 Task: In the  document Matthew.html ,change text color to 'Dark Purple' Insert the mentioned shape below the text 'Heart'. Change color of the shape to  BlueChange shape height to 0.7
Action: Mouse moved to (296, 385)
Screenshot: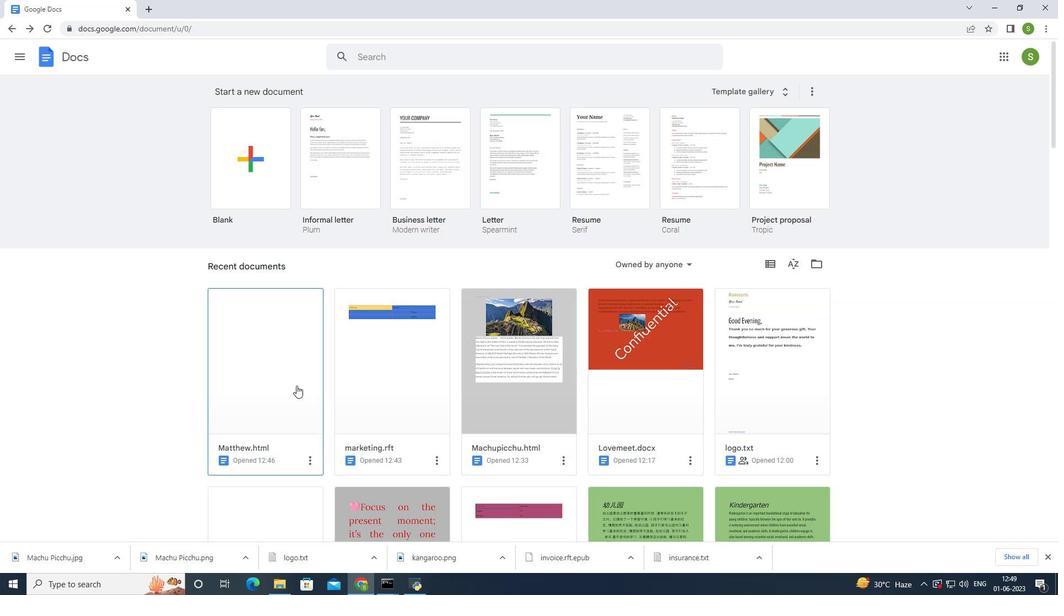 
Action: Mouse pressed left at (296, 385)
Screenshot: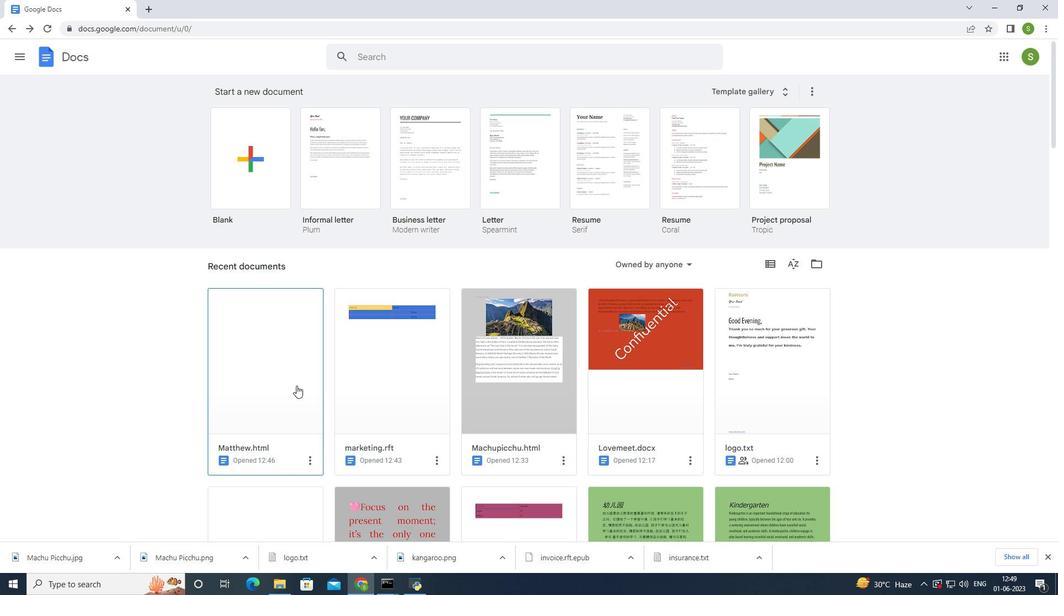 
Action: Mouse moved to (281, 180)
Screenshot: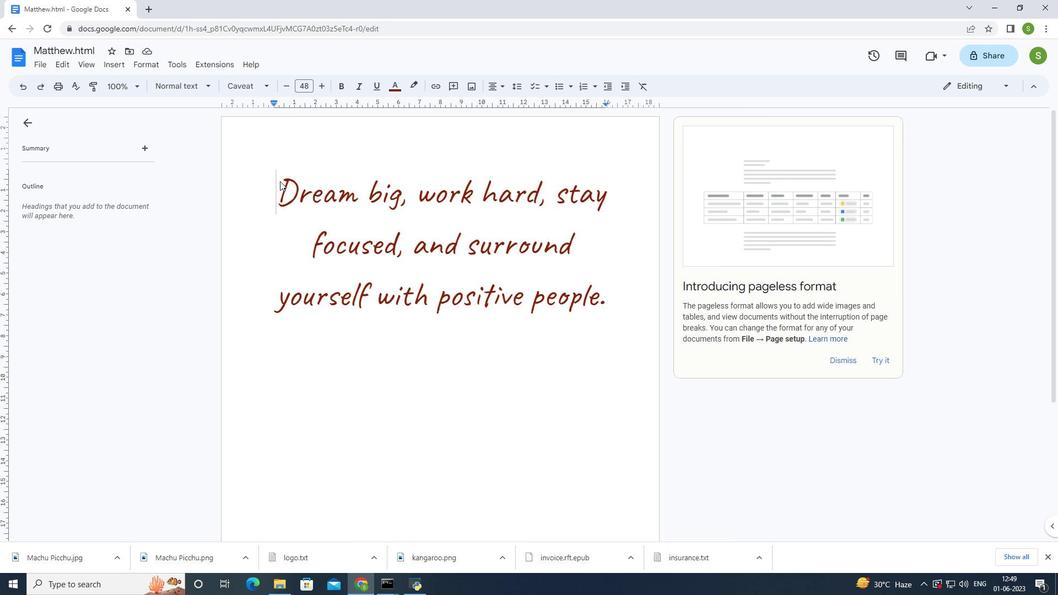 
Action: Mouse pressed left at (281, 180)
Screenshot: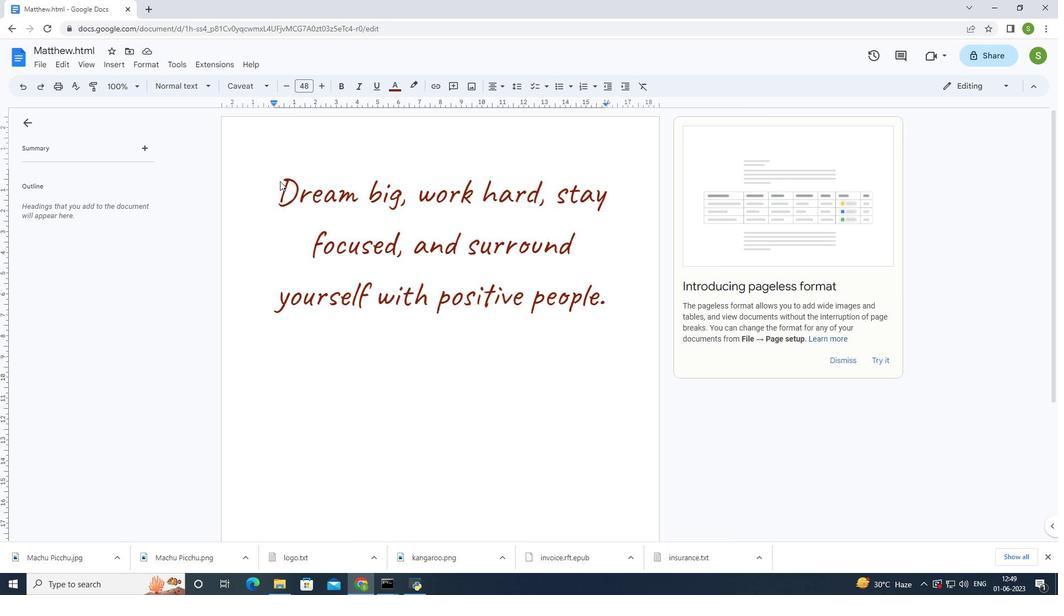 
Action: Mouse moved to (388, 80)
Screenshot: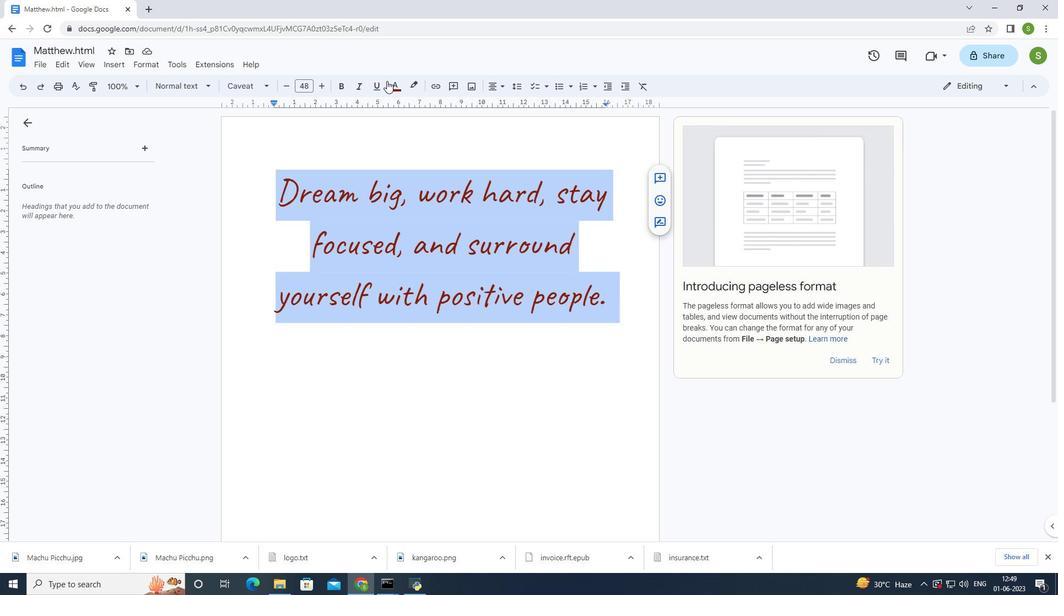
Action: Mouse pressed left at (388, 80)
Screenshot: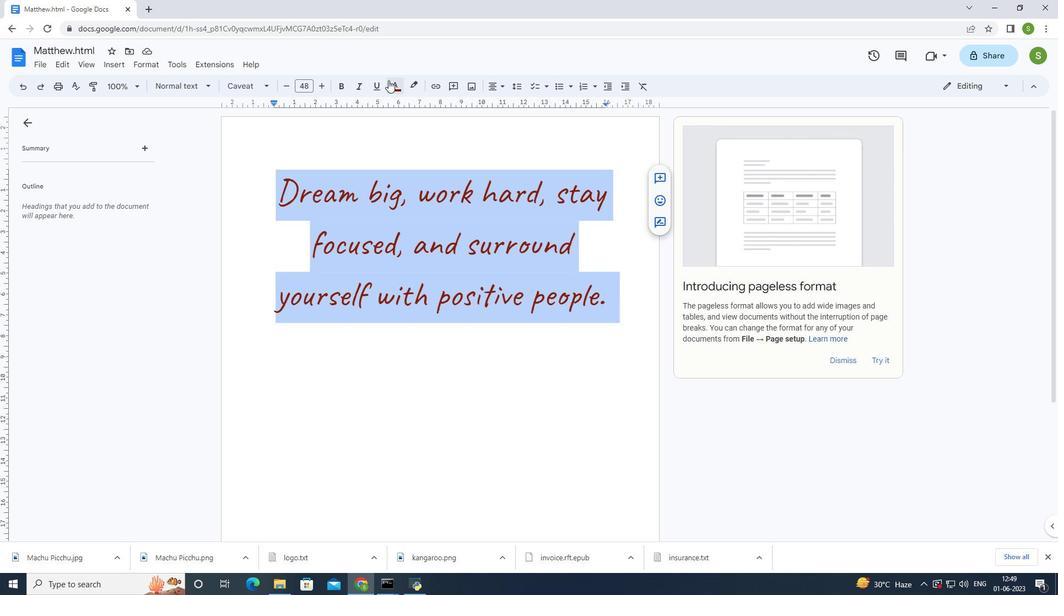 
Action: Mouse moved to (497, 121)
Screenshot: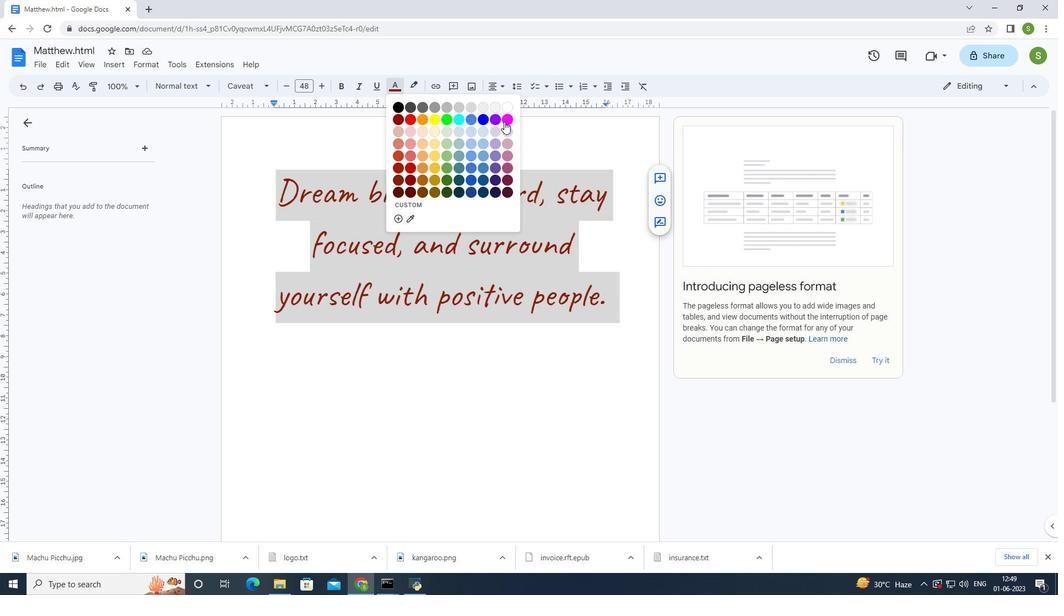 
Action: Mouse pressed left at (497, 121)
Screenshot: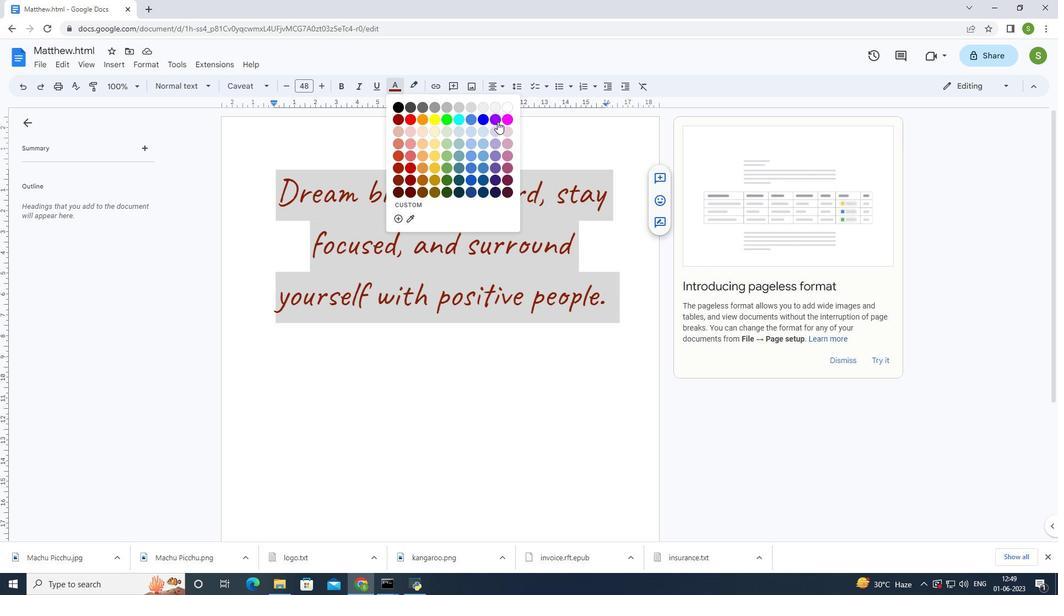 
Action: Mouse moved to (489, 367)
Screenshot: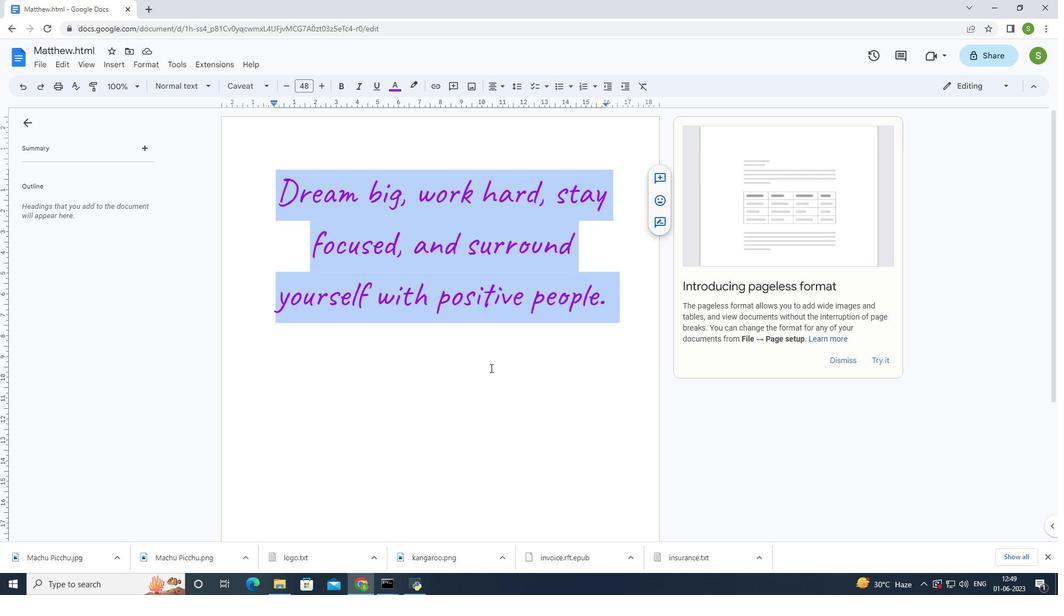 
Action: Mouse pressed left at (489, 367)
Screenshot: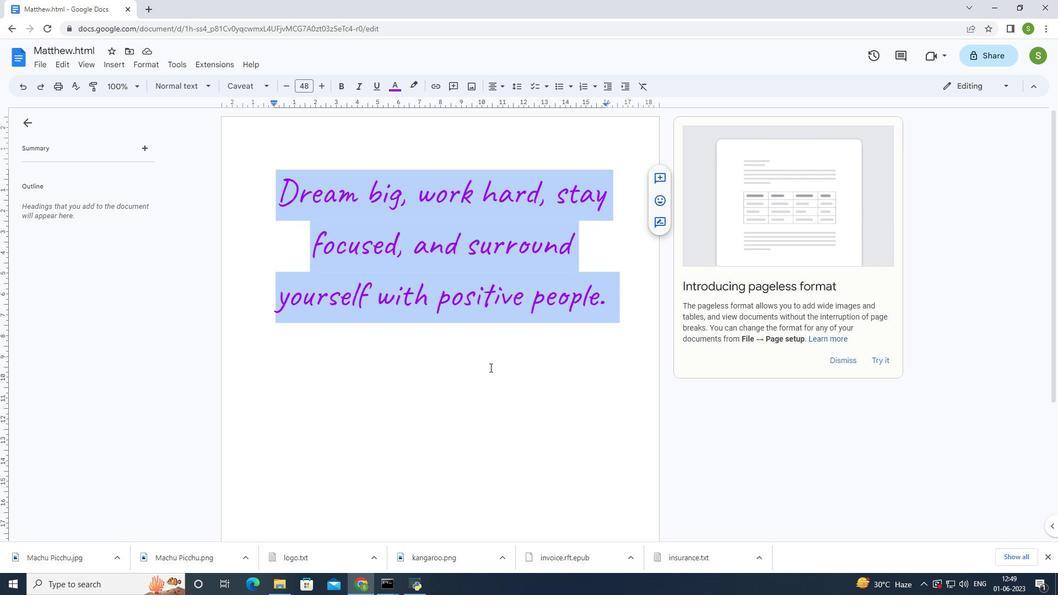 
Action: Mouse moved to (612, 310)
Screenshot: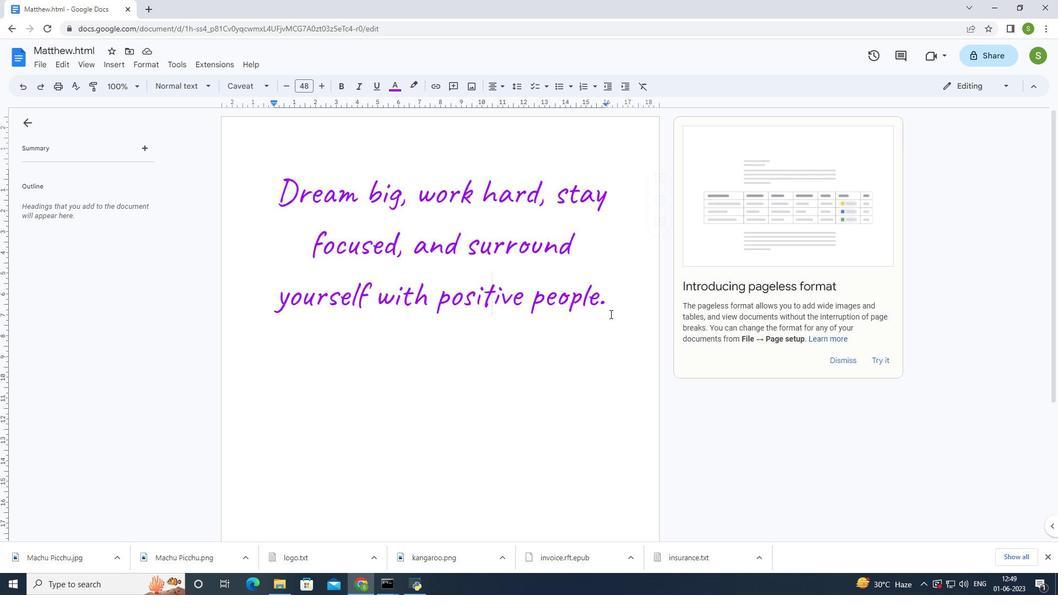 
Action: Mouse pressed left at (612, 310)
Screenshot: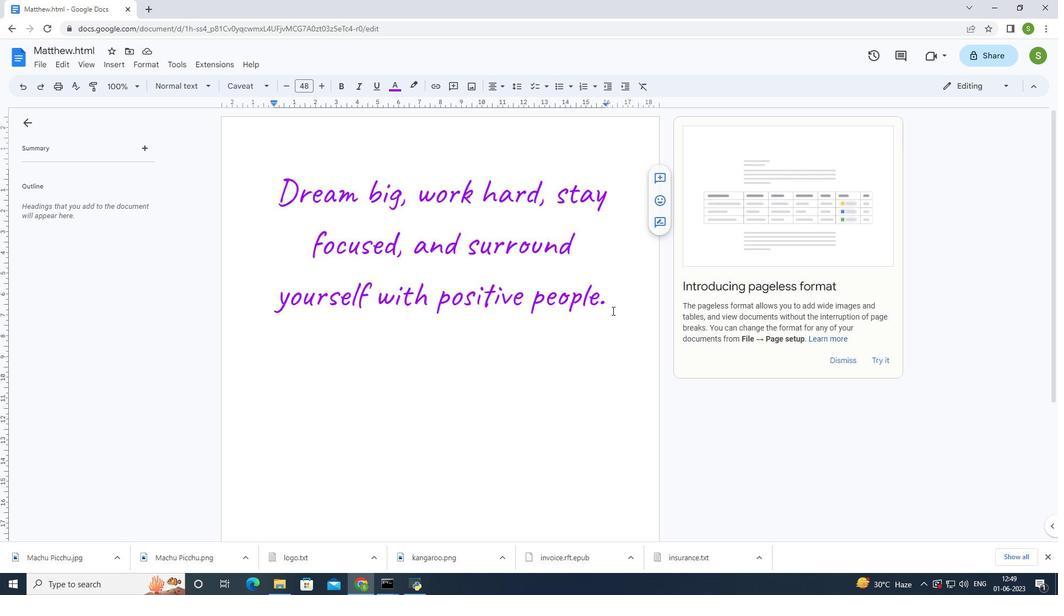 
Action: Mouse moved to (438, 383)
Screenshot: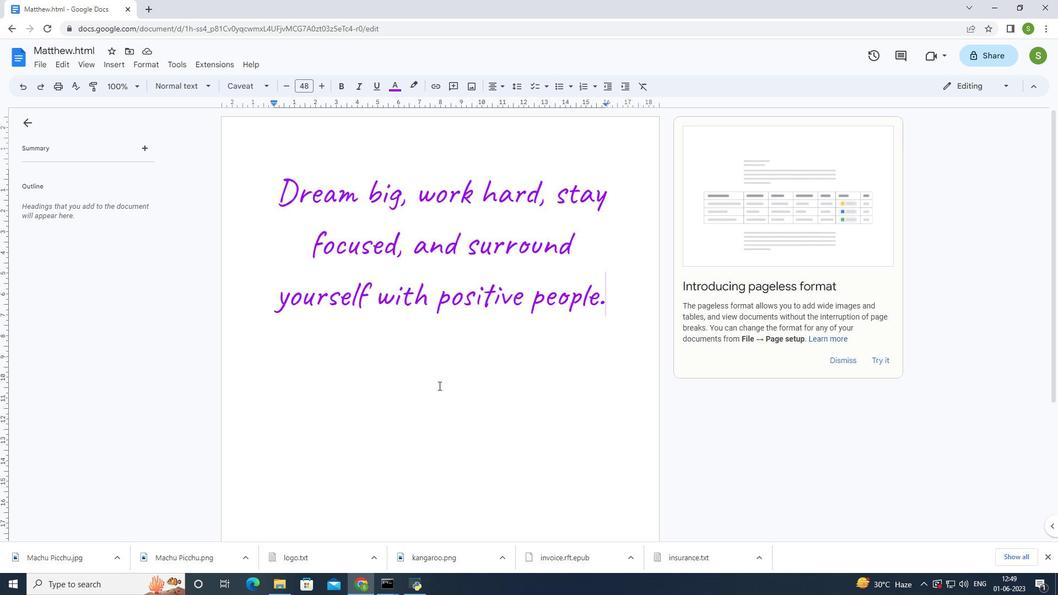 
Action: Key pressed <Key.enter>
Screenshot: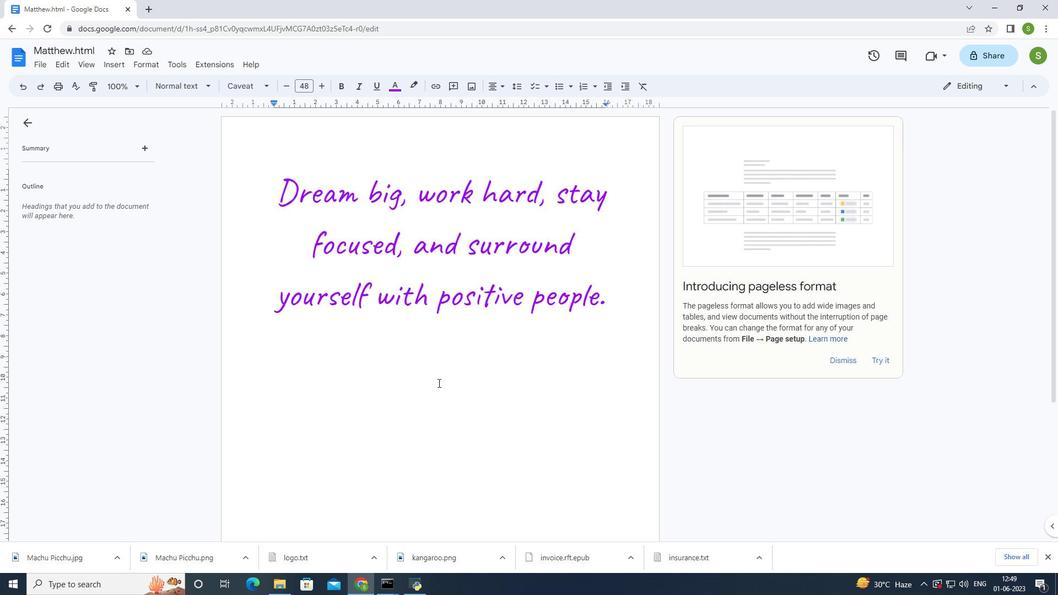 
Action: Mouse moved to (116, 66)
Screenshot: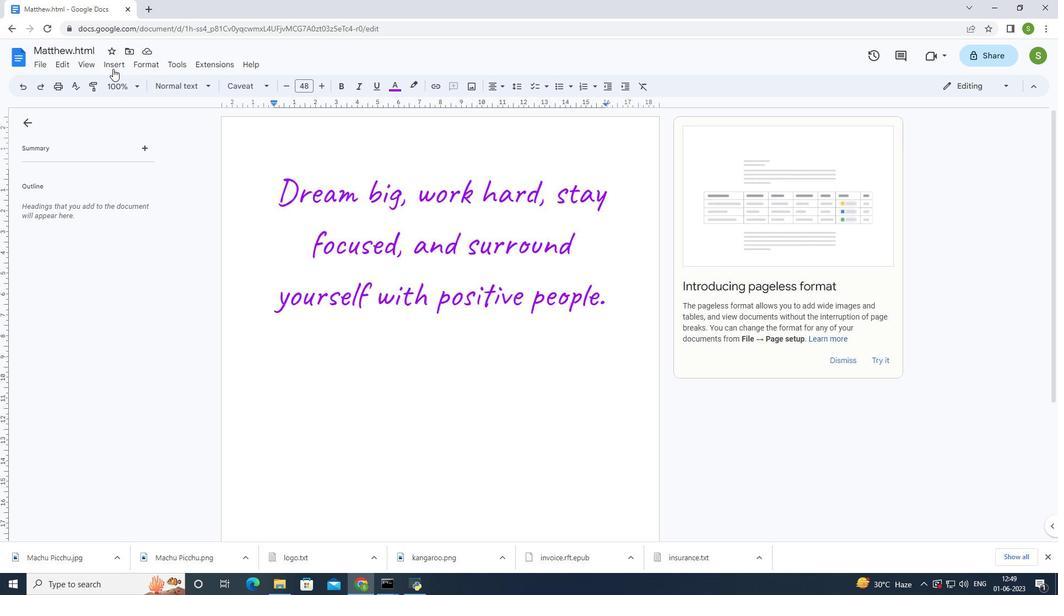 
Action: Mouse pressed left at (116, 66)
Screenshot: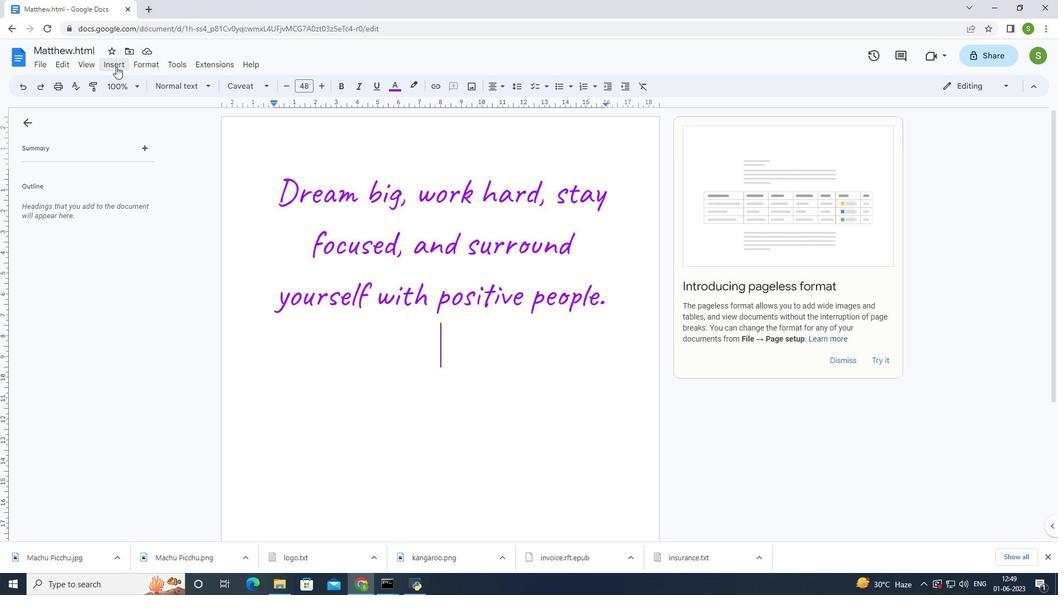 
Action: Mouse moved to (315, 120)
Screenshot: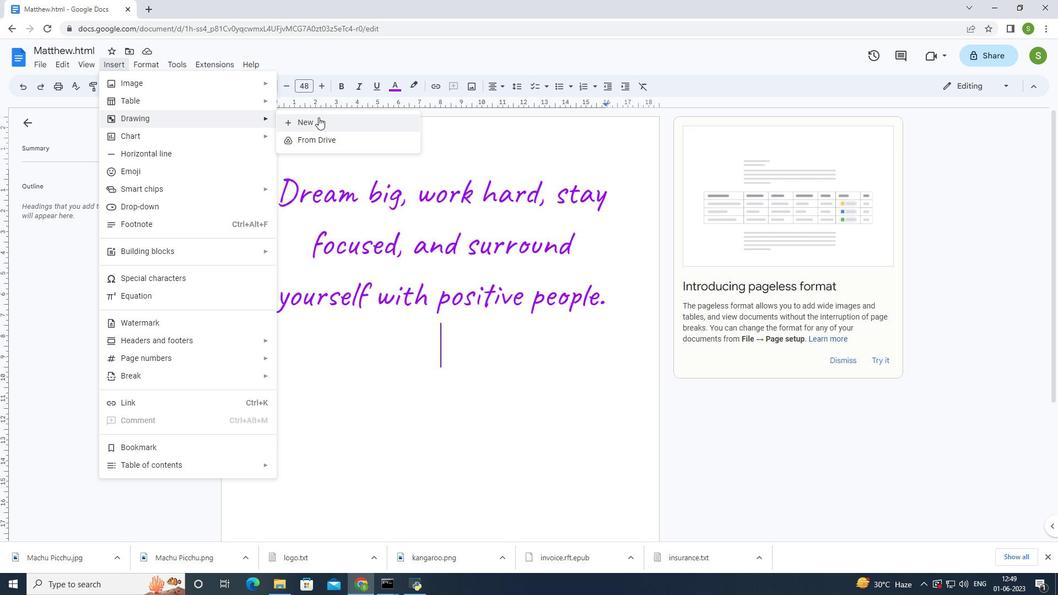 
Action: Mouse pressed left at (315, 120)
Screenshot: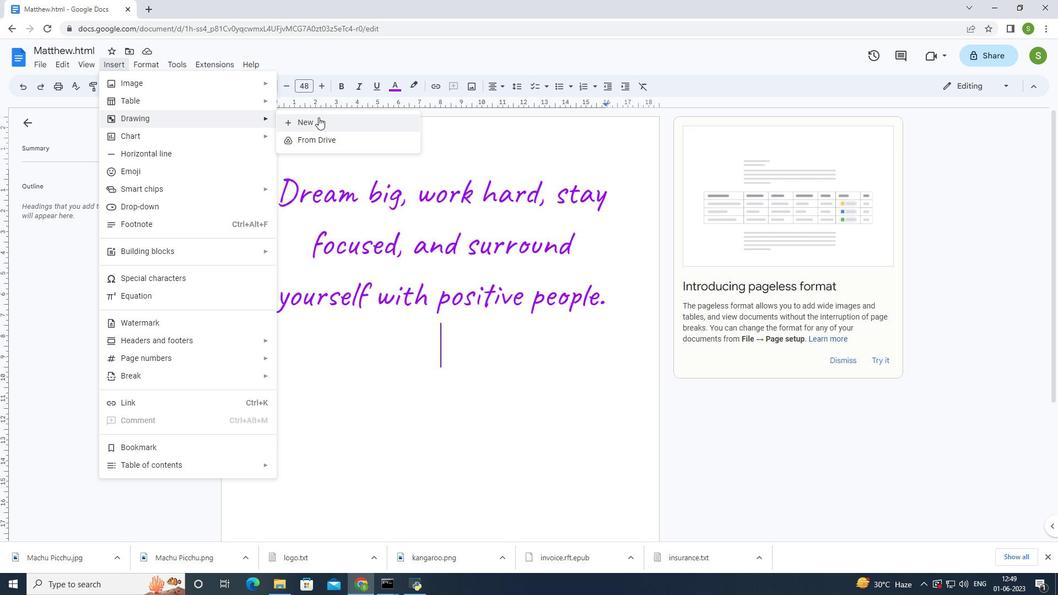 
Action: Mouse moved to (402, 105)
Screenshot: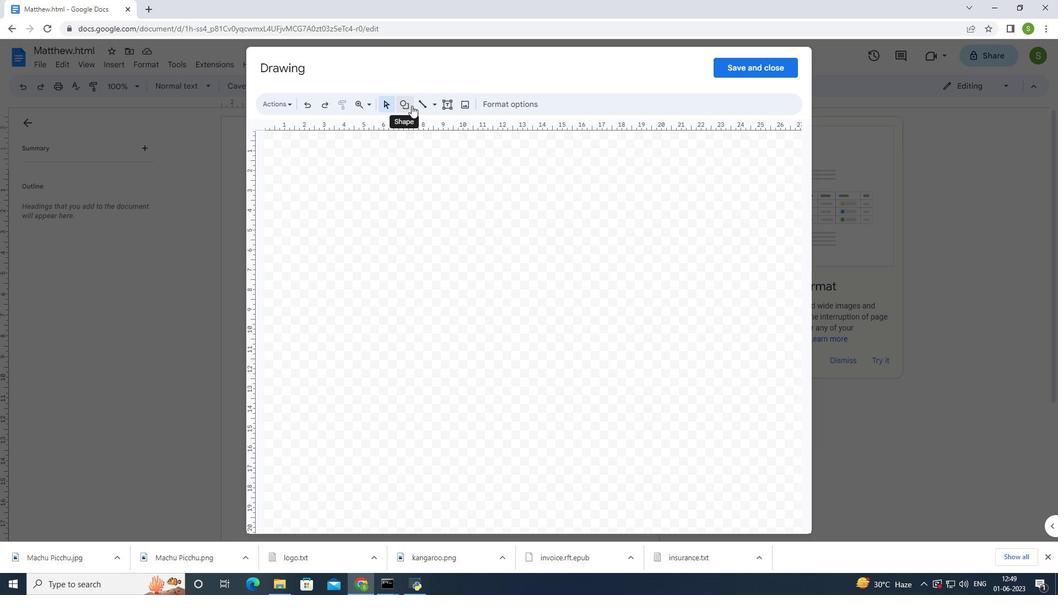 
Action: Mouse pressed left at (402, 105)
Screenshot: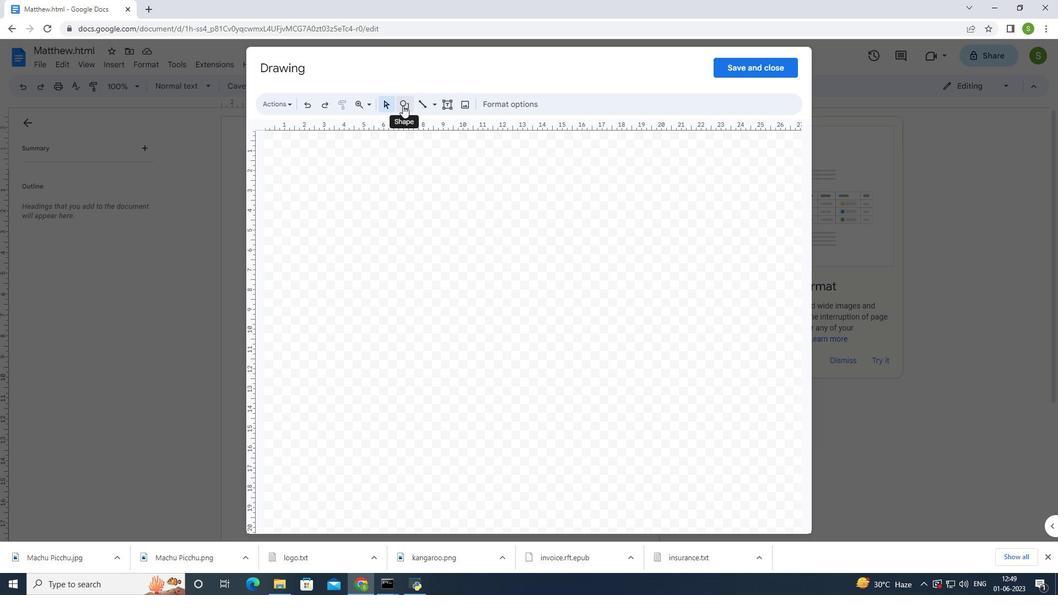 
Action: Mouse moved to (408, 122)
Screenshot: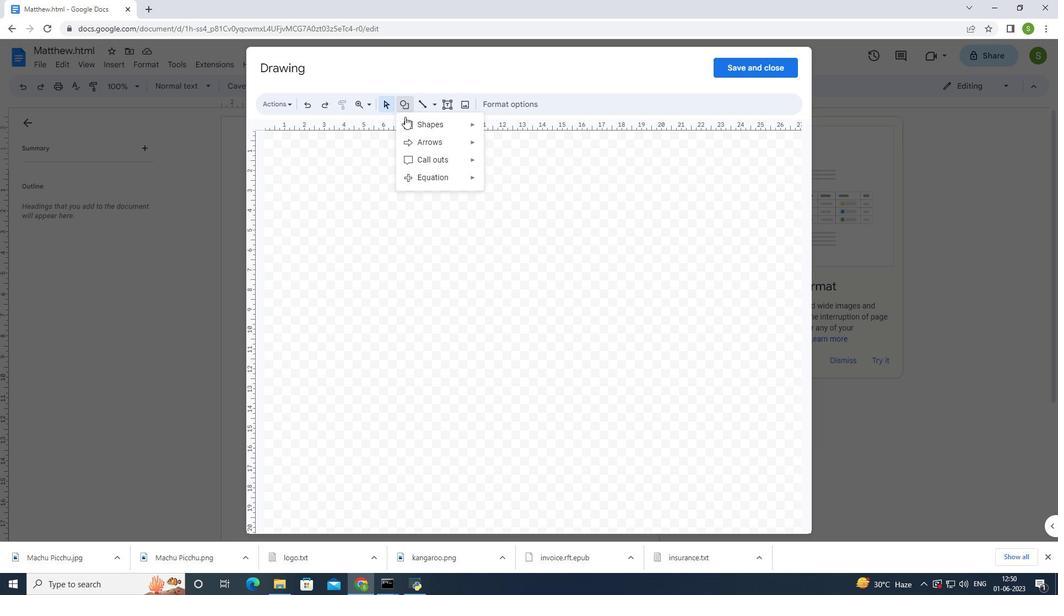 
Action: Mouse pressed left at (408, 122)
Screenshot: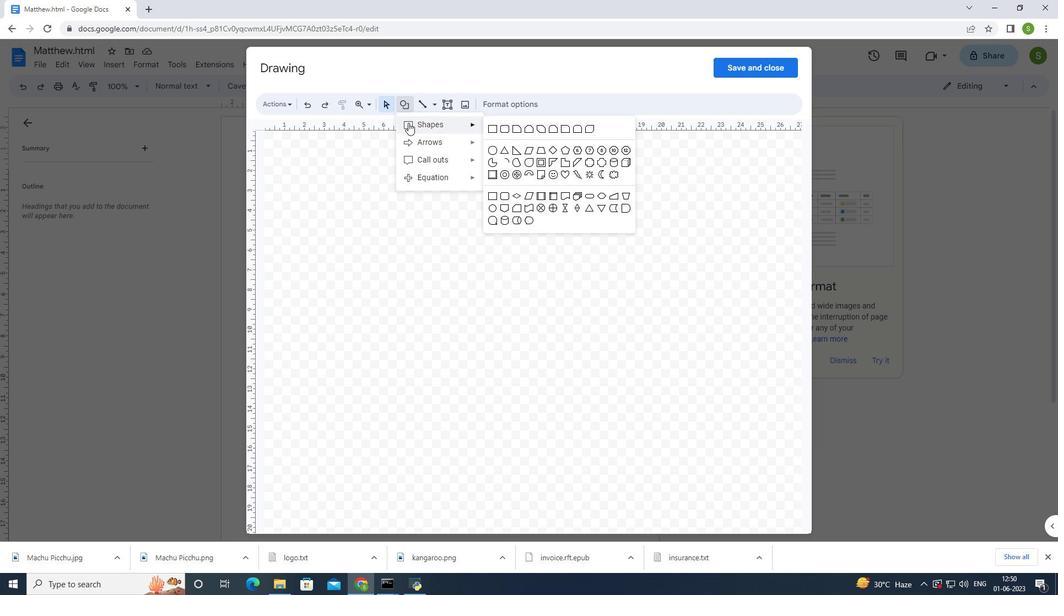 
Action: Mouse moved to (565, 171)
Screenshot: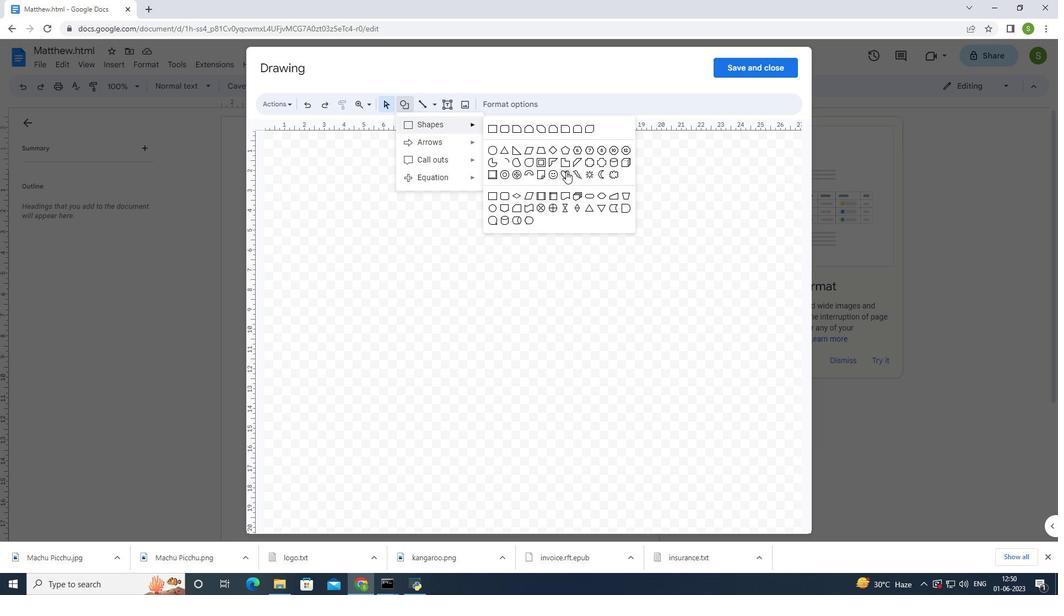 
Action: Mouse pressed left at (565, 171)
Screenshot: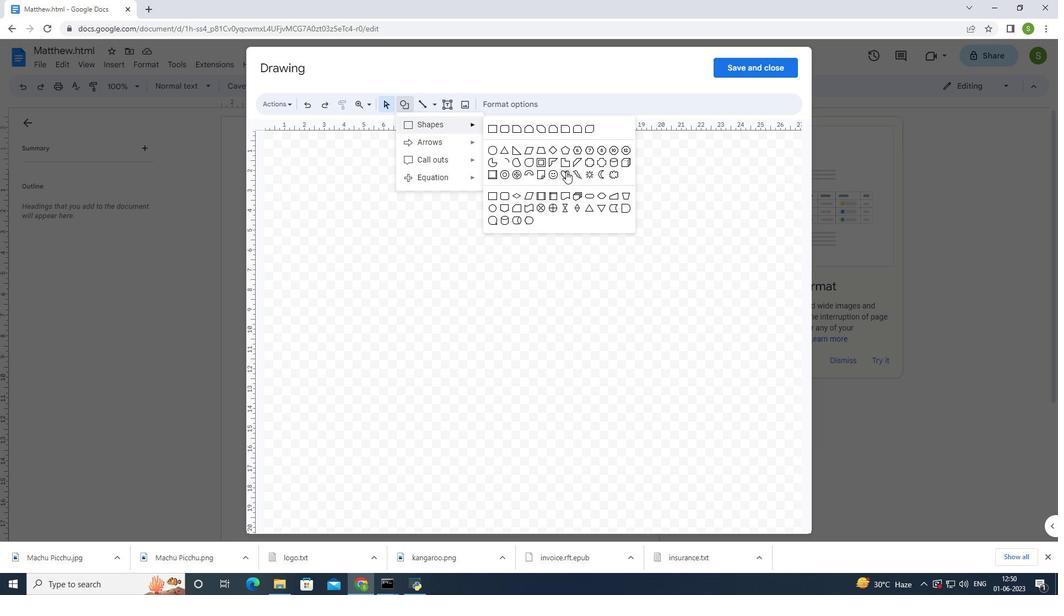 
Action: Mouse moved to (416, 191)
Screenshot: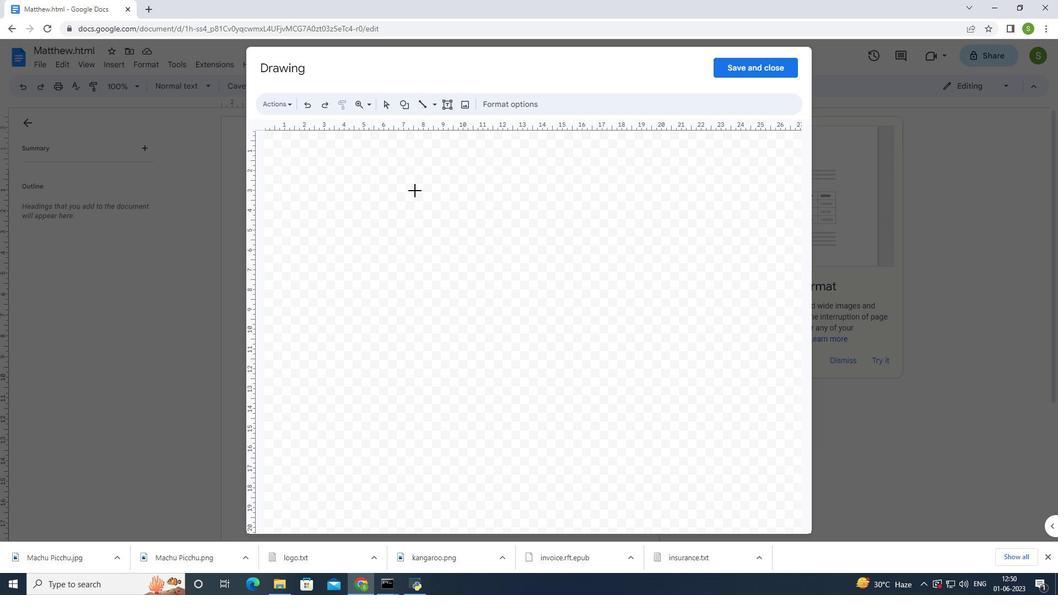 
Action: Mouse pressed left at (416, 191)
Screenshot: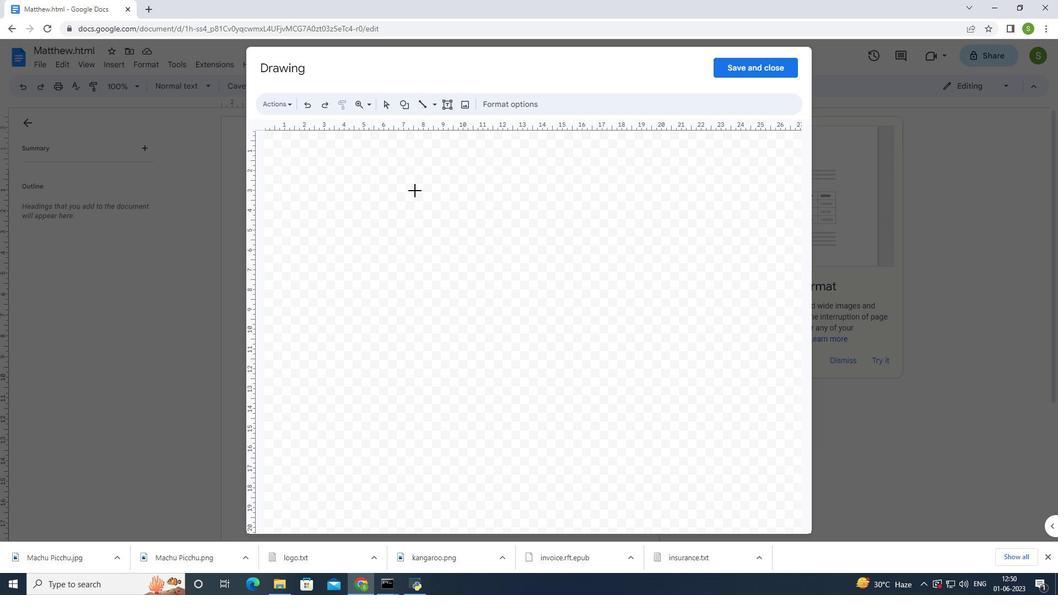 
Action: Mouse moved to (486, 106)
Screenshot: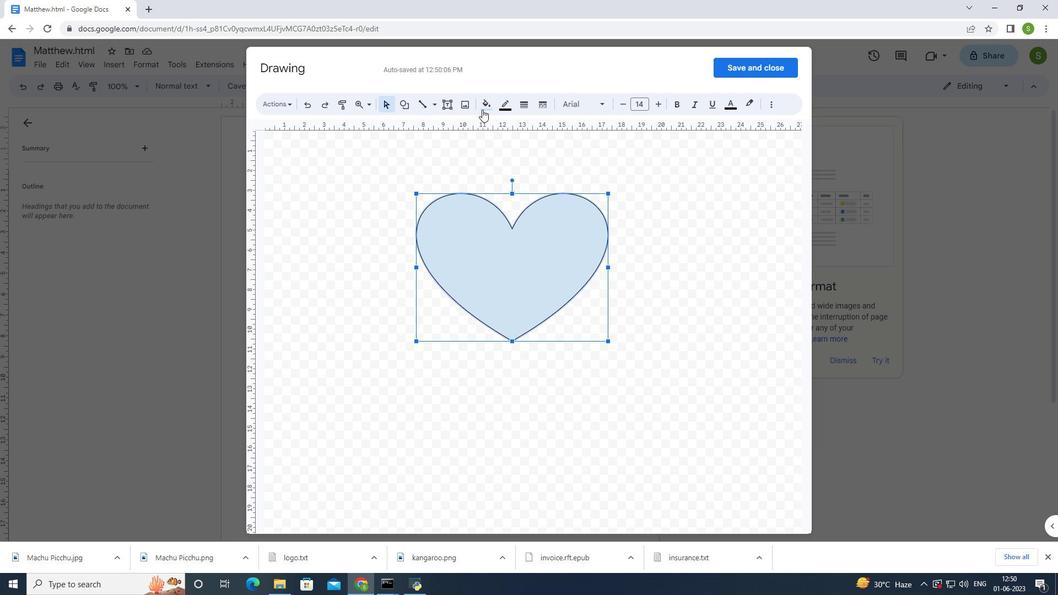 
Action: Mouse pressed left at (486, 106)
Screenshot: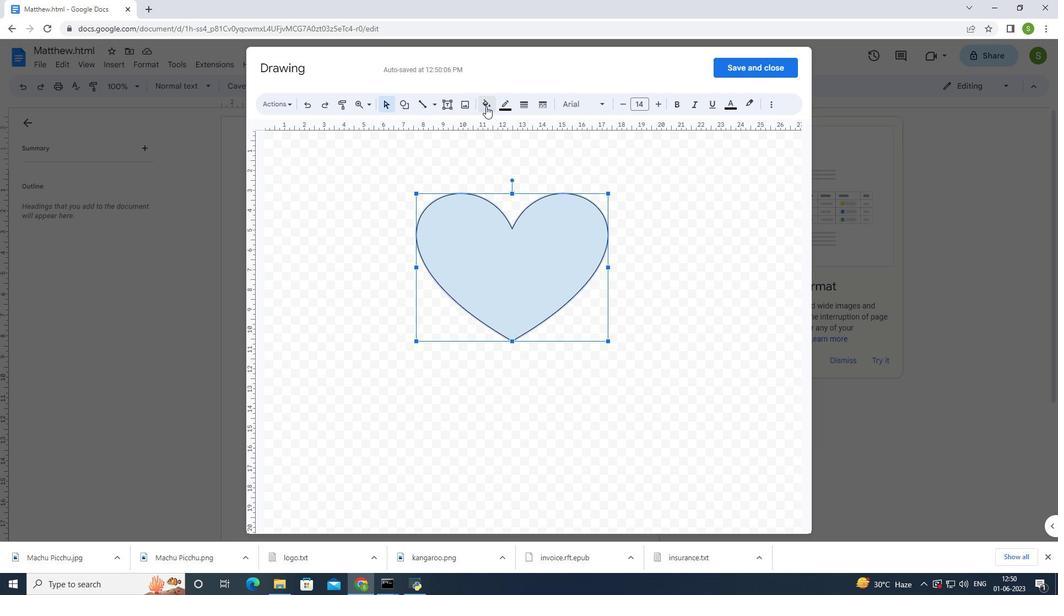 
Action: Mouse moved to (574, 230)
Screenshot: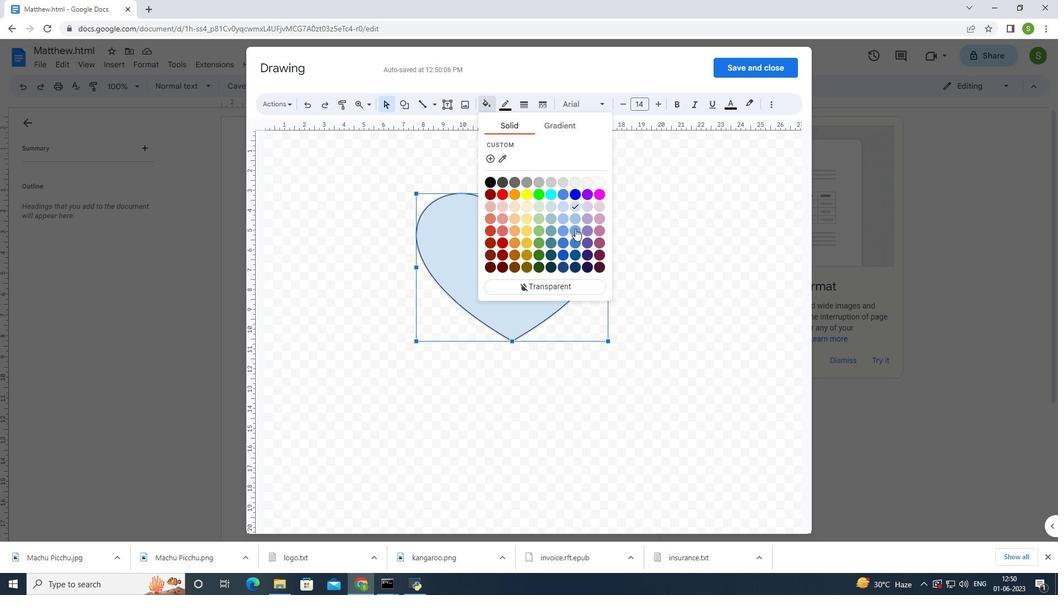 
Action: Mouse pressed left at (574, 230)
Screenshot: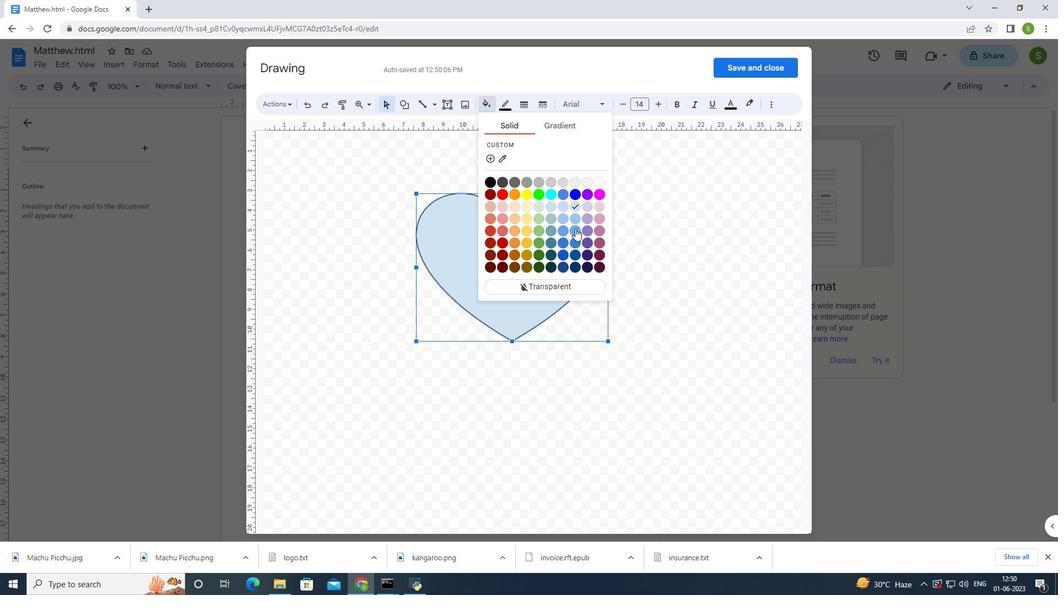 
Action: Mouse moved to (575, 273)
Screenshot: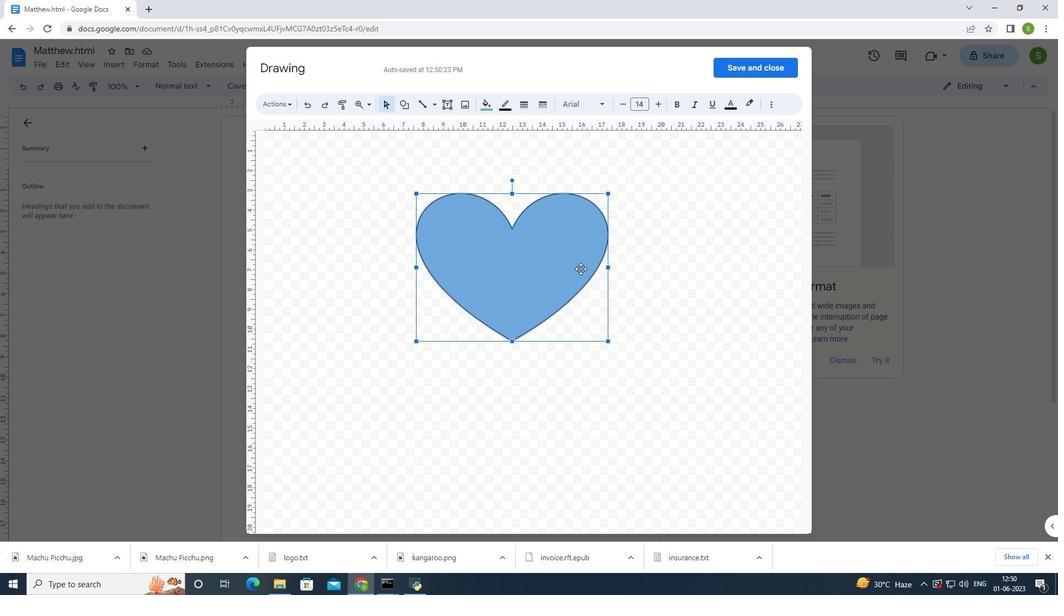 
Action: Key pressed <Key.enter>
Screenshot: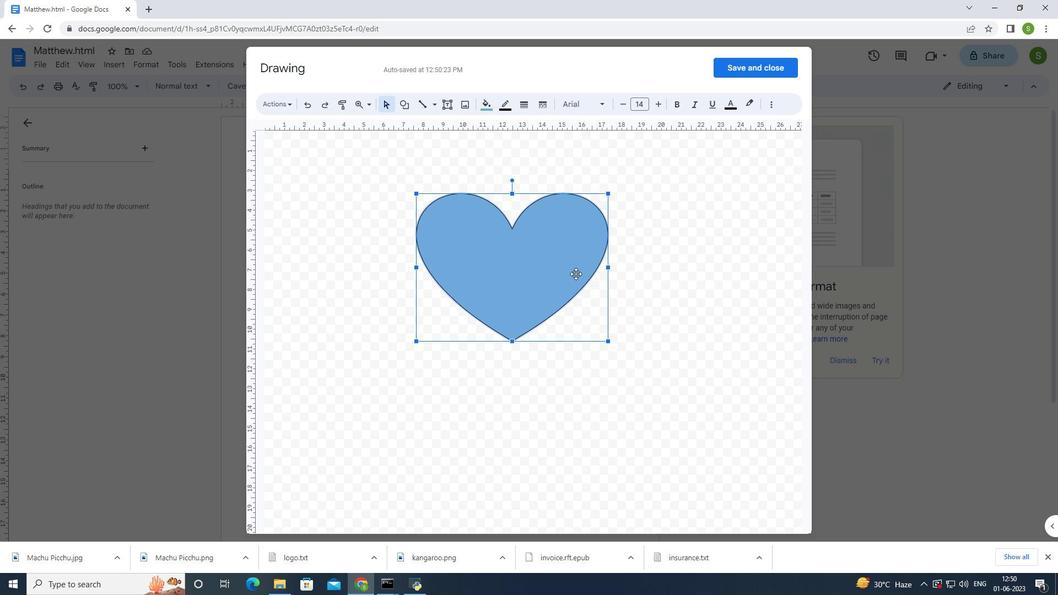 
Action: Mouse moved to (743, 66)
Screenshot: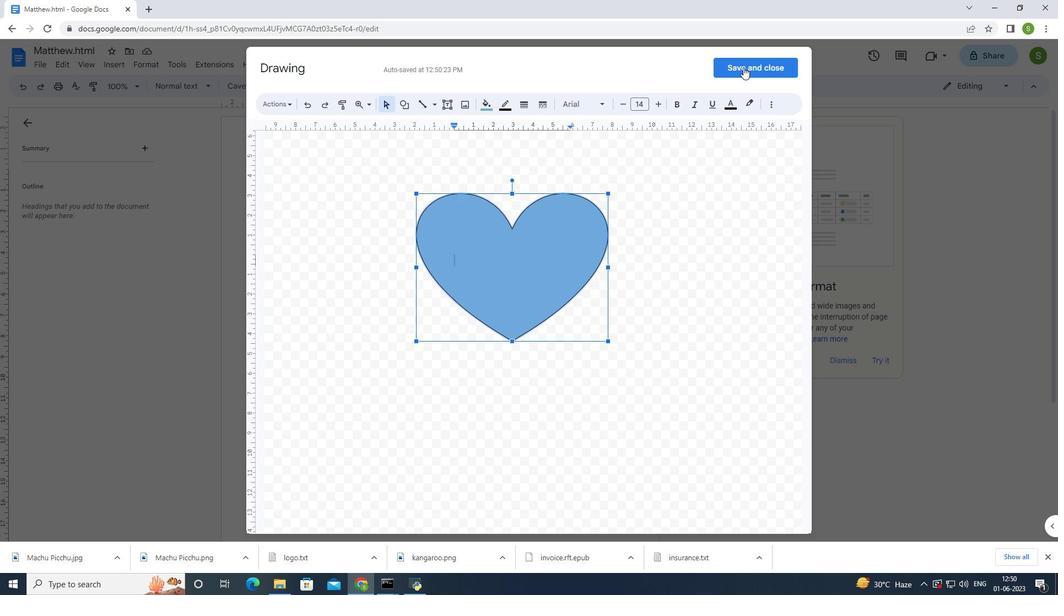 
Action: Mouse pressed left at (743, 66)
Screenshot: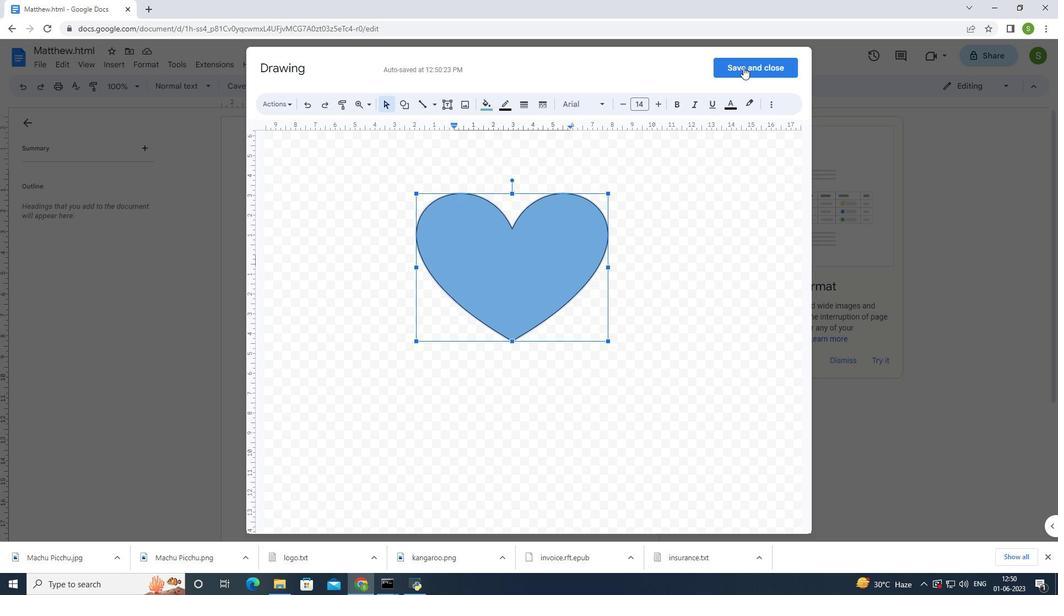 
Action: Mouse moved to (438, 368)
Screenshot: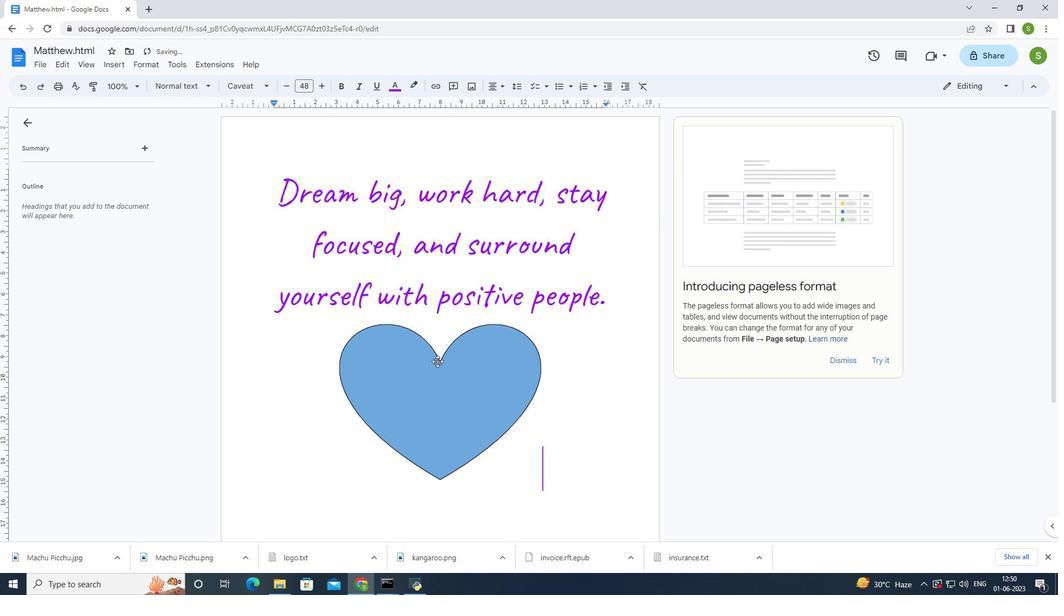 
Action: Mouse pressed left at (438, 368)
Screenshot: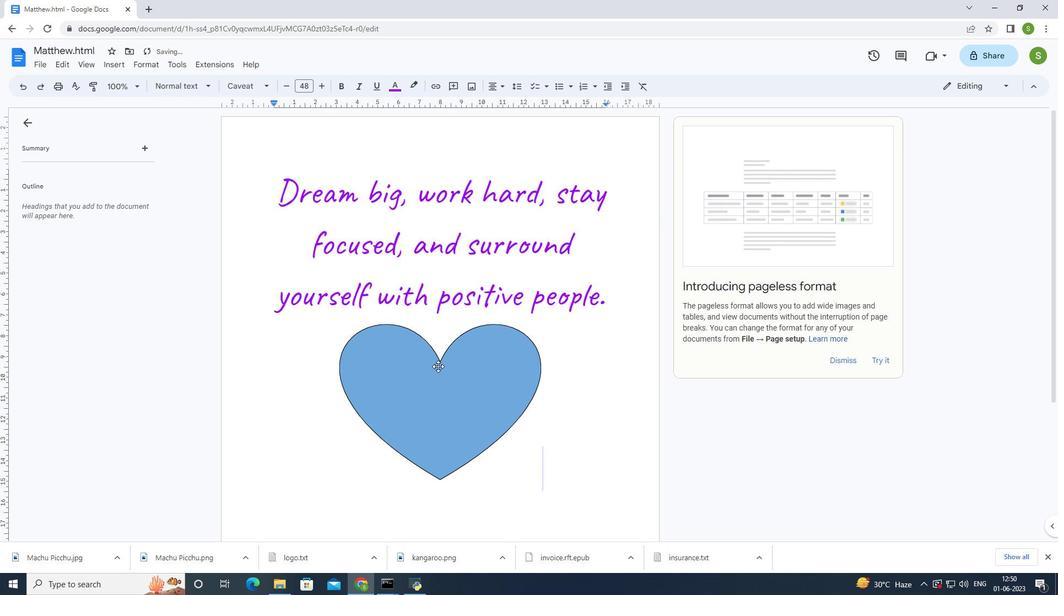 
Action: Mouse moved to (497, 496)
Screenshot: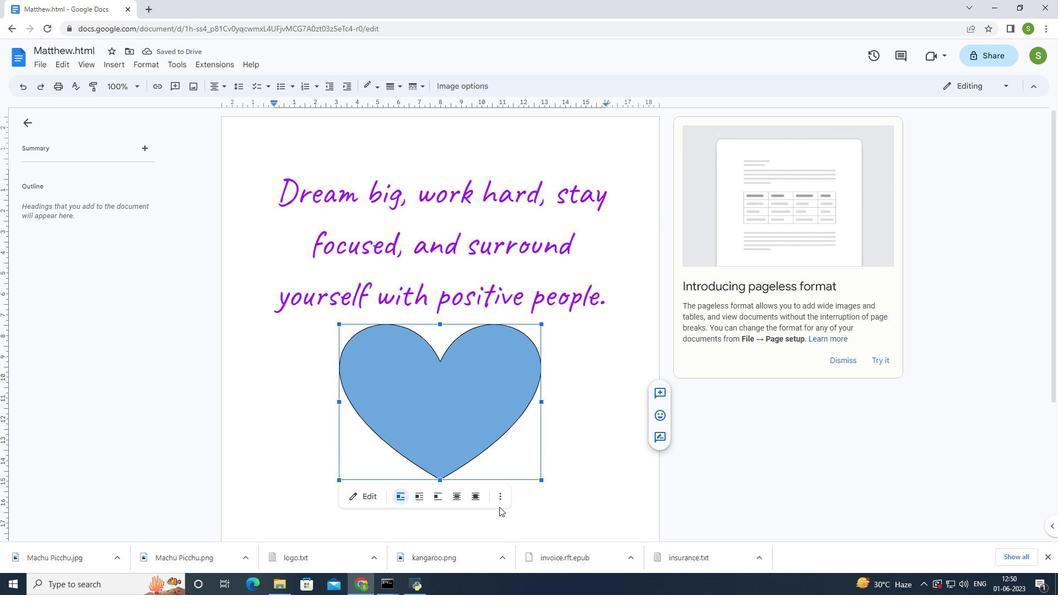 
Action: Mouse pressed left at (497, 496)
Screenshot: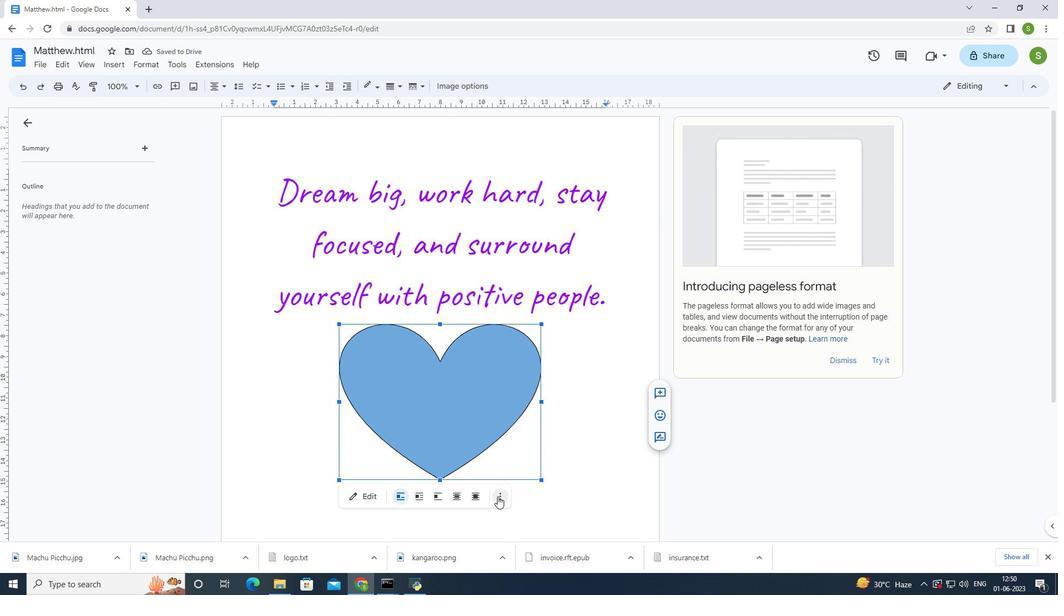 
Action: Mouse moved to (520, 448)
Screenshot: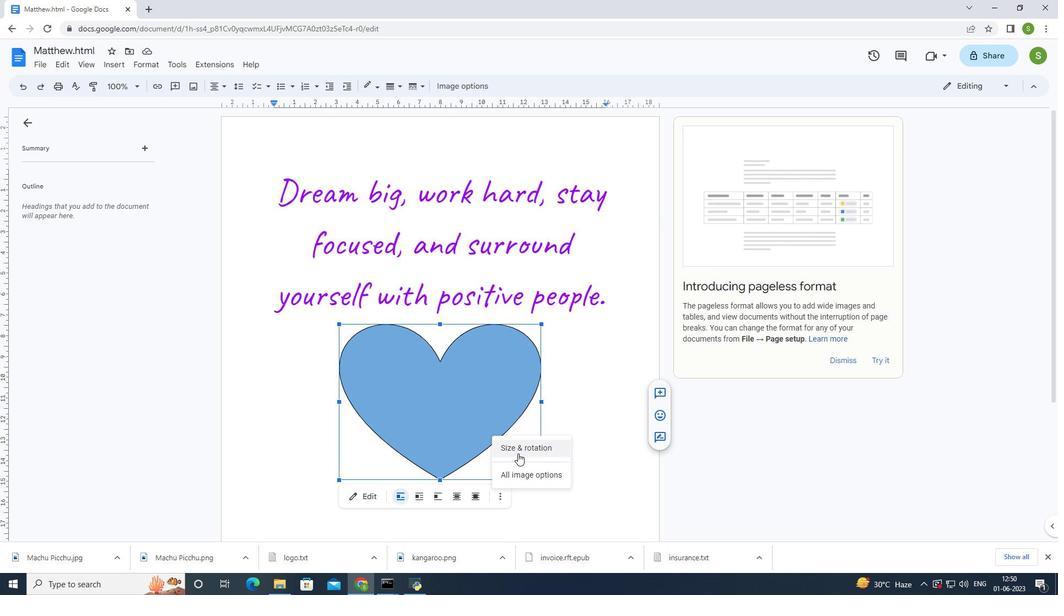 
Action: Mouse pressed left at (520, 448)
Screenshot: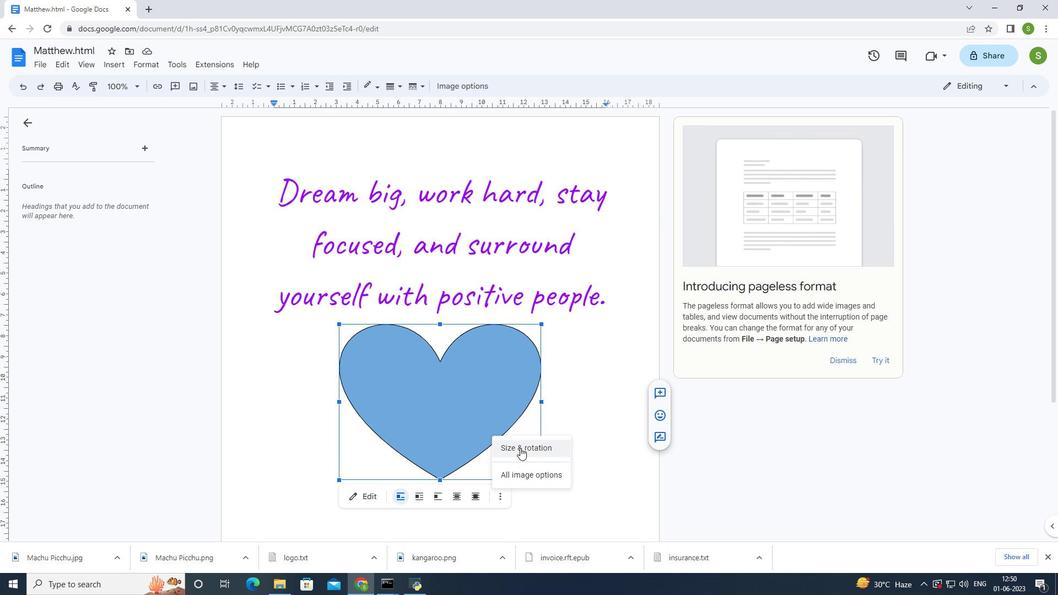 
Action: Mouse moved to (1007, 179)
Screenshot: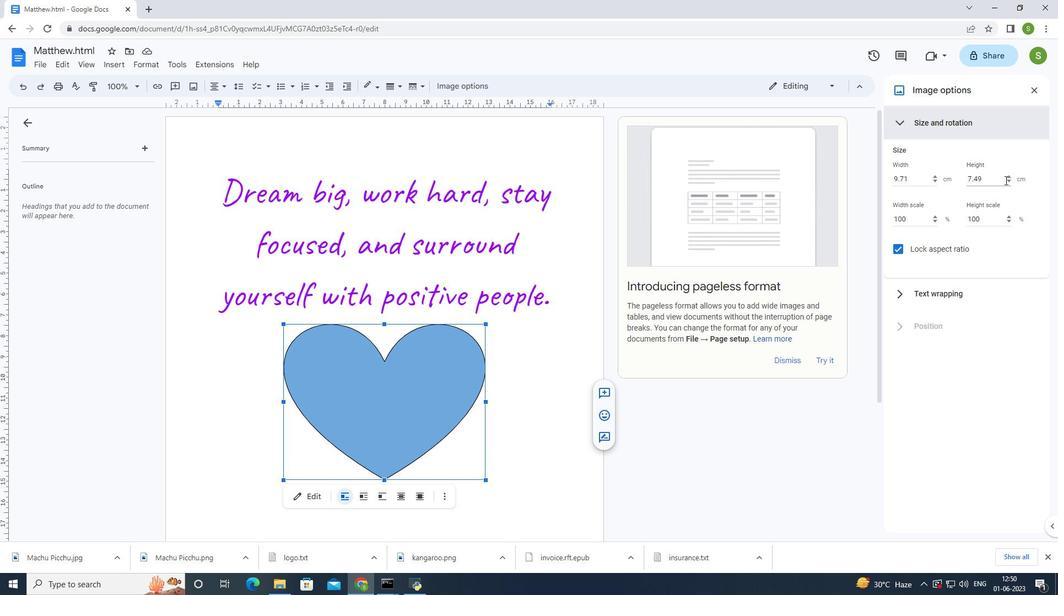 
Action: Mouse pressed left at (1007, 179)
Screenshot: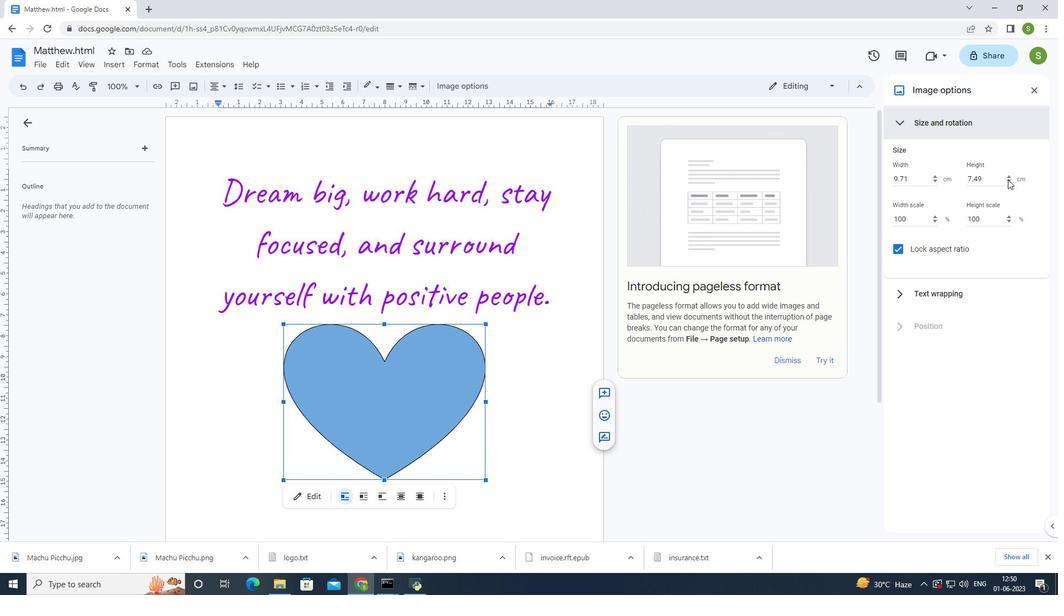 
Action: Mouse pressed left at (1007, 179)
Screenshot: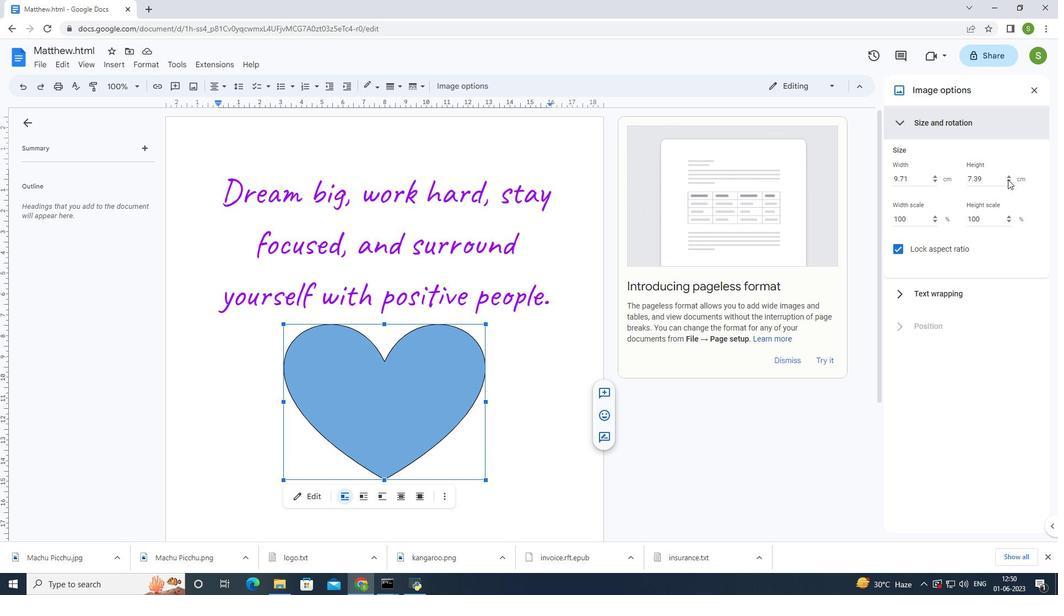 
Action: Mouse pressed left at (1007, 179)
Screenshot: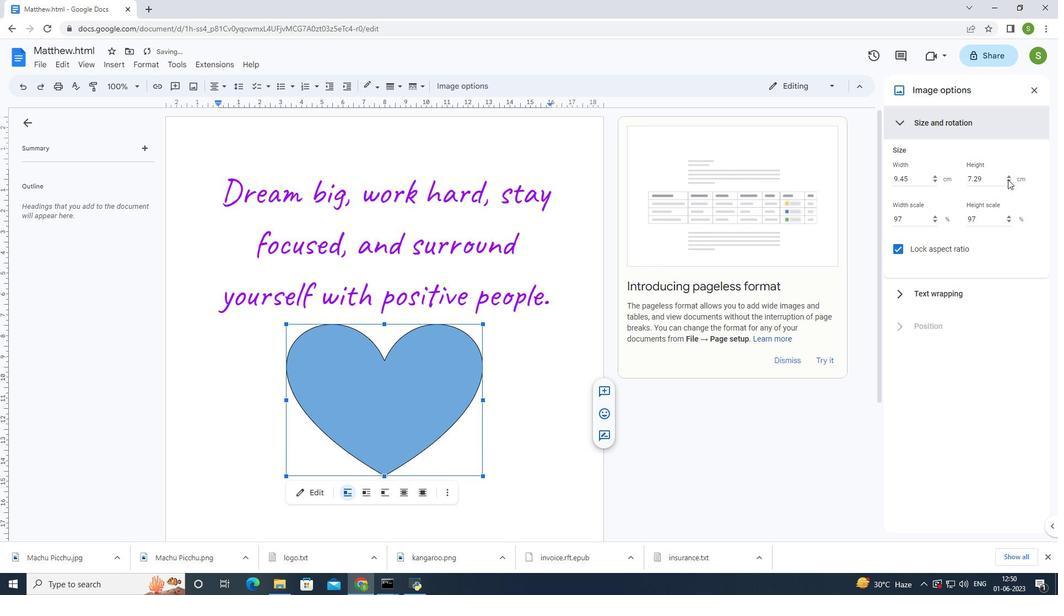 
Action: Mouse pressed left at (1007, 179)
Screenshot: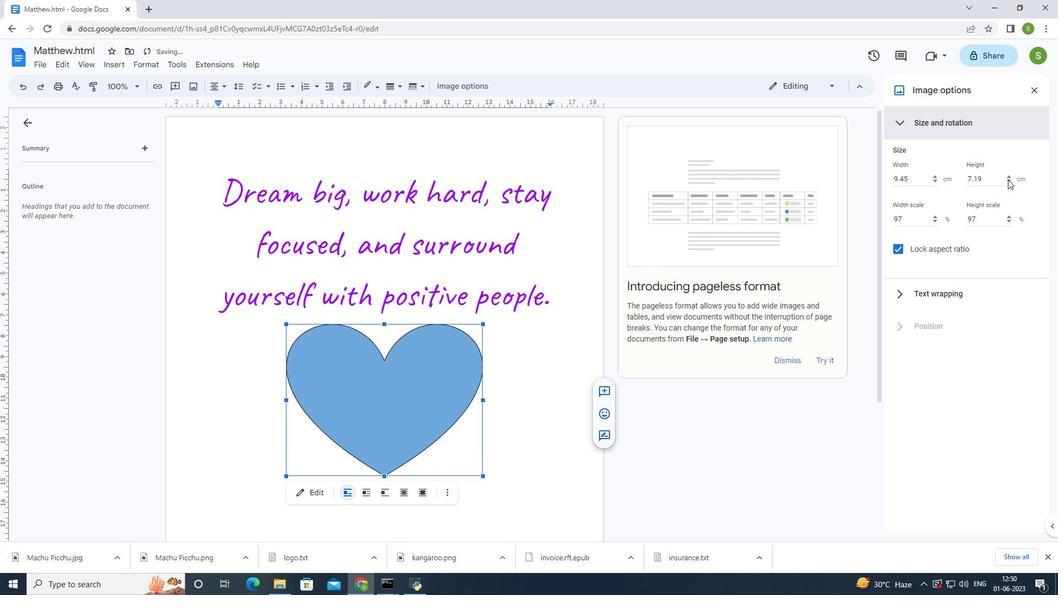 
Action: Mouse pressed left at (1007, 179)
Screenshot: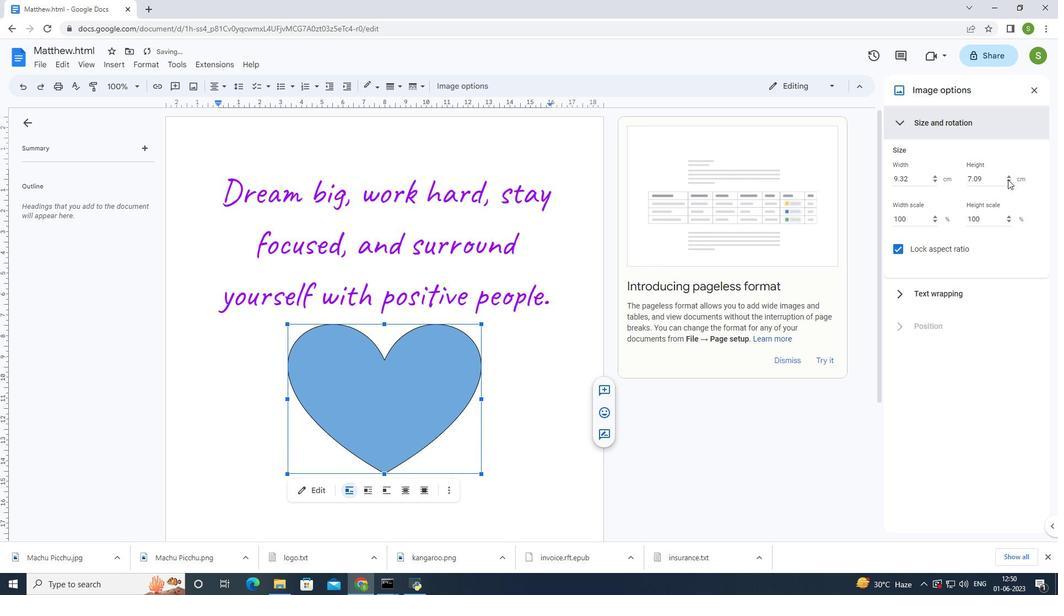 
Action: Mouse pressed left at (1007, 179)
Screenshot: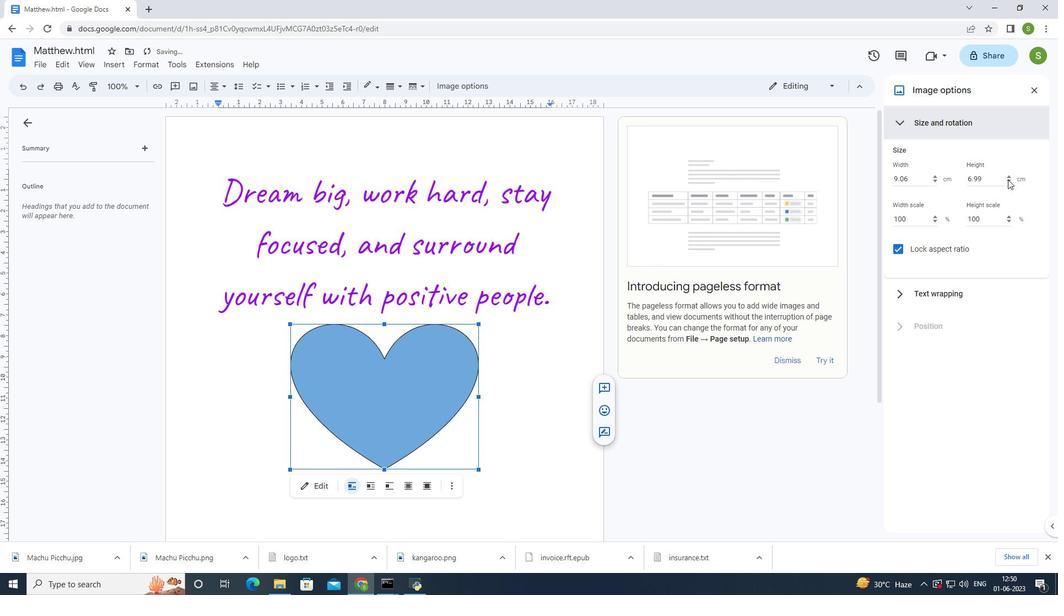 
Action: Mouse pressed left at (1007, 179)
Screenshot: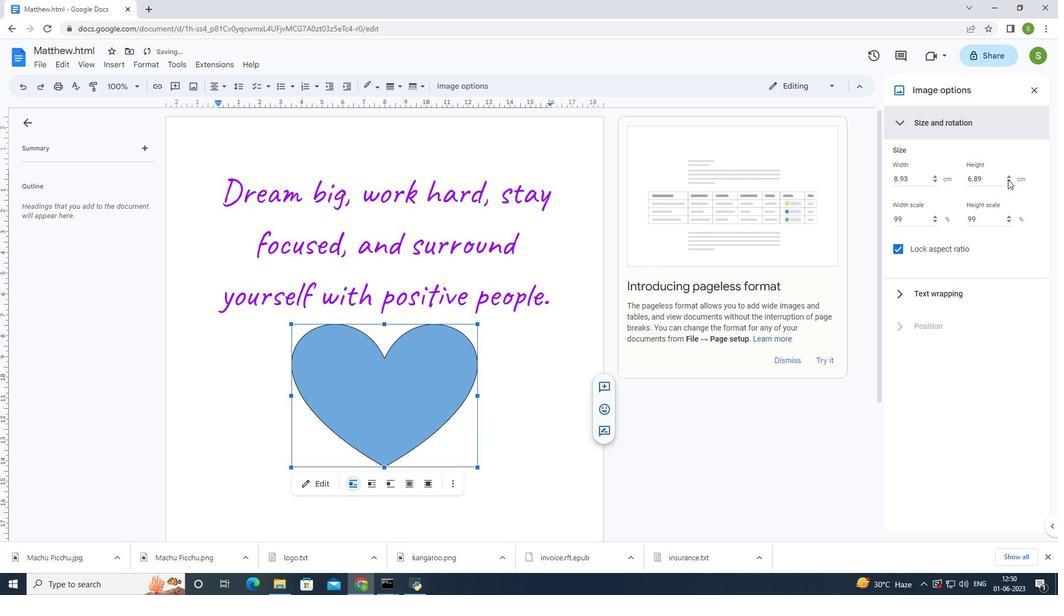 
Action: Mouse pressed left at (1007, 179)
Screenshot: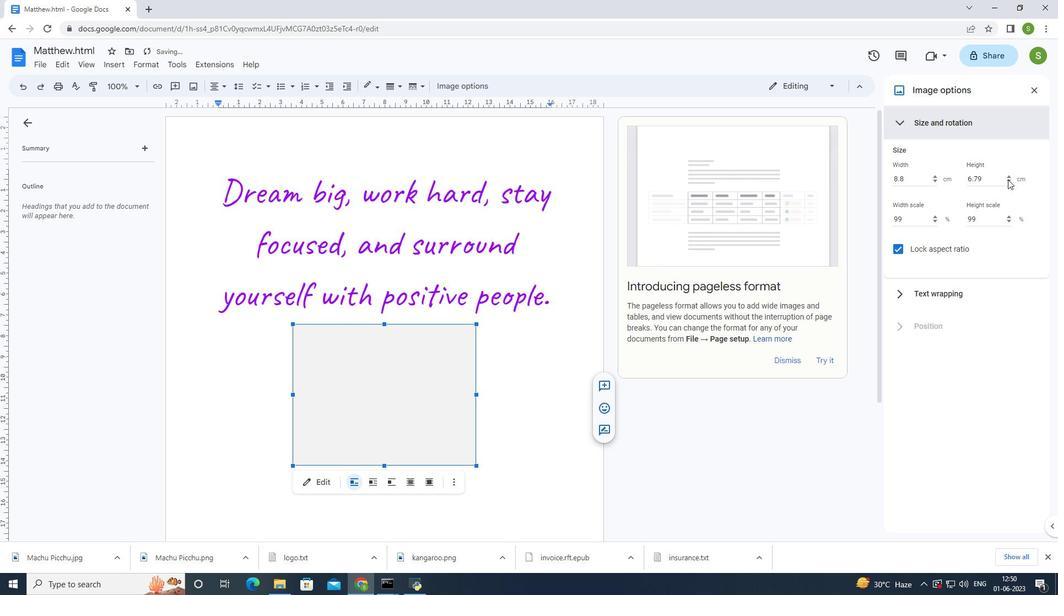
Action: Mouse pressed left at (1007, 179)
Screenshot: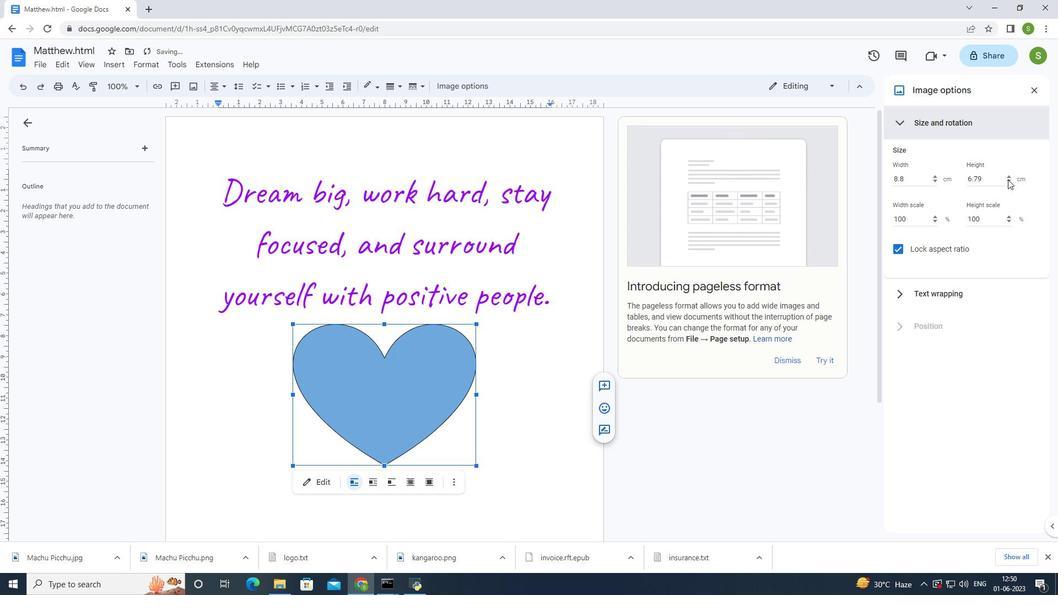 
Action: Mouse pressed left at (1007, 179)
Screenshot: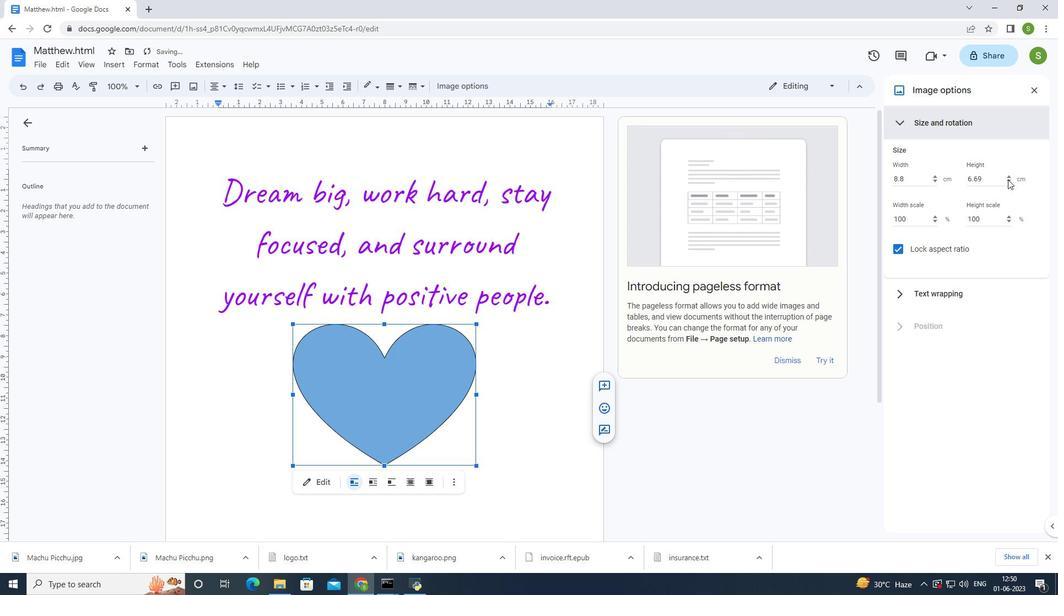 
Action: Mouse pressed left at (1007, 179)
Screenshot: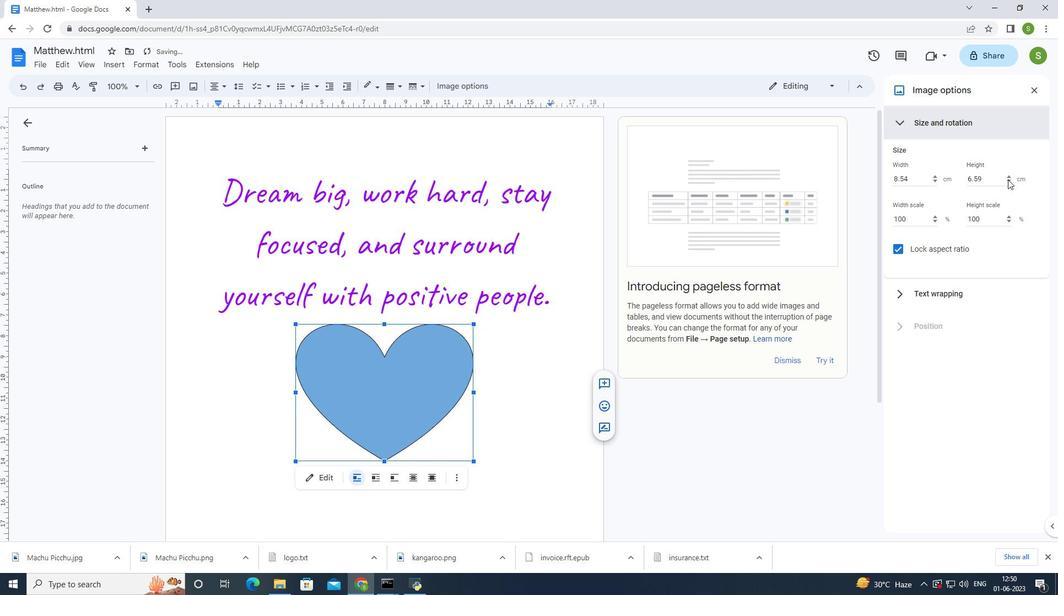 
Action: Mouse pressed left at (1007, 179)
Screenshot: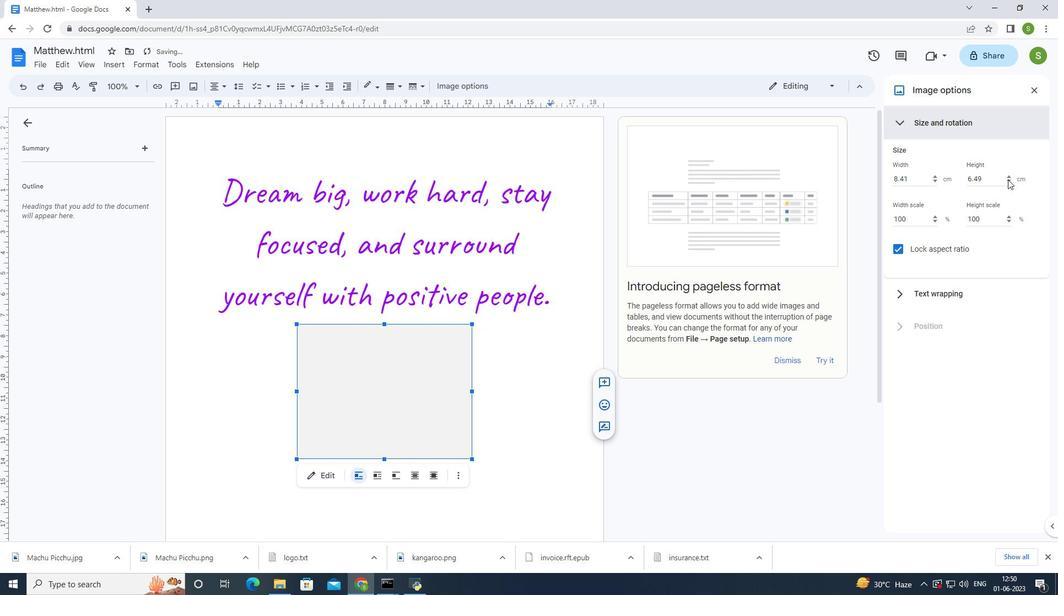 
Action: Mouse pressed left at (1007, 179)
Screenshot: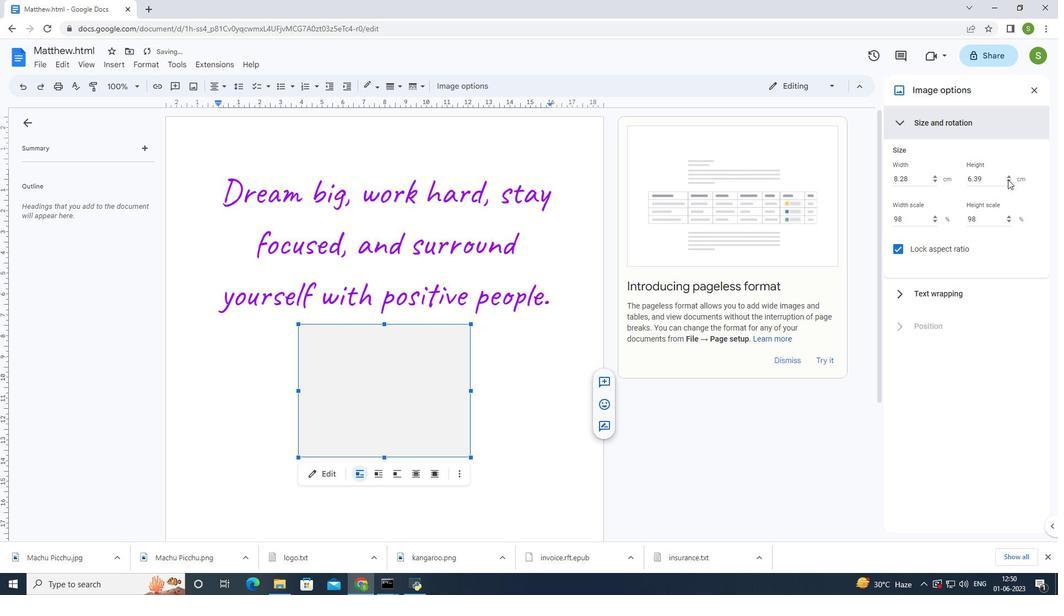 
Action: Mouse pressed left at (1007, 179)
Screenshot: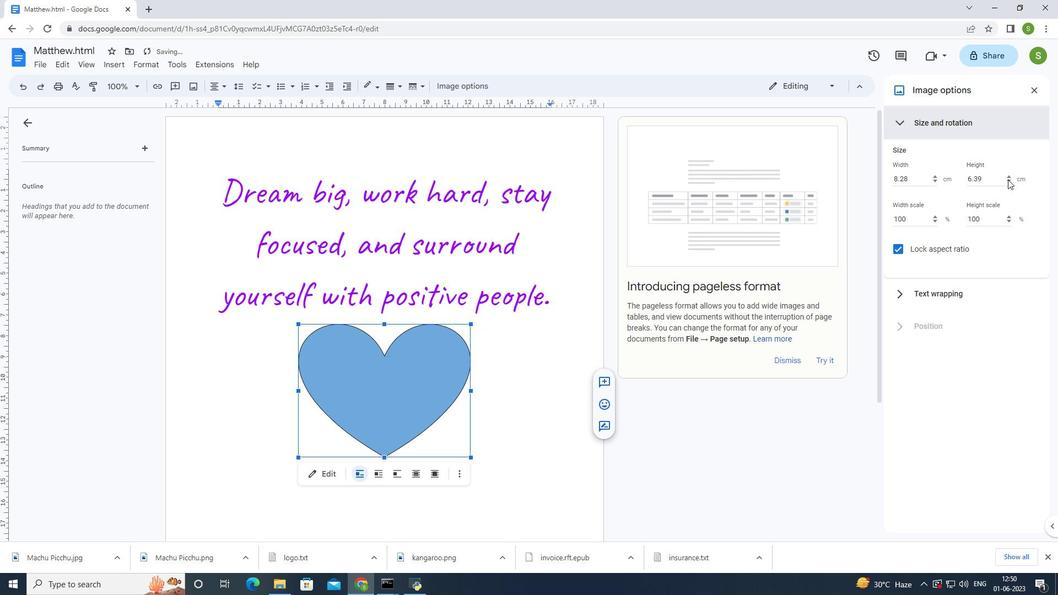 
Action: Mouse pressed left at (1007, 179)
Screenshot: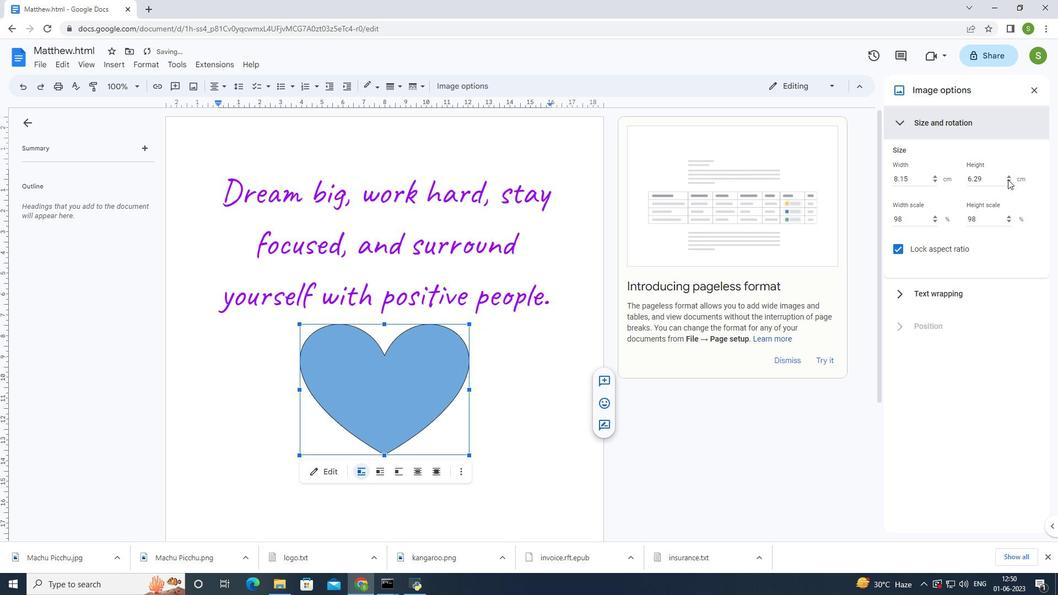 
Action: Mouse pressed left at (1007, 179)
Screenshot: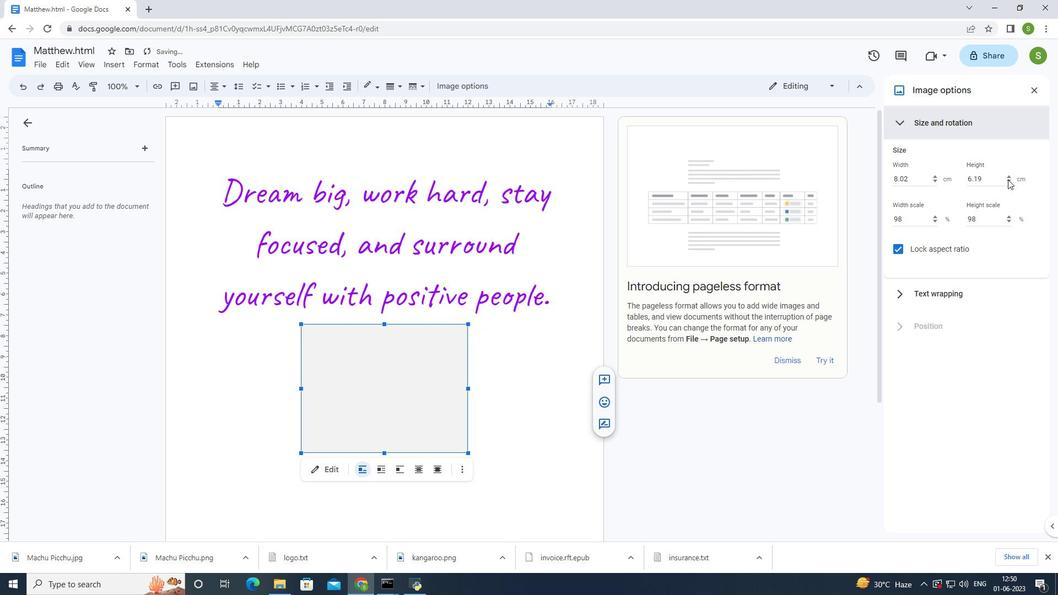 
Action: Mouse pressed left at (1007, 179)
Screenshot: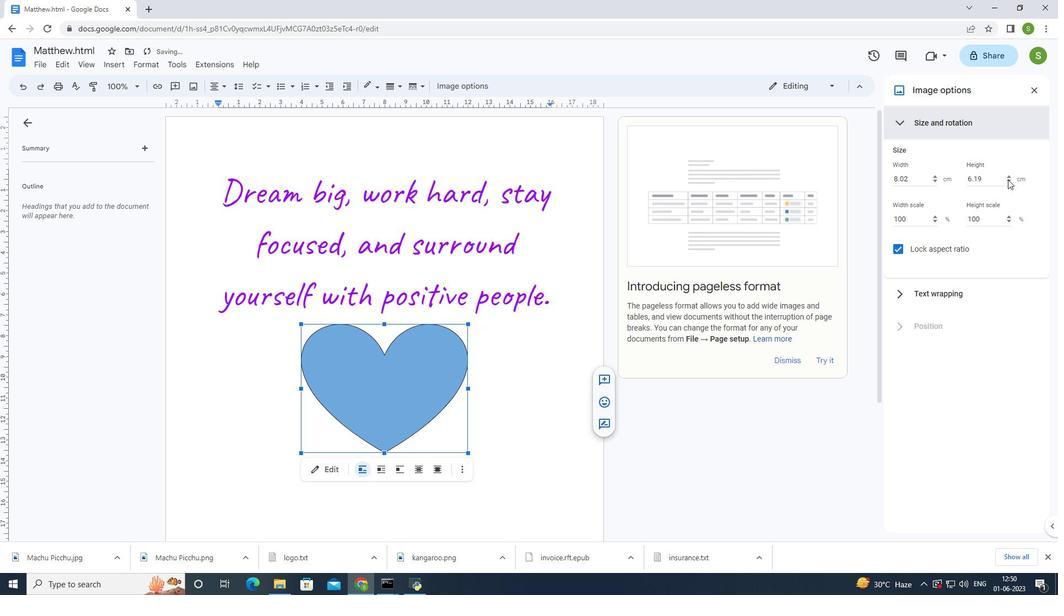 
Action: Mouse pressed left at (1007, 179)
Screenshot: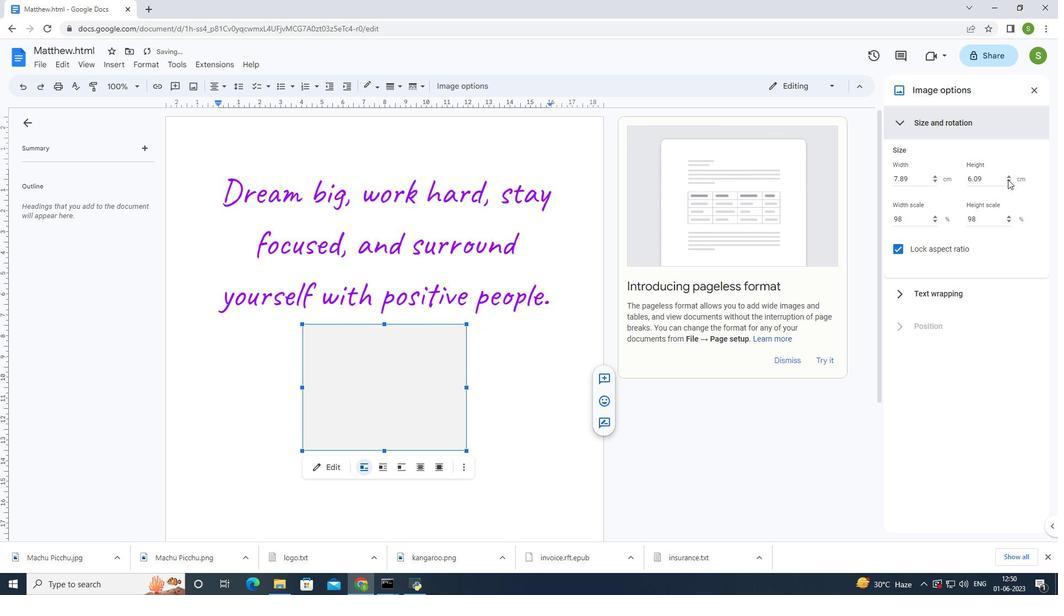 
Action: Mouse pressed left at (1007, 179)
Screenshot: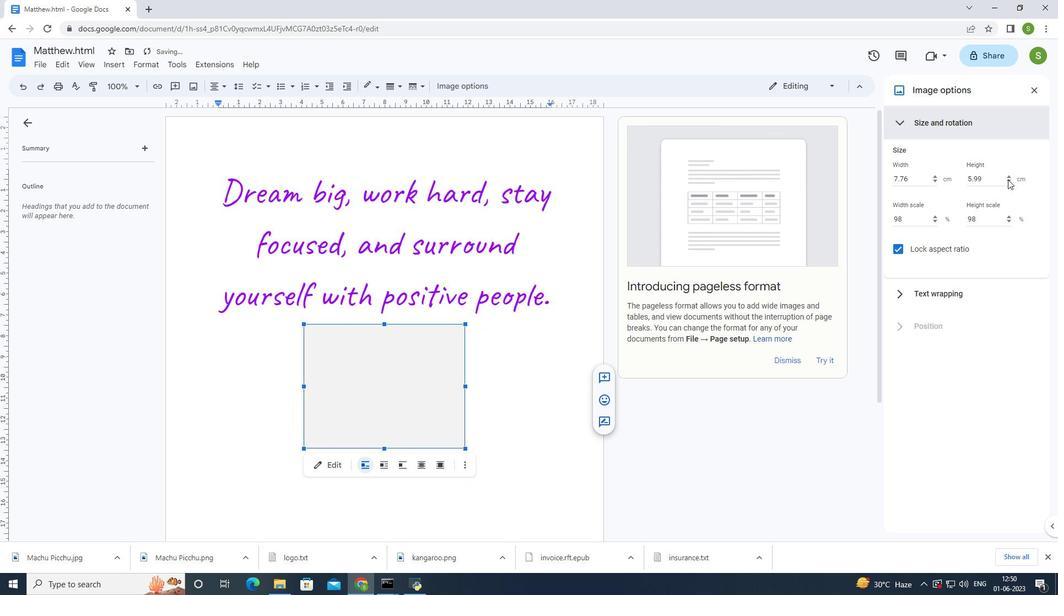 
Action: Mouse pressed left at (1007, 179)
Screenshot: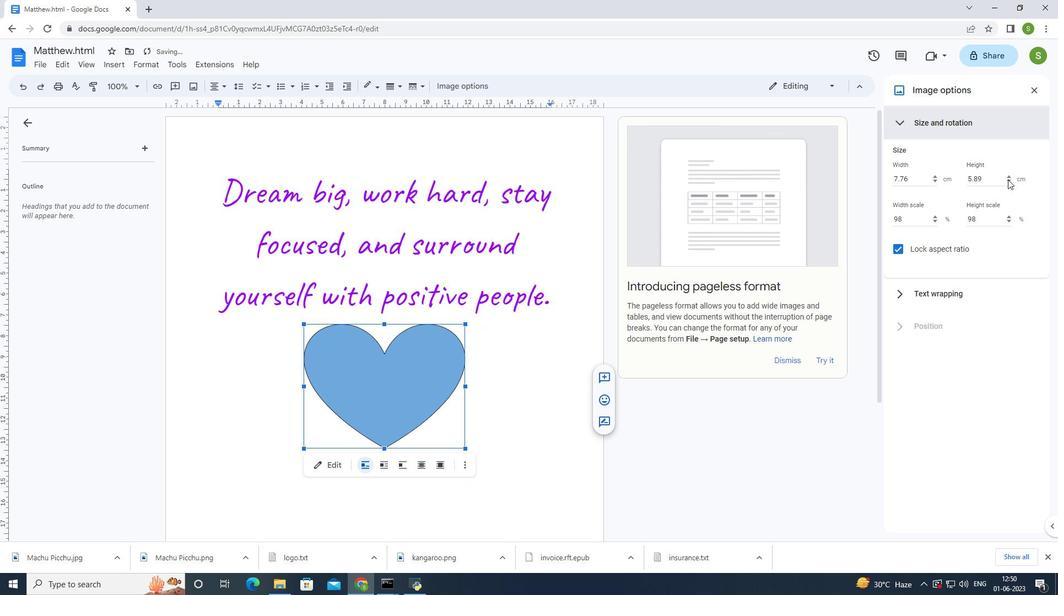 
Action: Mouse pressed left at (1007, 179)
Screenshot: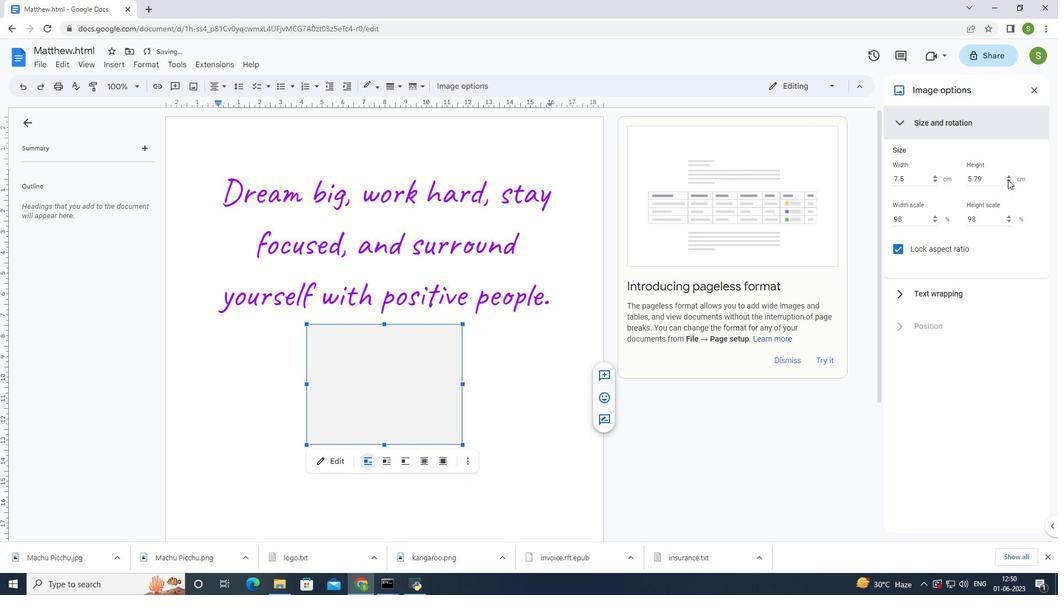 
Action: Mouse pressed left at (1007, 179)
Screenshot: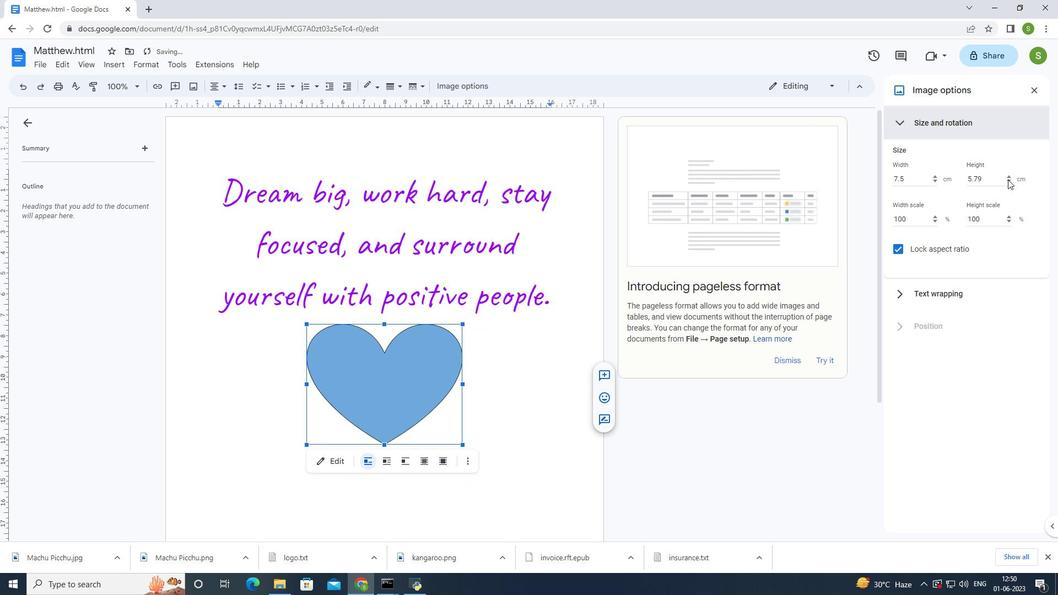 
Action: Mouse pressed left at (1007, 179)
Screenshot: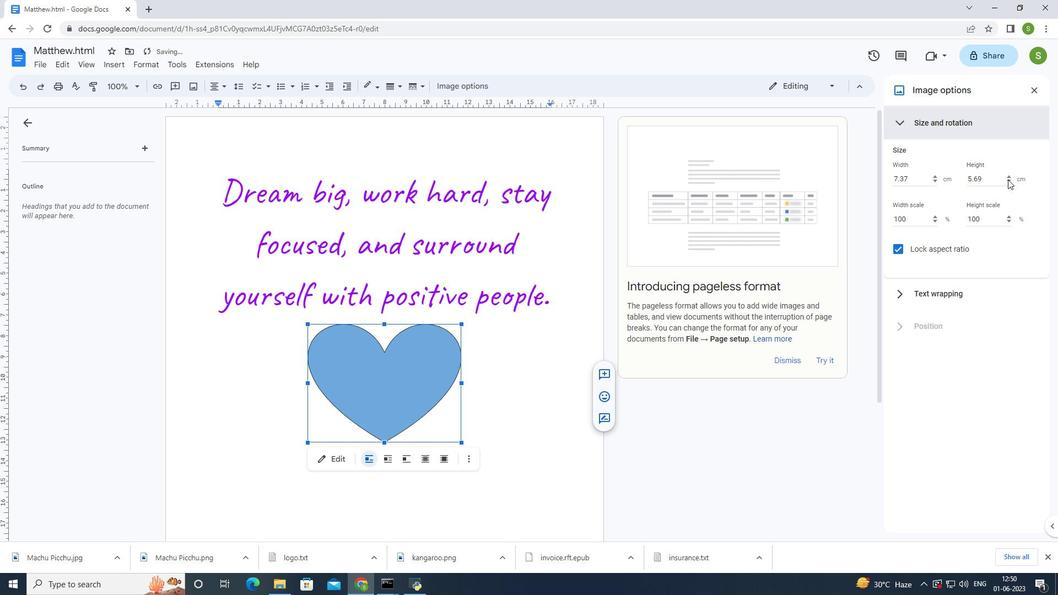 
Action: Mouse pressed left at (1007, 179)
Screenshot: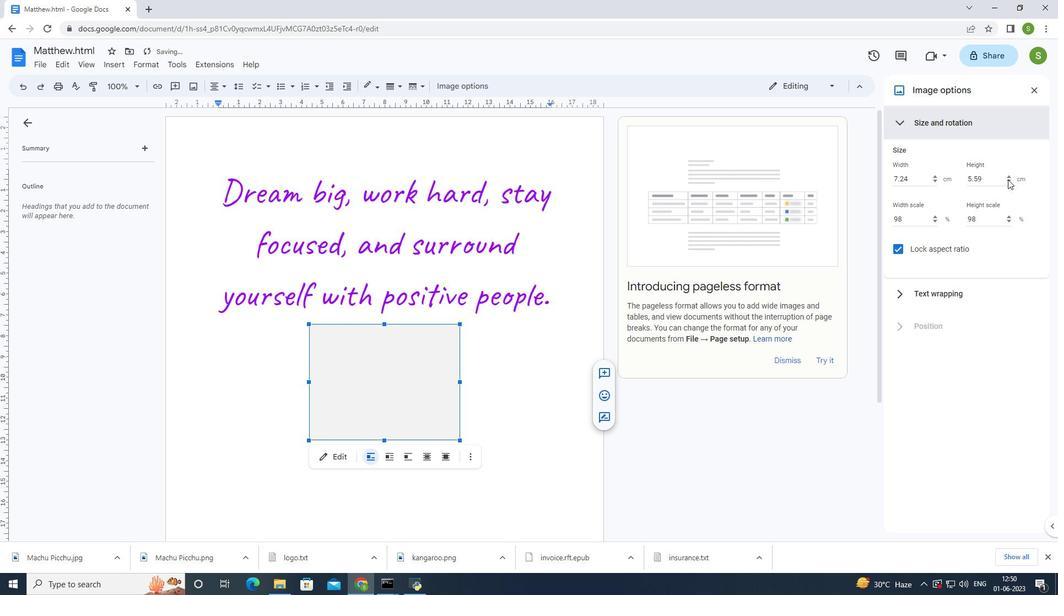 
Action: Mouse pressed left at (1007, 179)
Screenshot: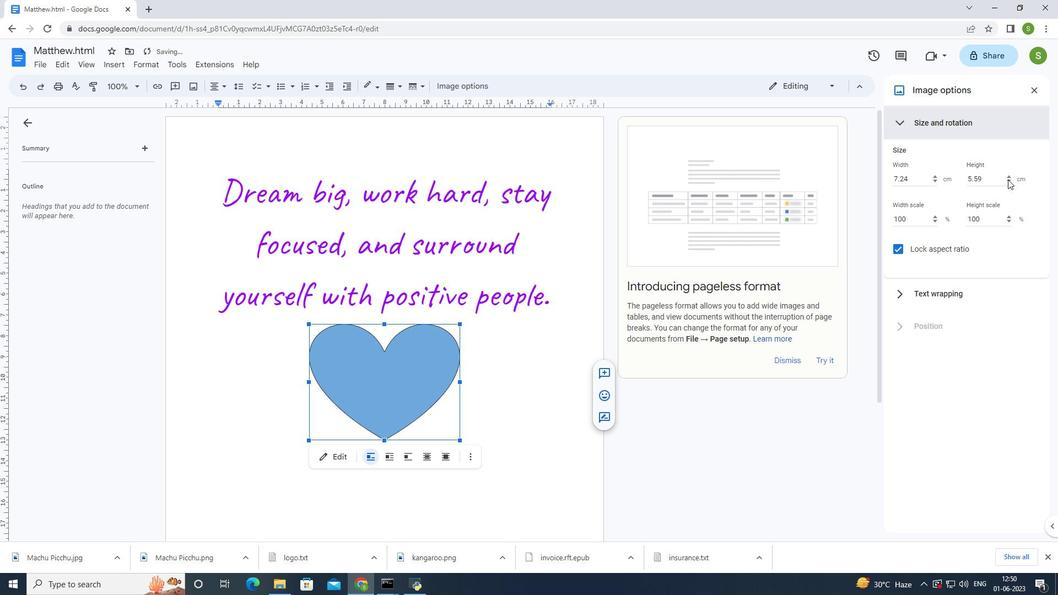 
Action: Mouse pressed left at (1007, 179)
Screenshot: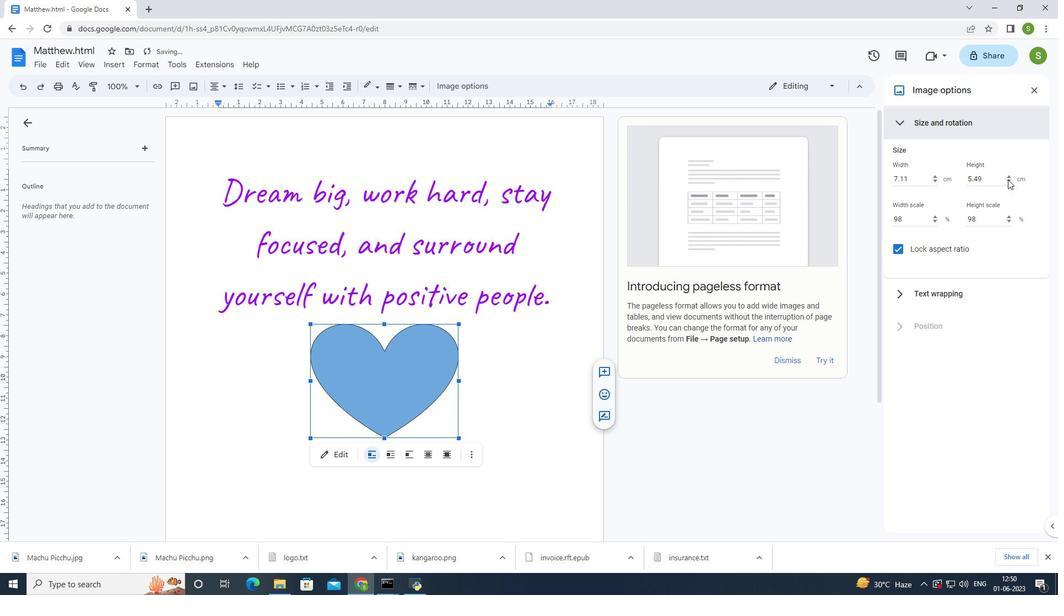 
Action: Mouse pressed left at (1007, 179)
Screenshot: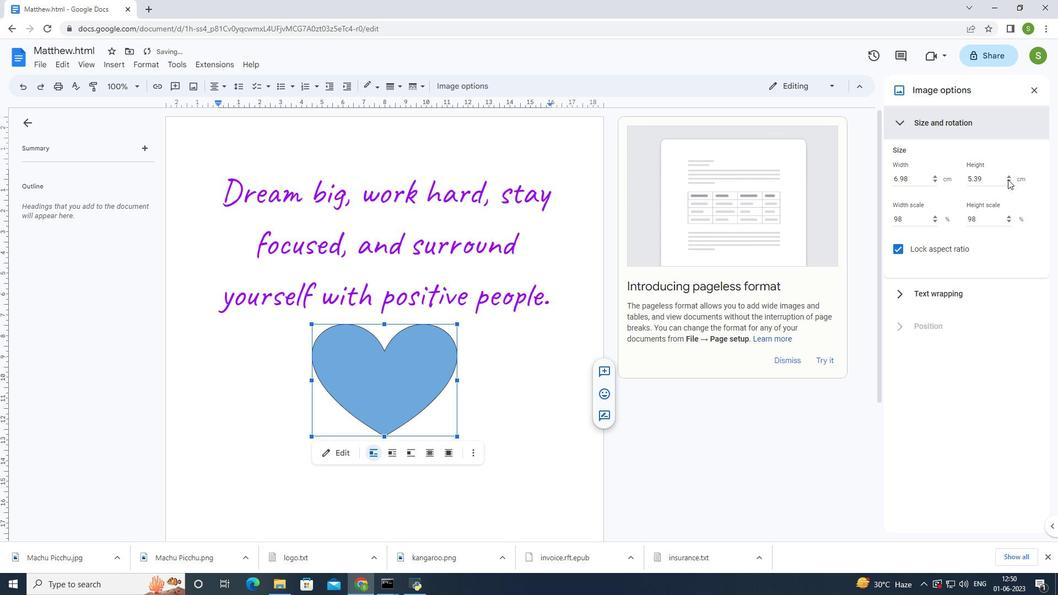 
Action: Mouse pressed left at (1007, 179)
Screenshot: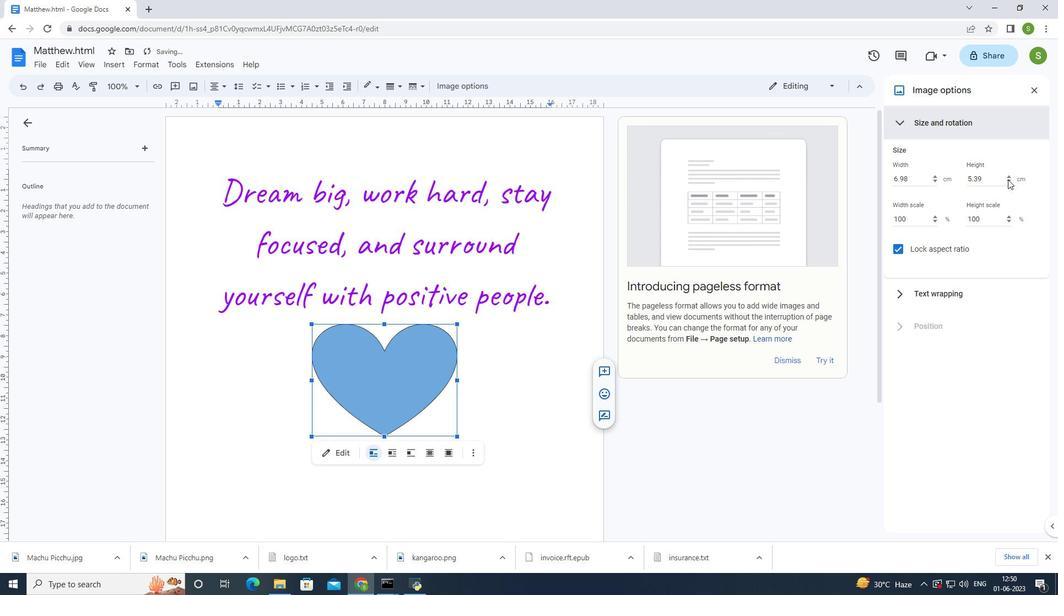 
Action: Mouse pressed left at (1007, 179)
Screenshot: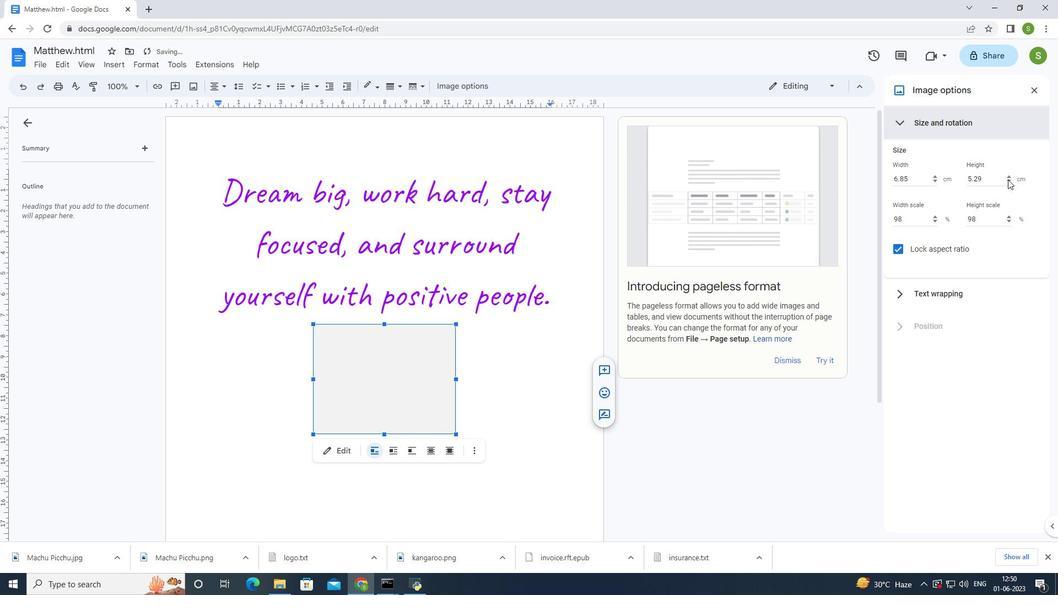 
Action: Mouse pressed left at (1007, 179)
Screenshot: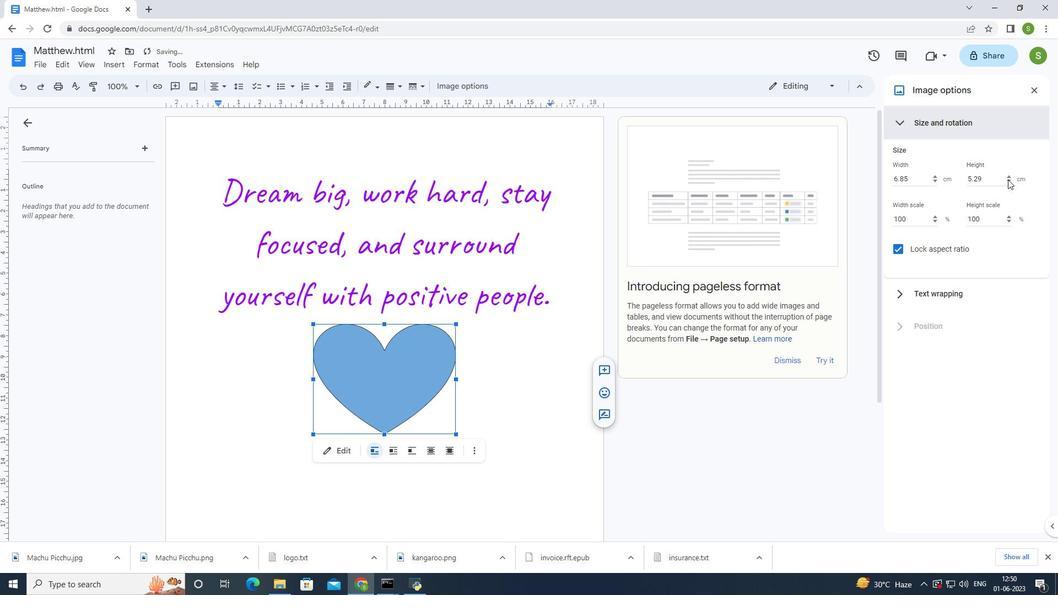 
Action: Mouse pressed left at (1007, 179)
Screenshot: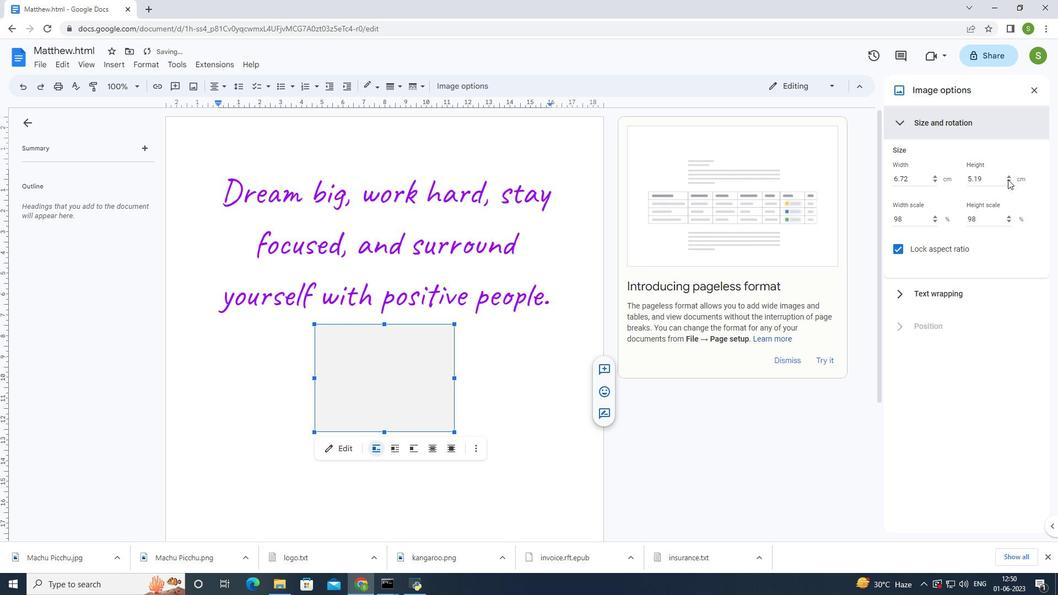 
Action: Mouse pressed left at (1007, 179)
Screenshot: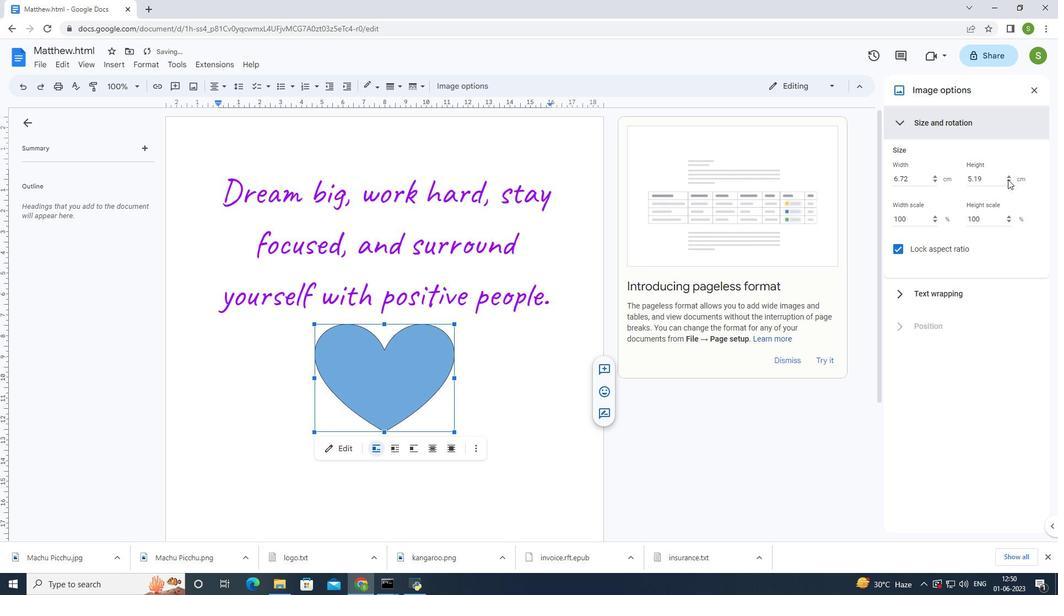 
Action: Mouse pressed left at (1007, 179)
Screenshot: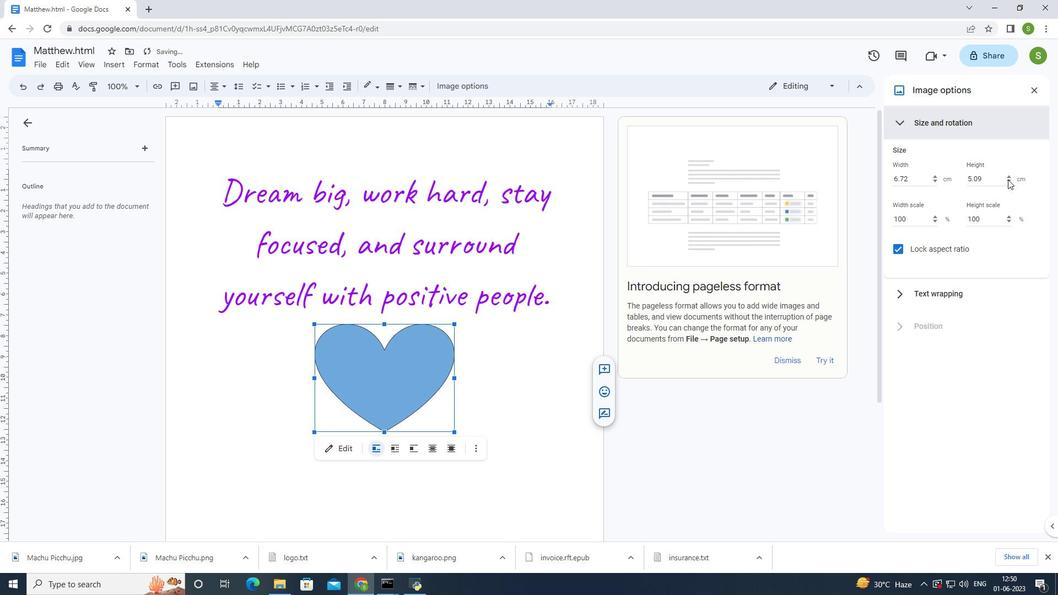 
Action: Mouse pressed left at (1007, 179)
Screenshot: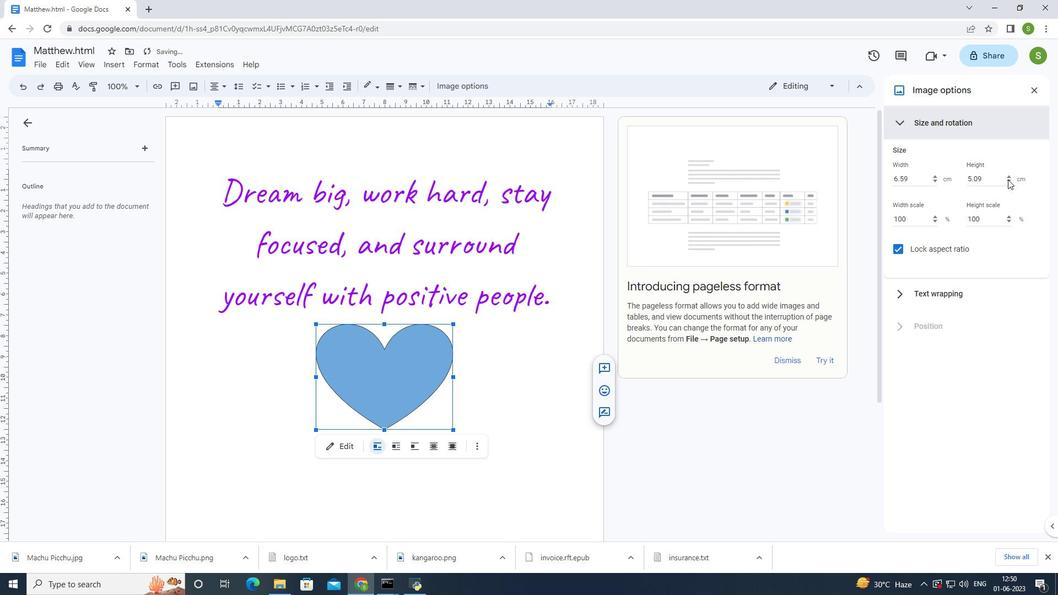 
Action: Mouse pressed left at (1007, 179)
Screenshot: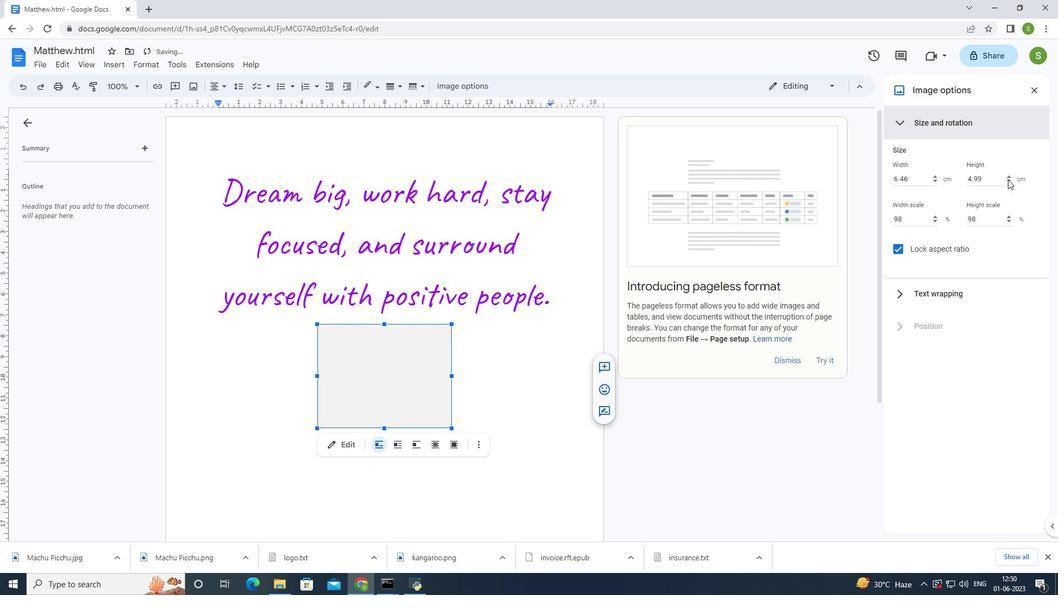 
Action: Mouse pressed left at (1007, 179)
Screenshot: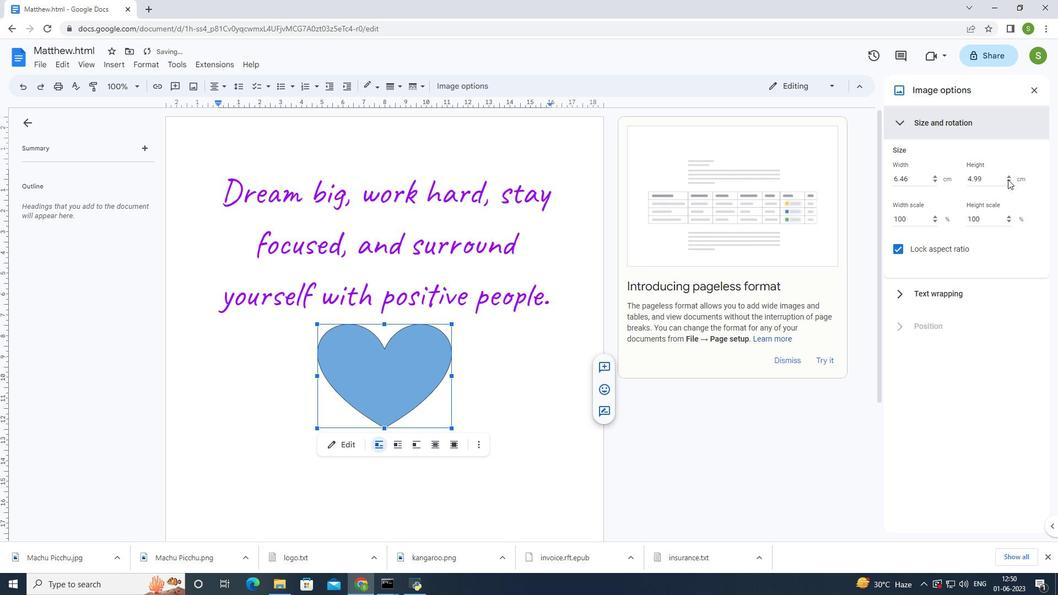 
Action: Mouse pressed left at (1007, 179)
Screenshot: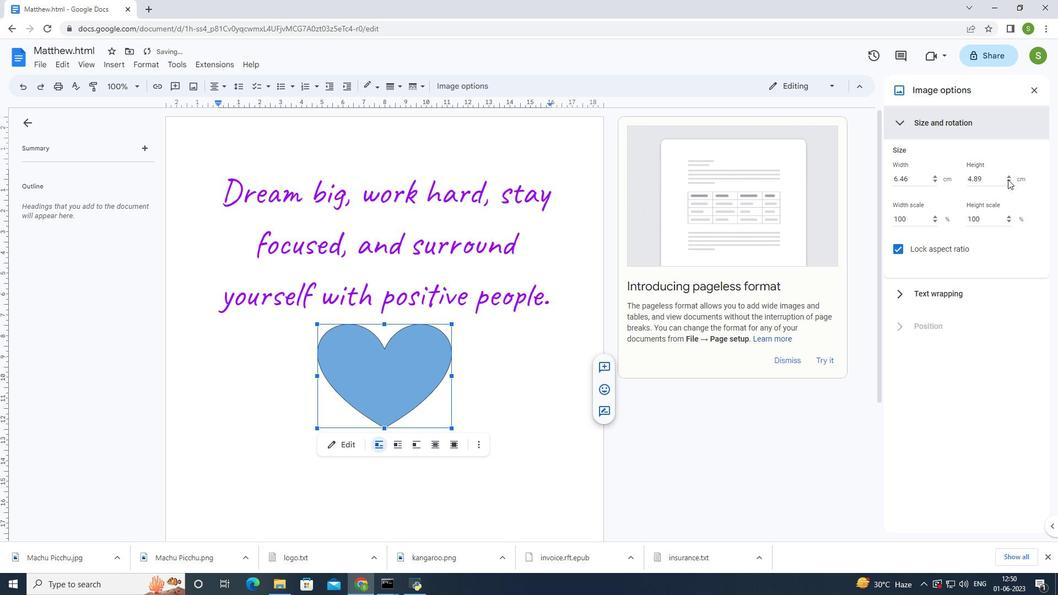 
Action: Mouse pressed left at (1007, 179)
Screenshot: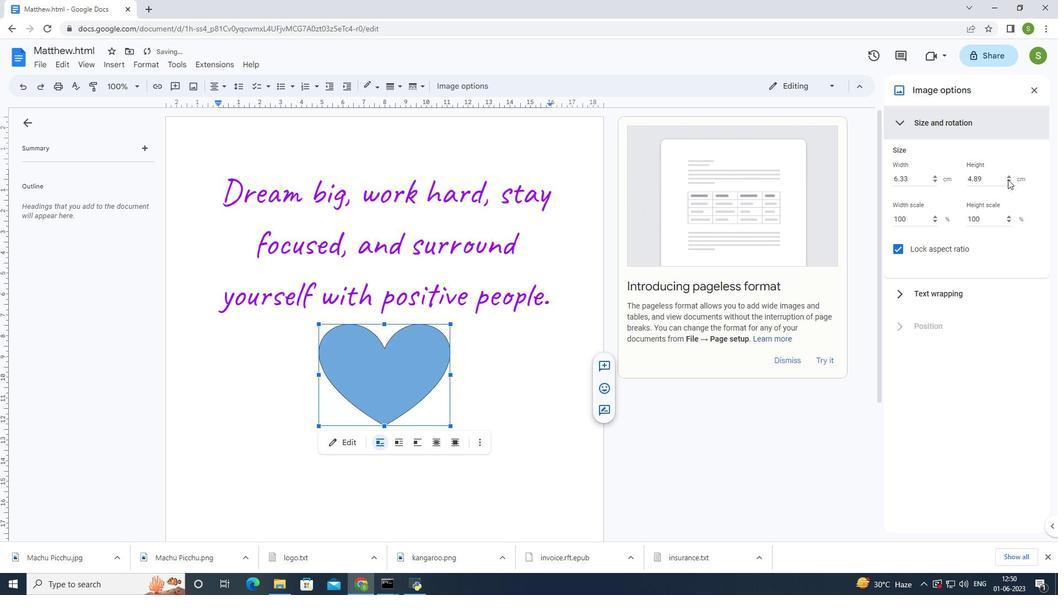 
Action: Mouse pressed left at (1007, 179)
Screenshot: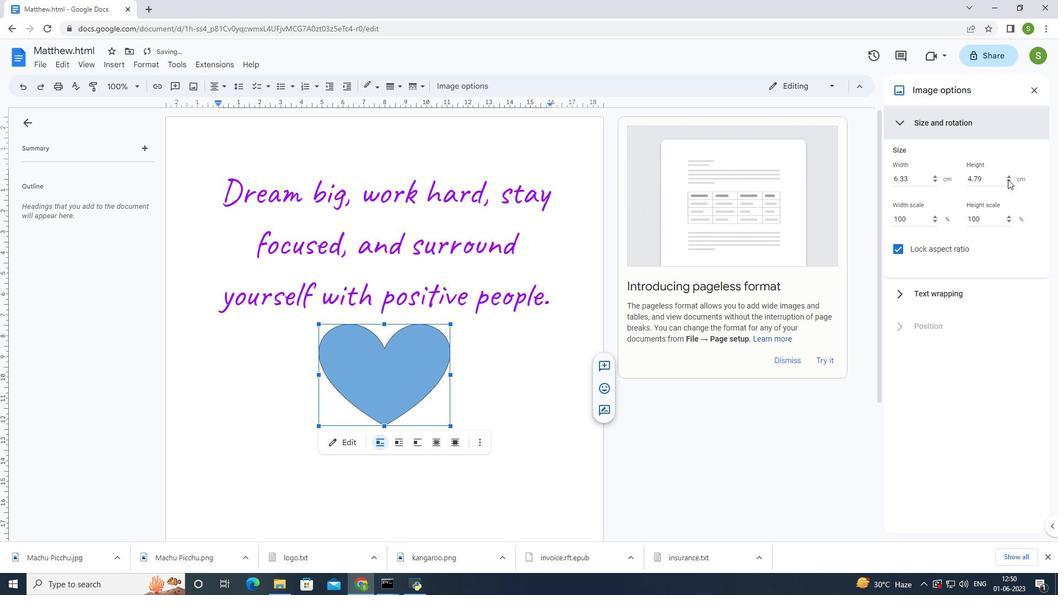 
Action: Mouse pressed left at (1007, 179)
Screenshot: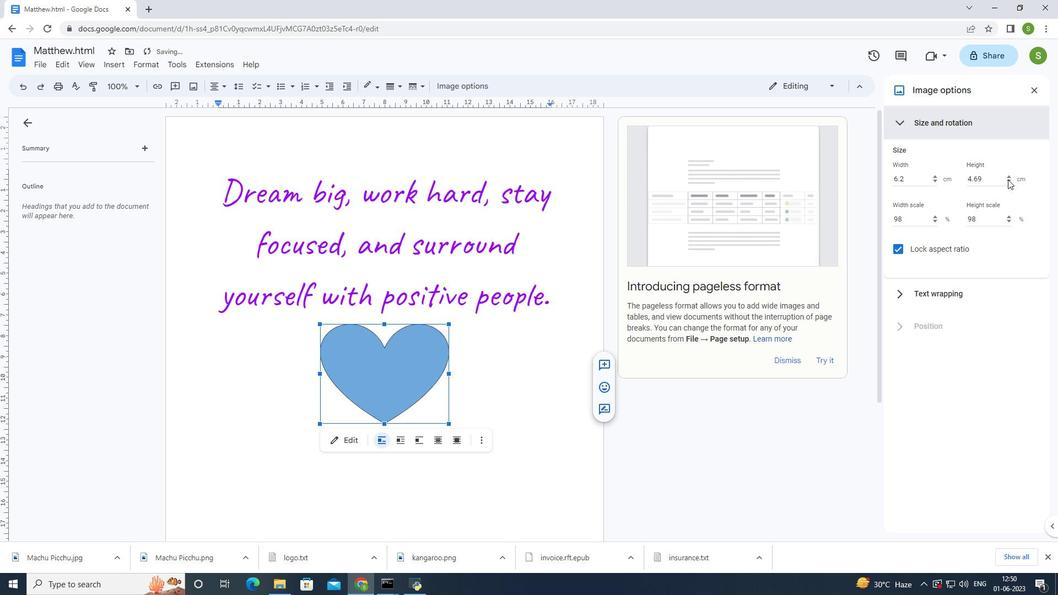 
Action: Mouse pressed left at (1007, 179)
Screenshot: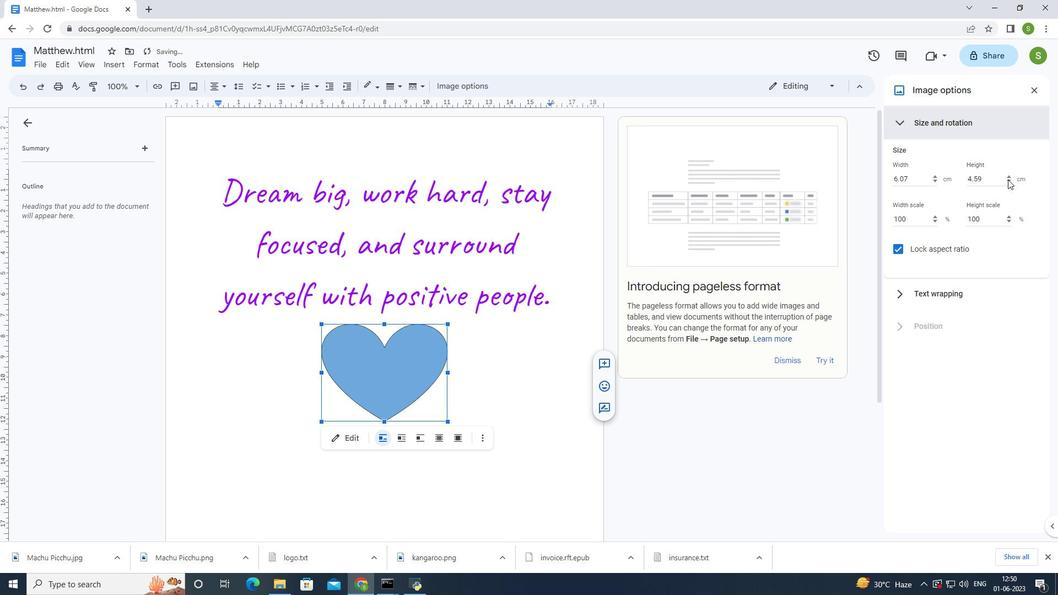 
Action: Mouse pressed left at (1007, 179)
Screenshot: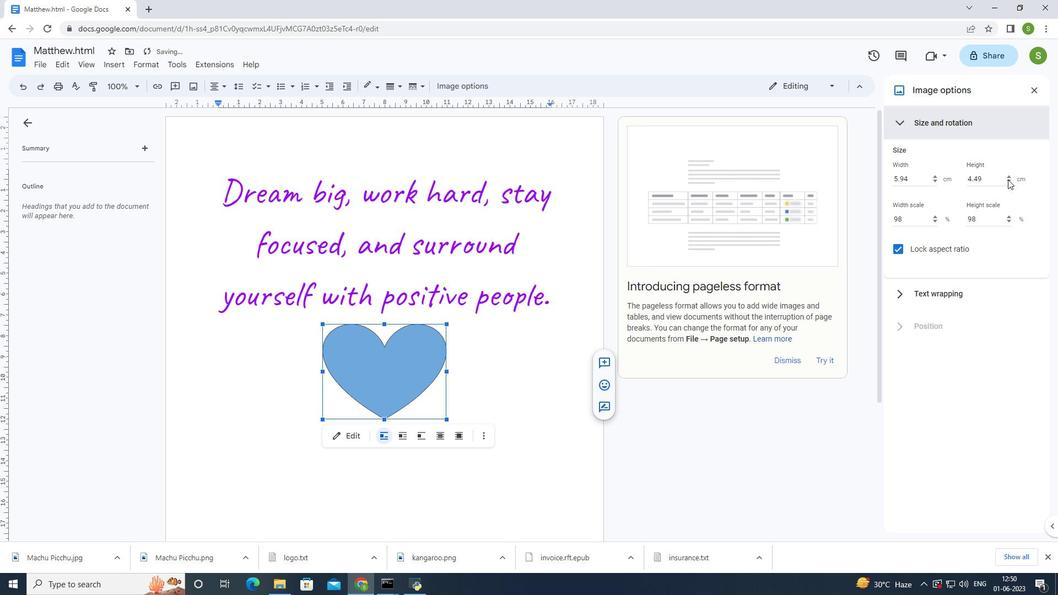 
Action: Mouse pressed left at (1007, 179)
Screenshot: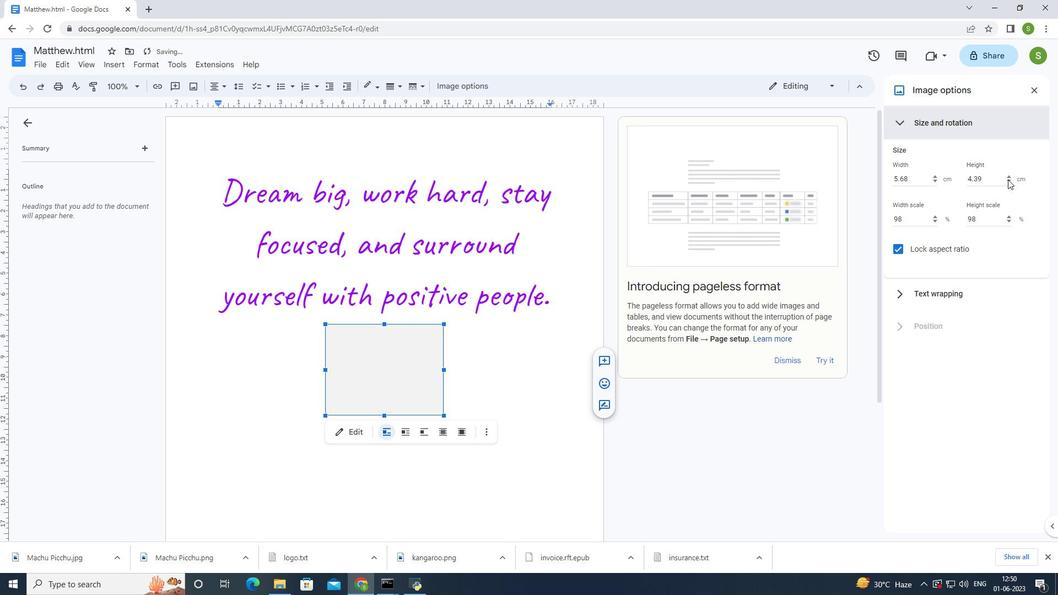 
Action: Mouse pressed left at (1007, 179)
Screenshot: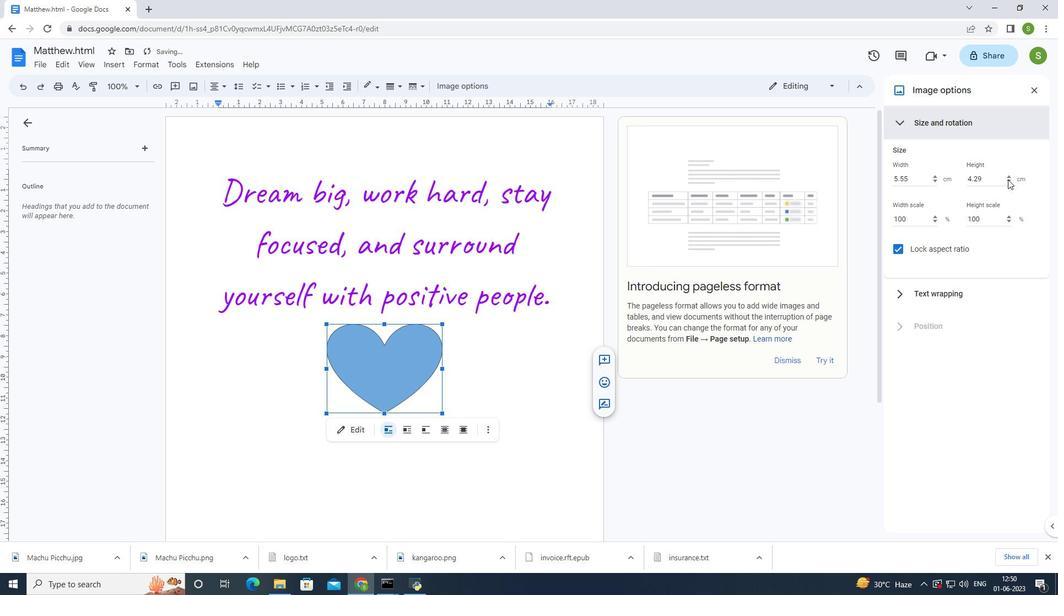 
Action: Mouse pressed left at (1007, 179)
Screenshot: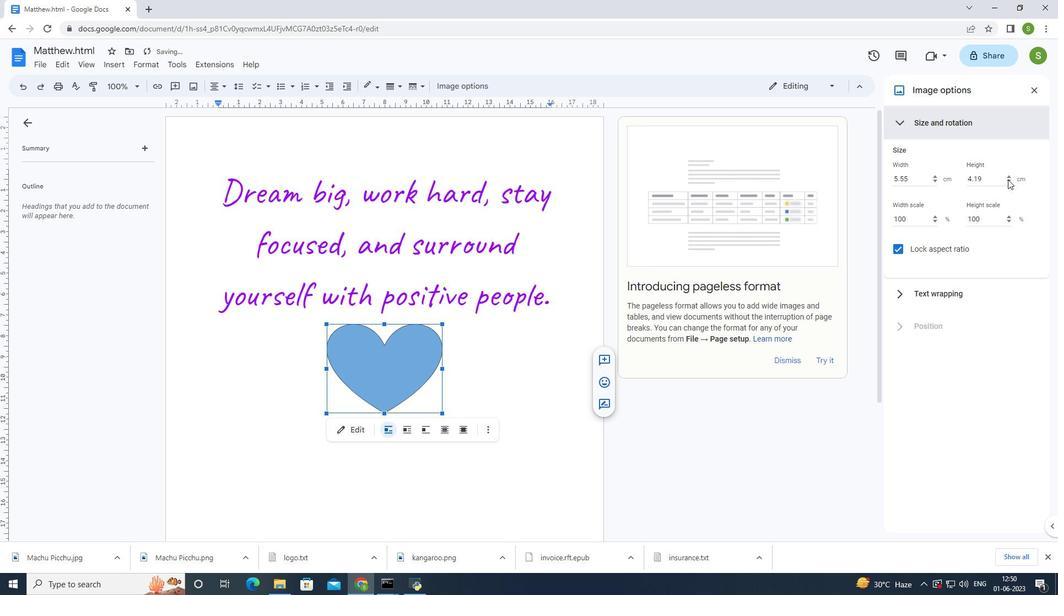 
Action: Mouse pressed left at (1007, 179)
Screenshot: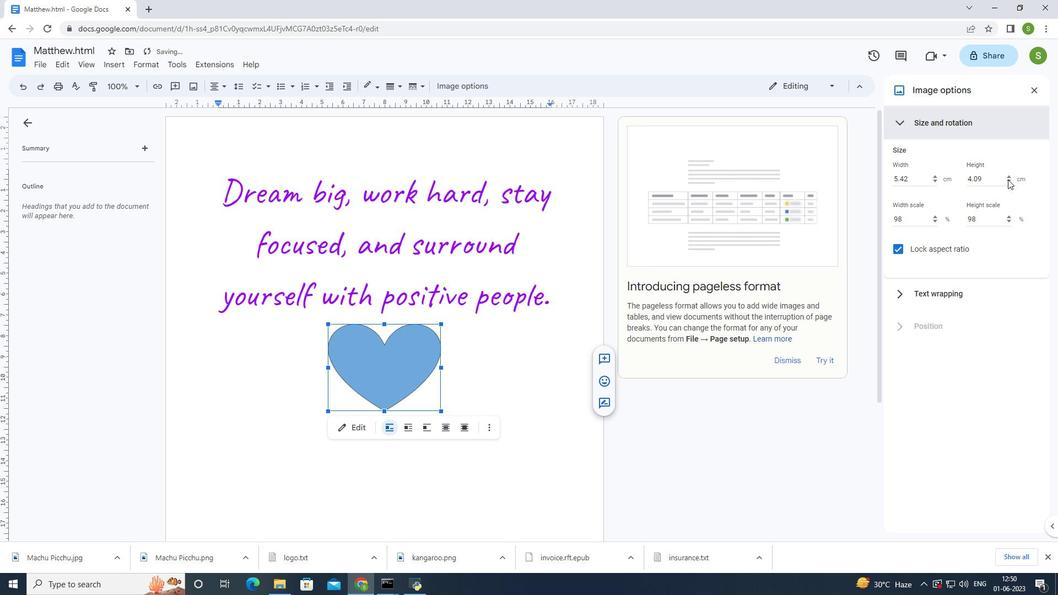 
Action: Mouse pressed left at (1007, 179)
Screenshot: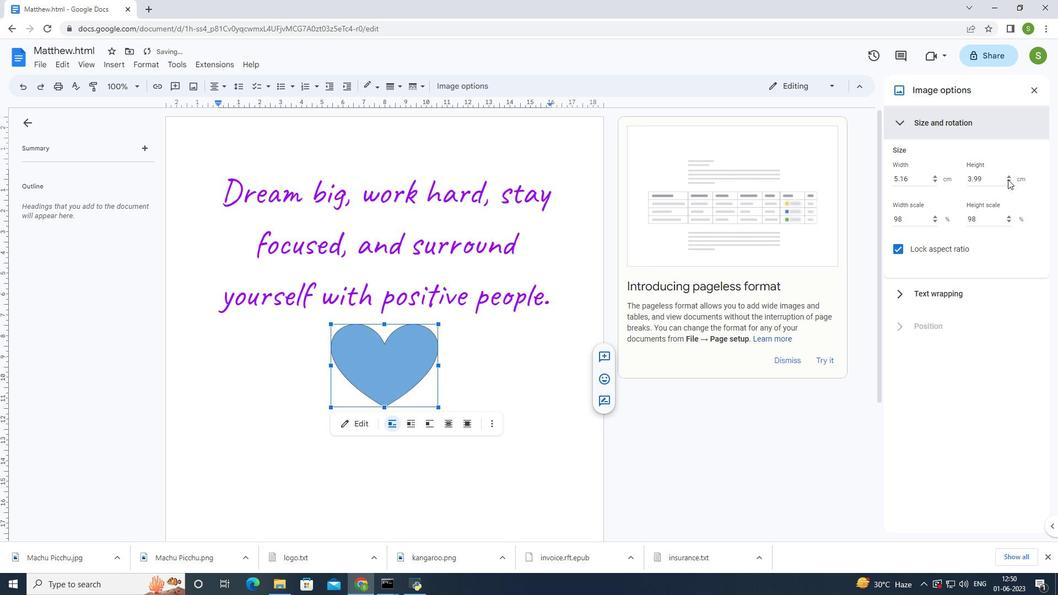 
Action: Mouse pressed left at (1007, 179)
Screenshot: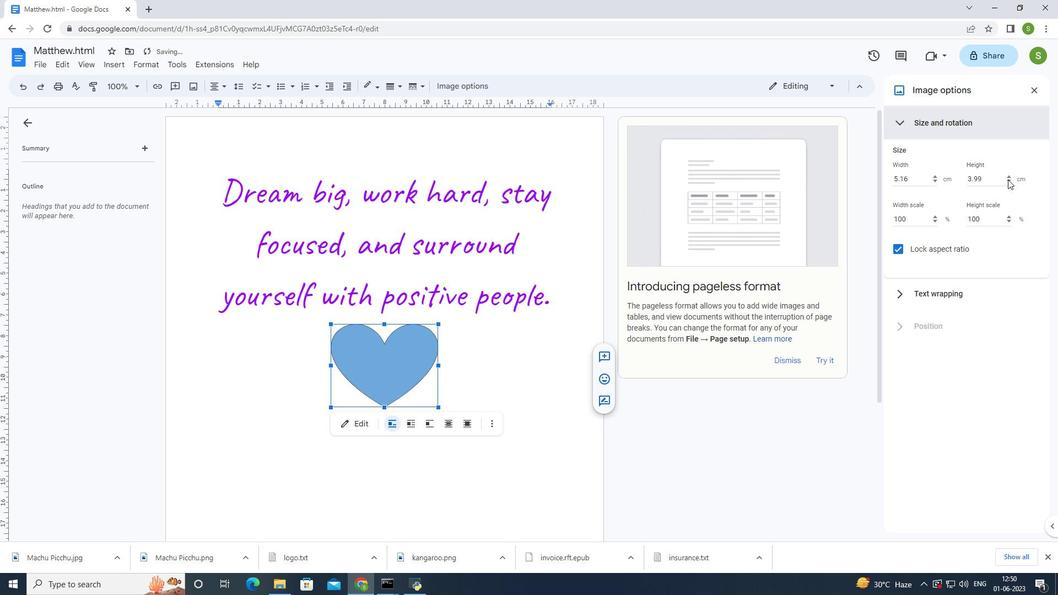 
Action: Mouse pressed left at (1007, 179)
Screenshot: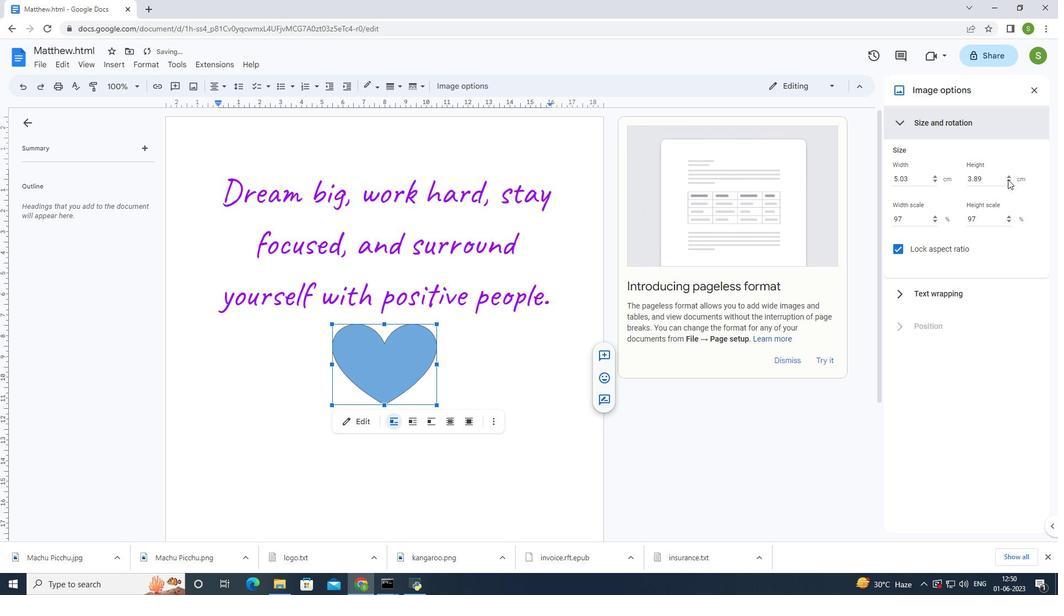 
Action: Mouse pressed left at (1007, 179)
Screenshot: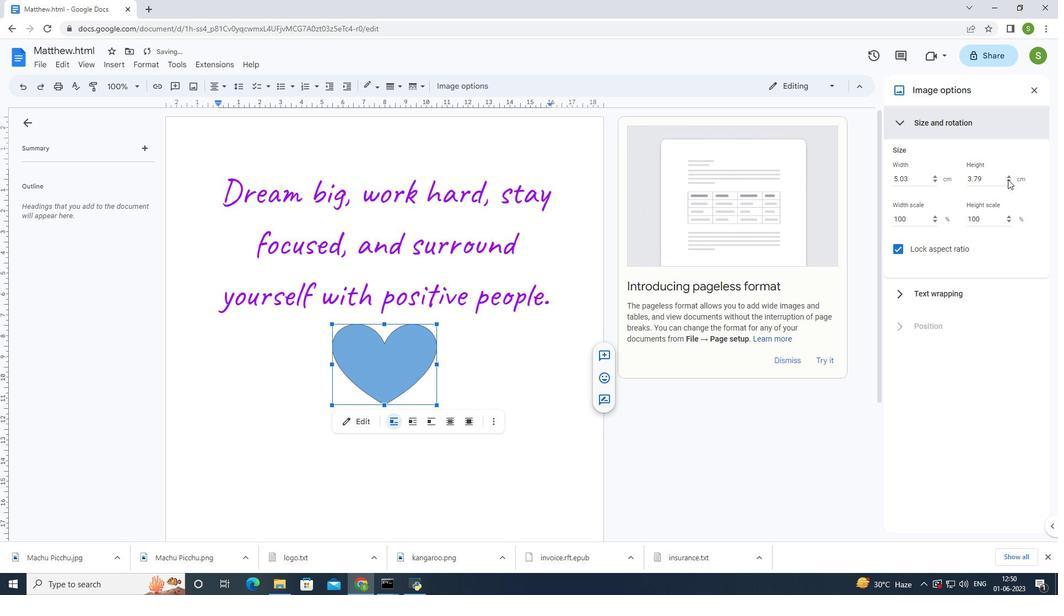 
Action: Mouse pressed left at (1007, 179)
Screenshot: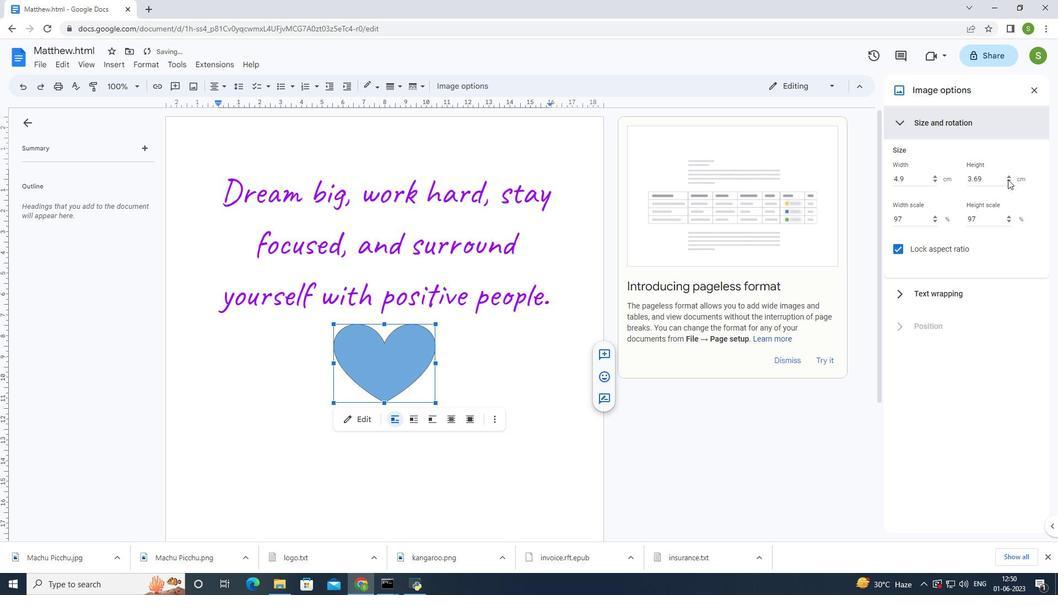 
Action: Mouse pressed left at (1007, 179)
Screenshot: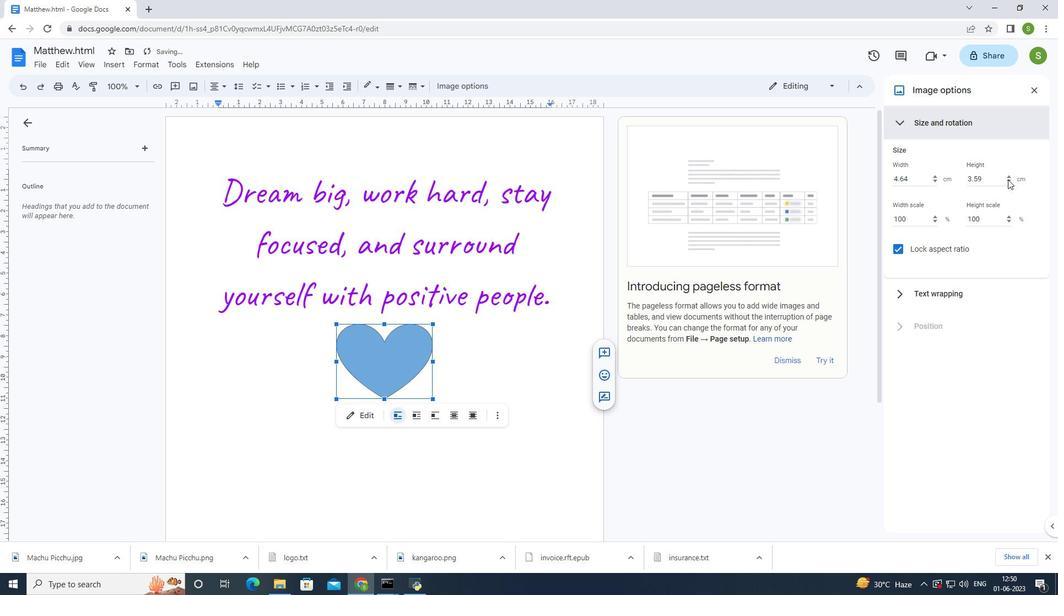 
Action: Mouse pressed left at (1007, 179)
Screenshot: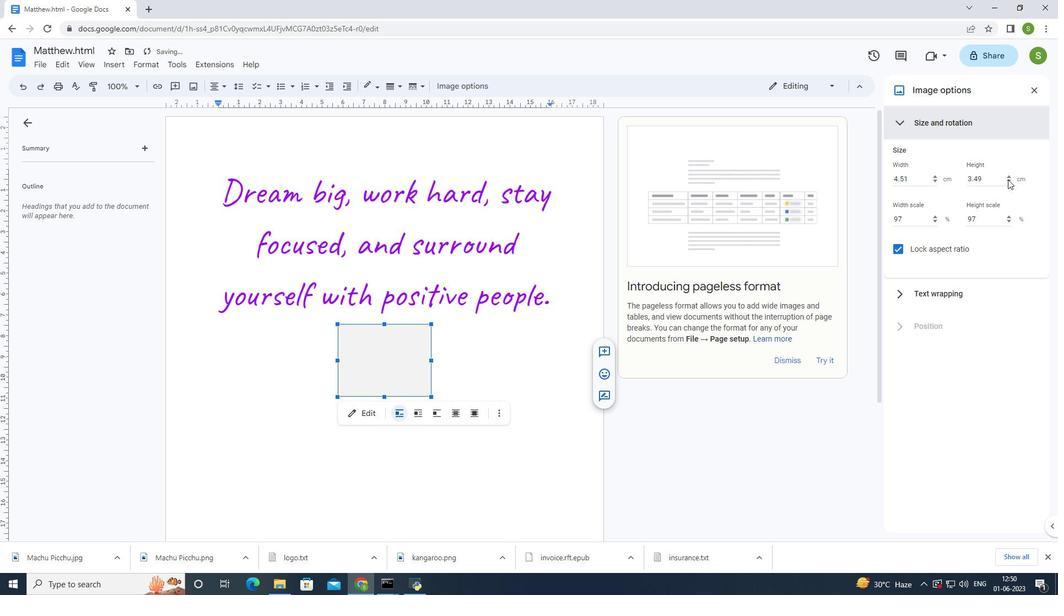 
Action: Mouse pressed left at (1007, 179)
Screenshot: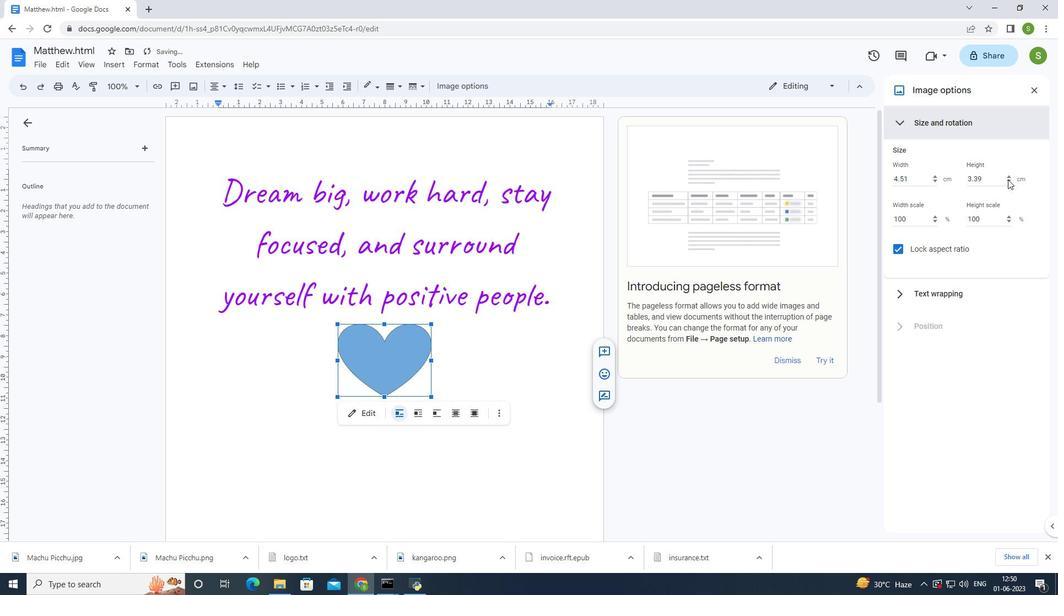 
Action: Mouse pressed left at (1007, 179)
Screenshot: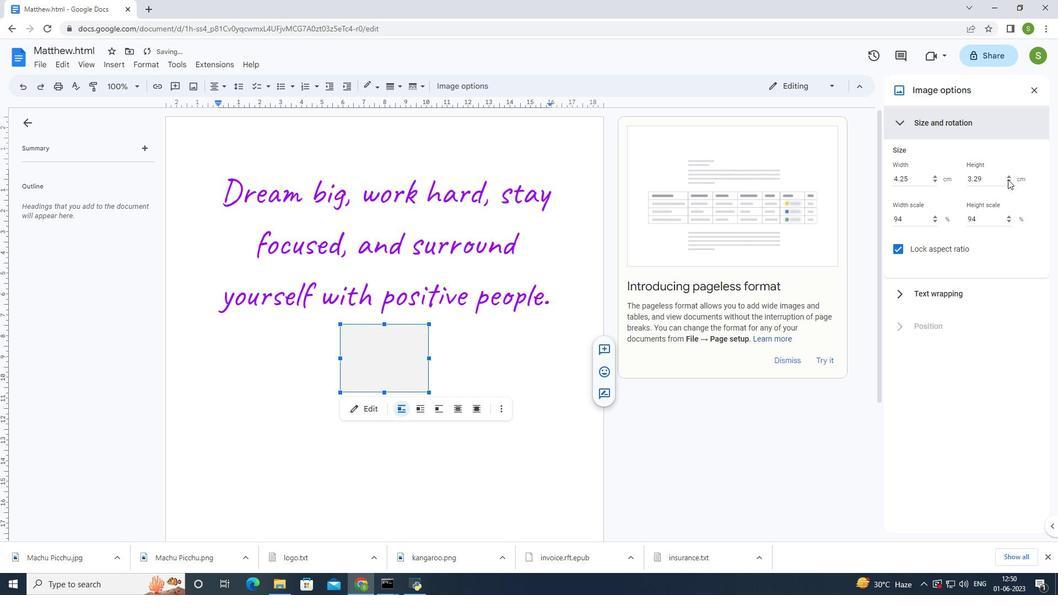 
Action: Mouse pressed left at (1007, 179)
Screenshot: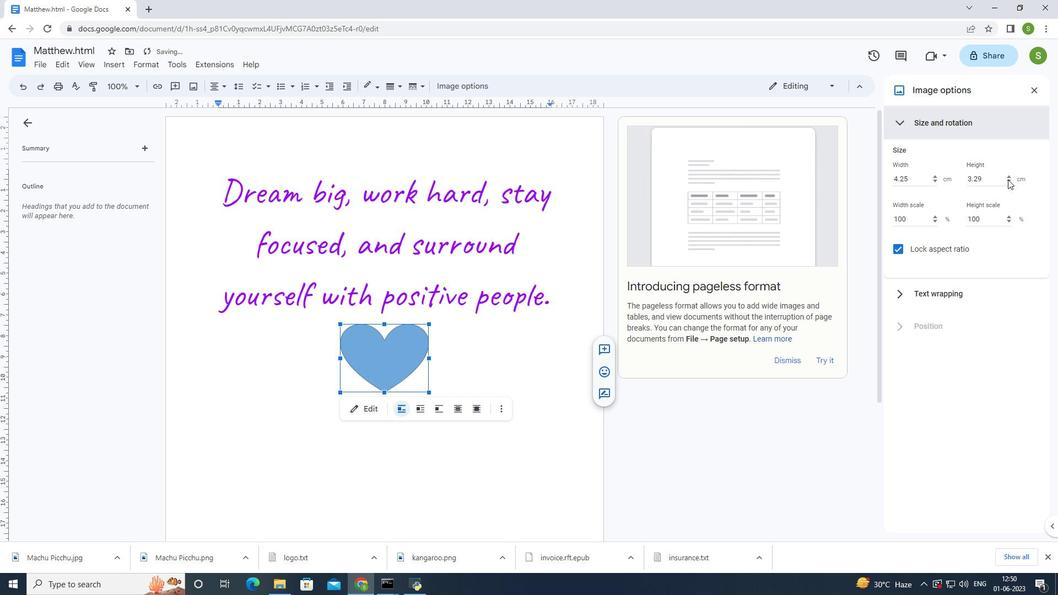 
Action: Mouse pressed left at (1007, 179)
Screenshot: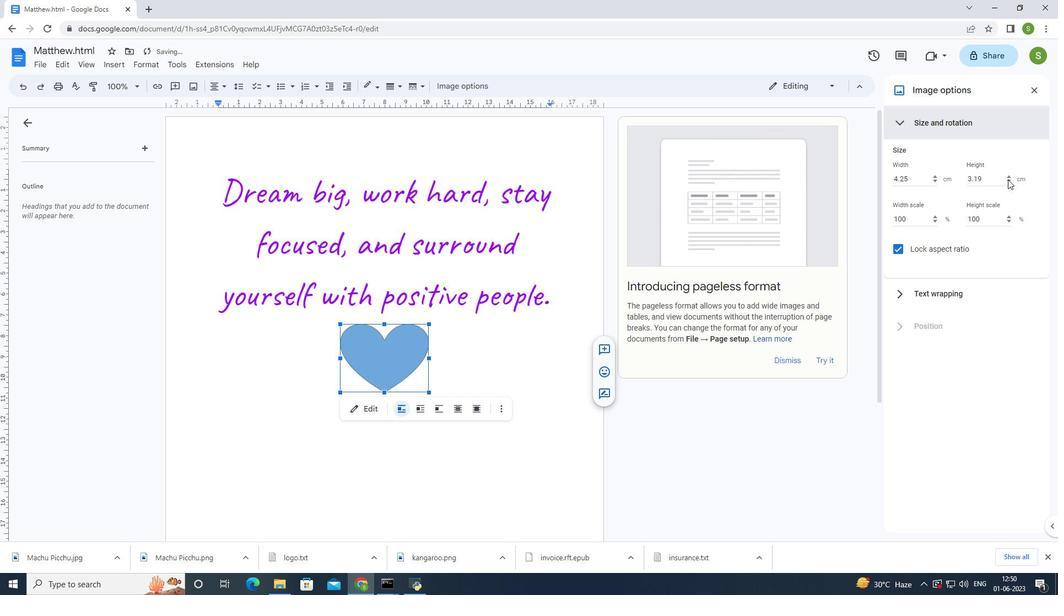 
Action: Mouse pressed left at (1007, 179)
Screenshot: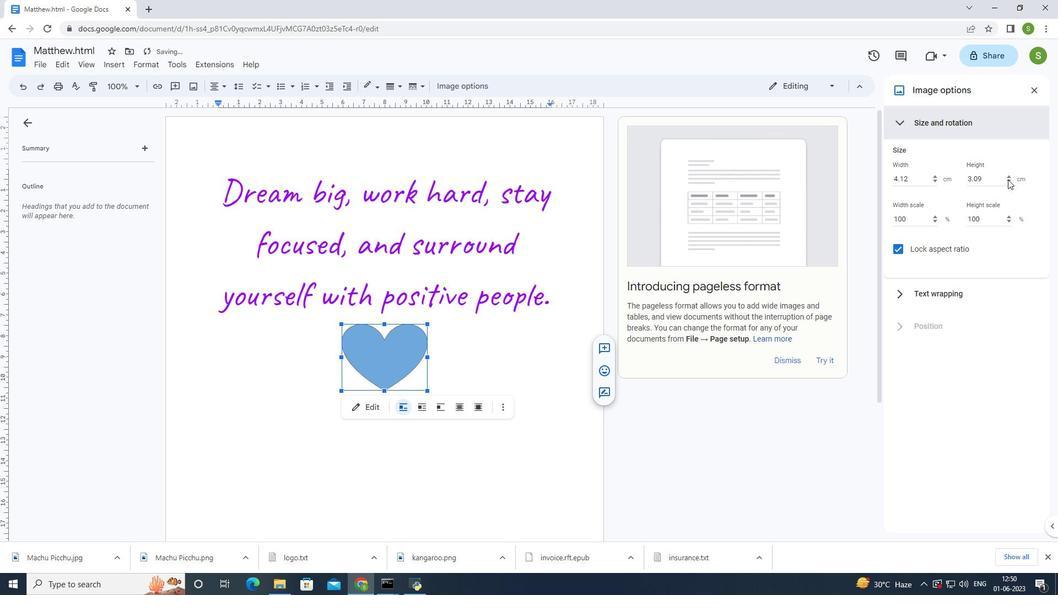 
Action: Mouse pressed left at (1007, 179)
Screenshot: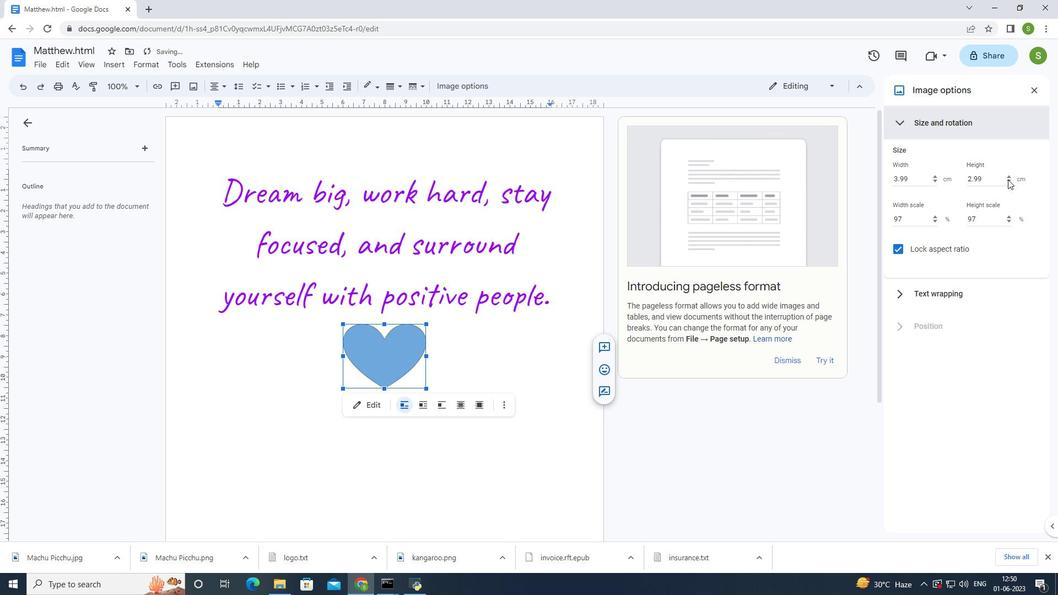 
Action: Mouse pressed left at (1007, 179)
Screenshot: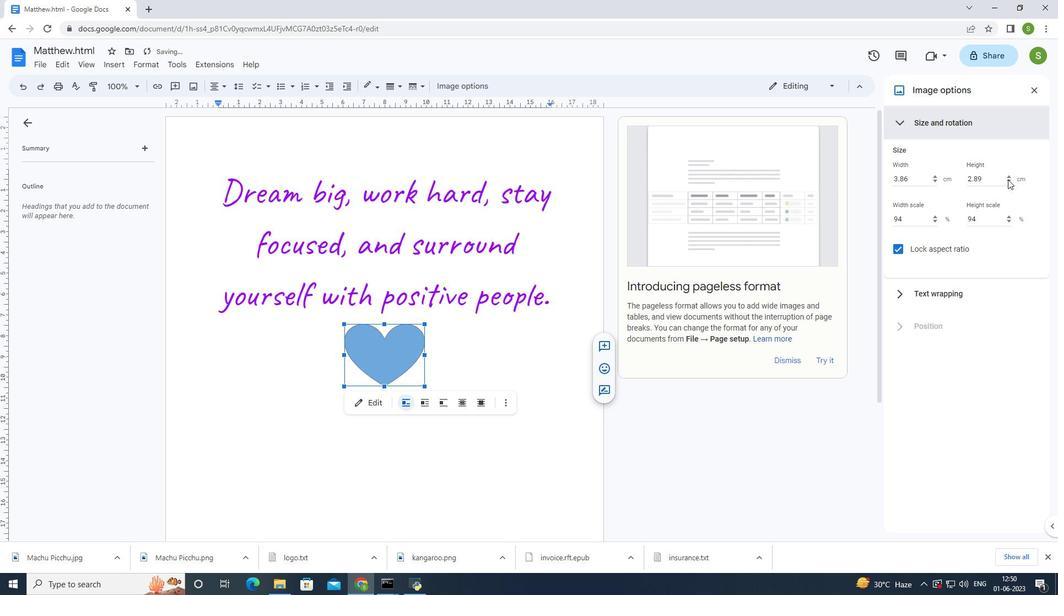 
Action: Mouse pressed left at (1007, 179)
Screenshot: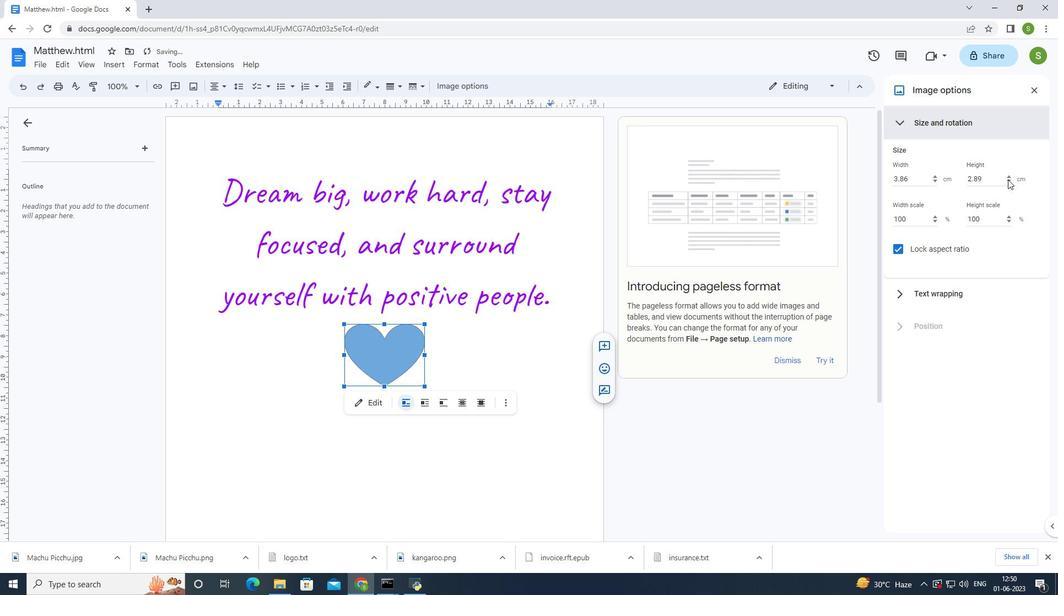 
Action: Mouse pressed left at (1007, 179)
Screenshot: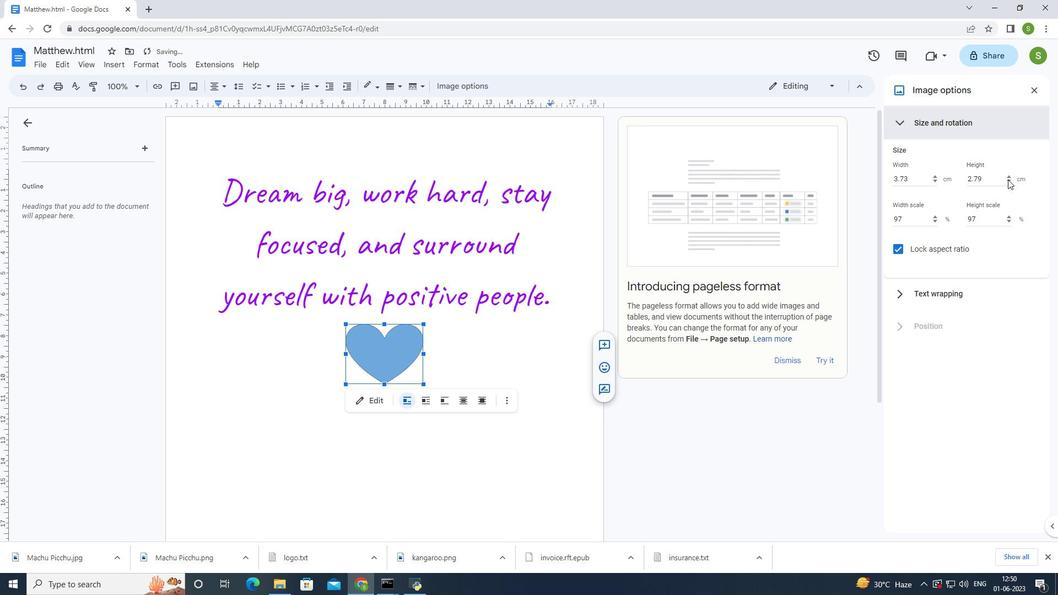 
Action: Mouse pressed left at (1007, 179)
Screenshot: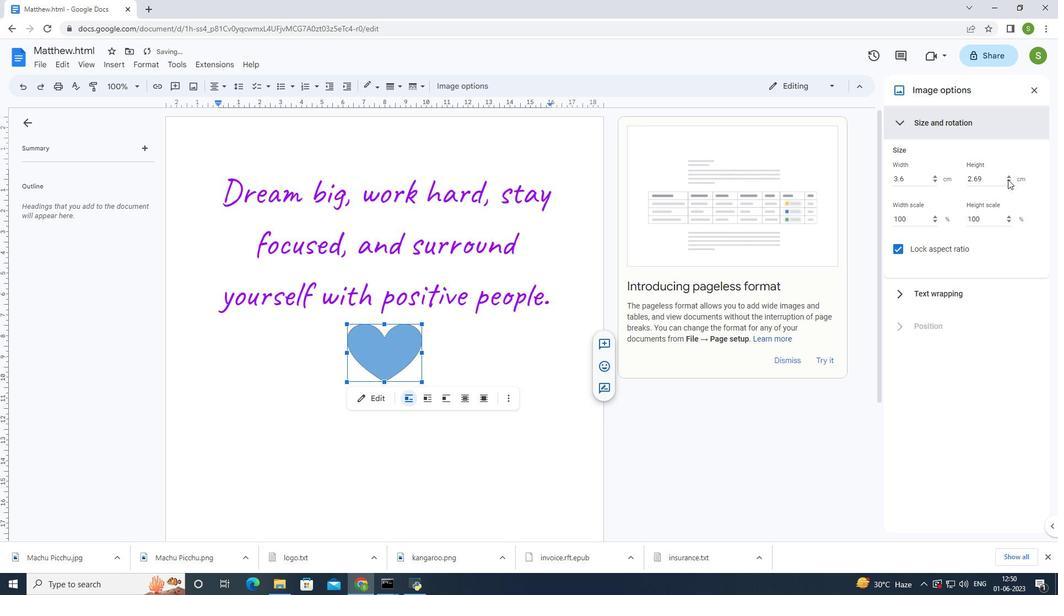 
Action: Mouse pressed left at (1007, 179)
Screenshot: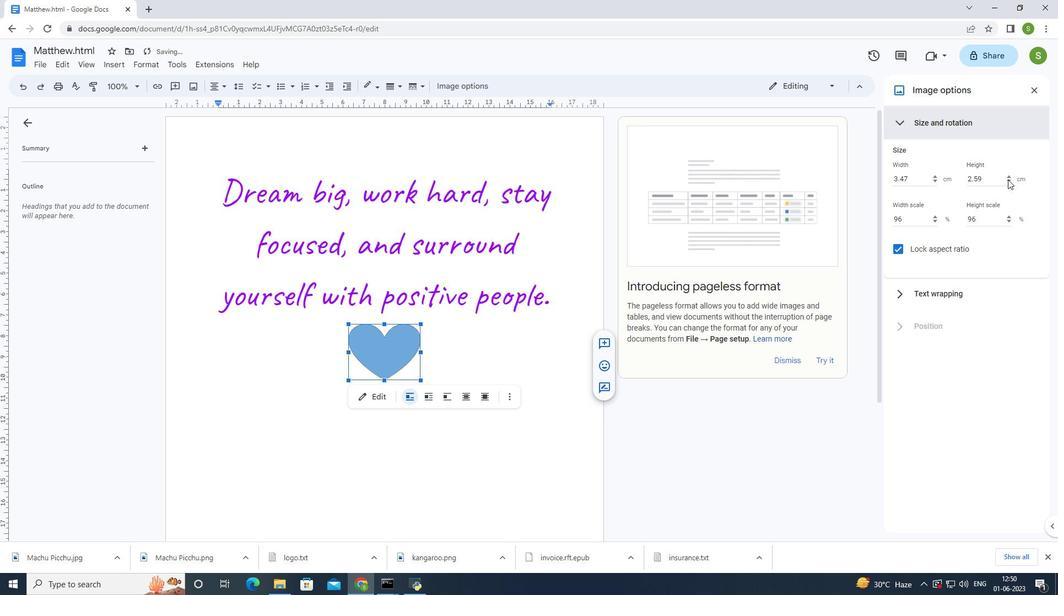 
Action: Mouse pressed left at (1007, 179)
Screenshot: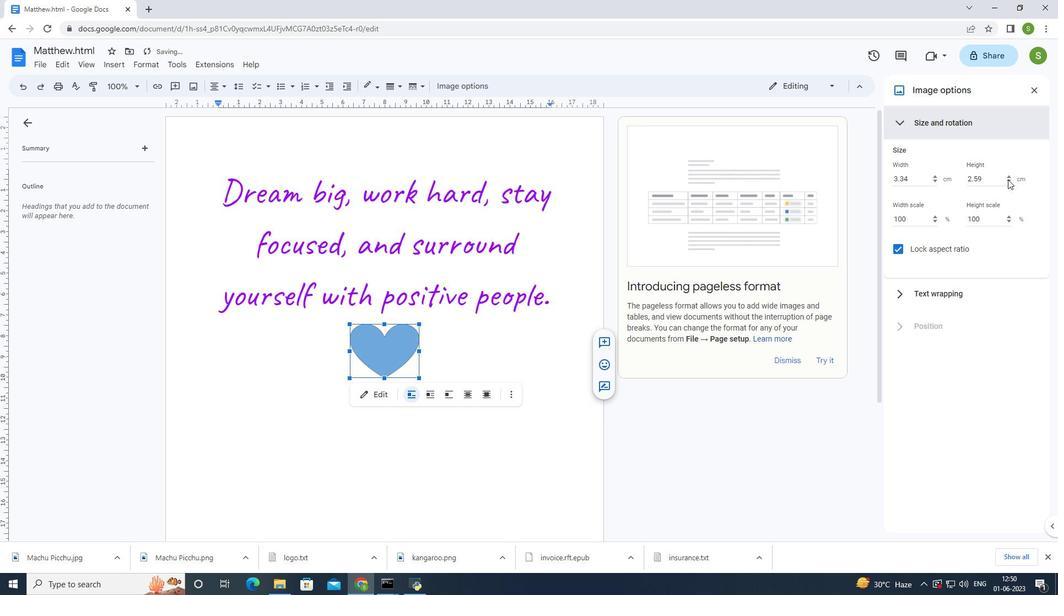 
Action: Mouse pressed left at (1007, 179)
Screenshot: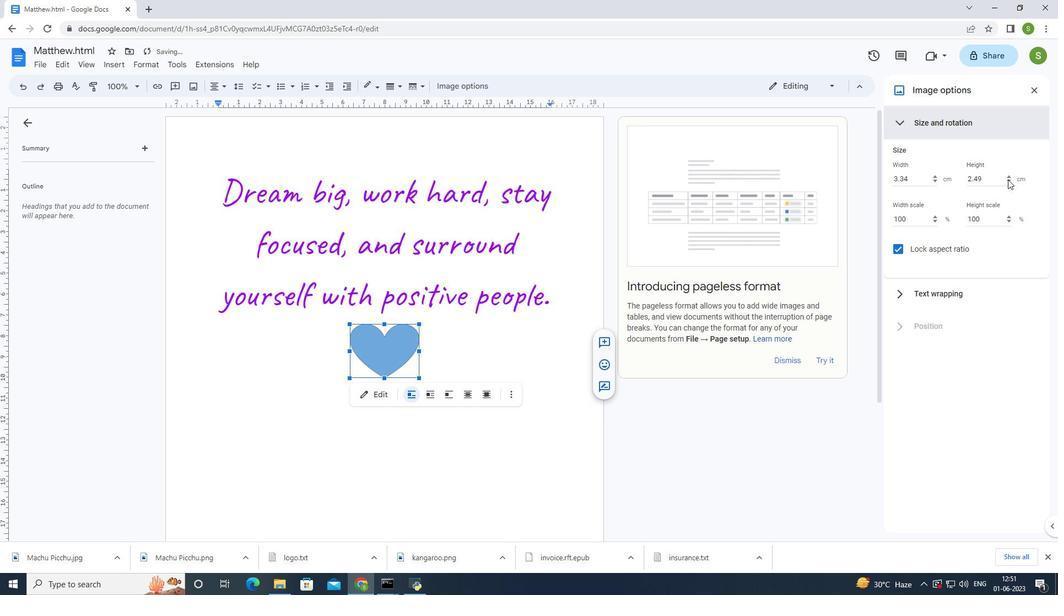 
Action: Mouse pressed left at (1007, 179)
Screenshot: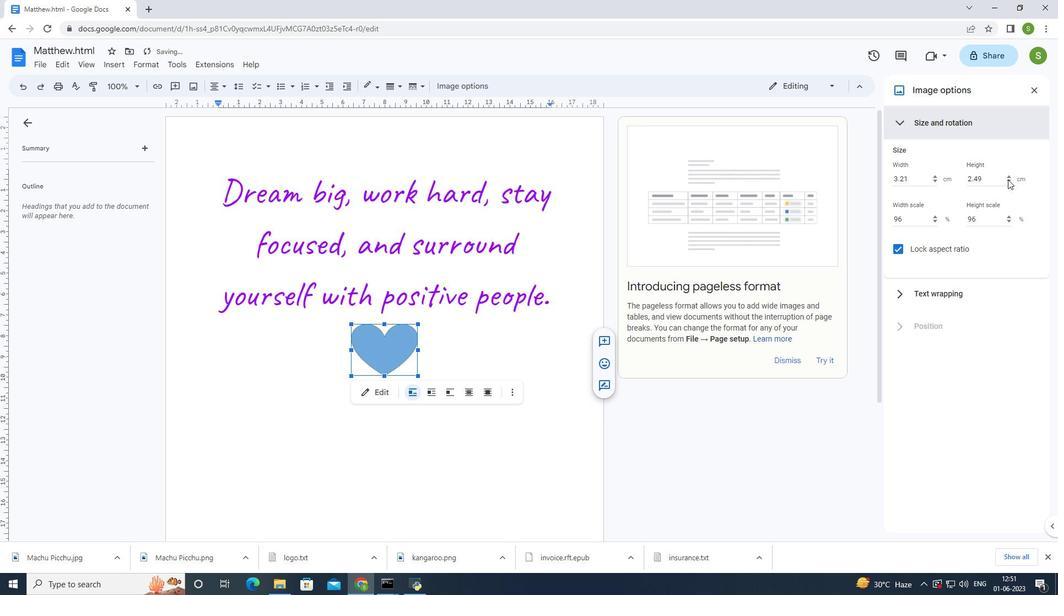 
Action: Mouse pressed left at (1007, 179)
Screenshot: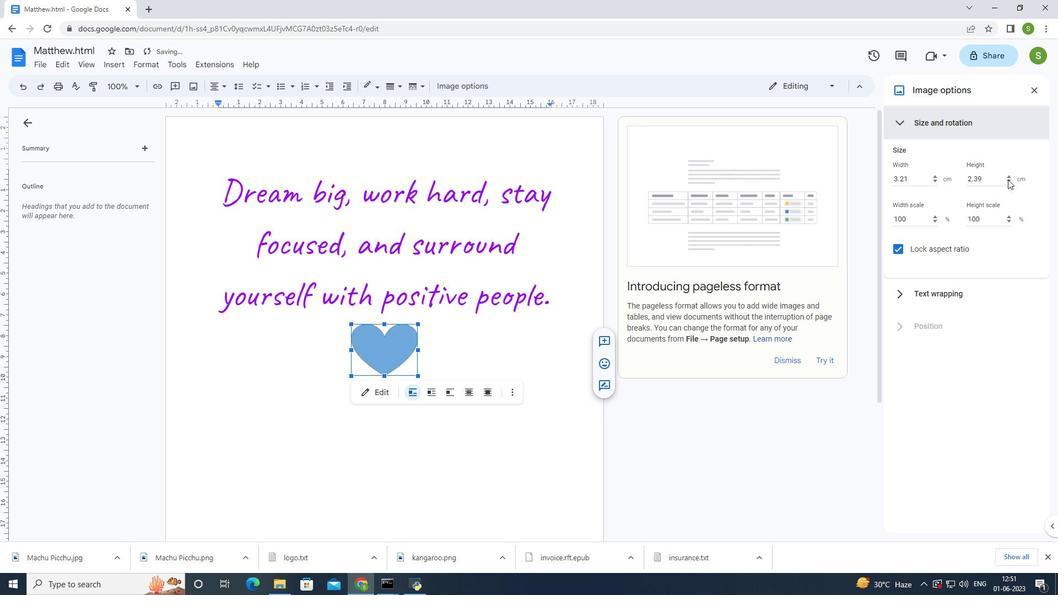 
Action: Mouse pressed left at (1007, 179)
Screenshot: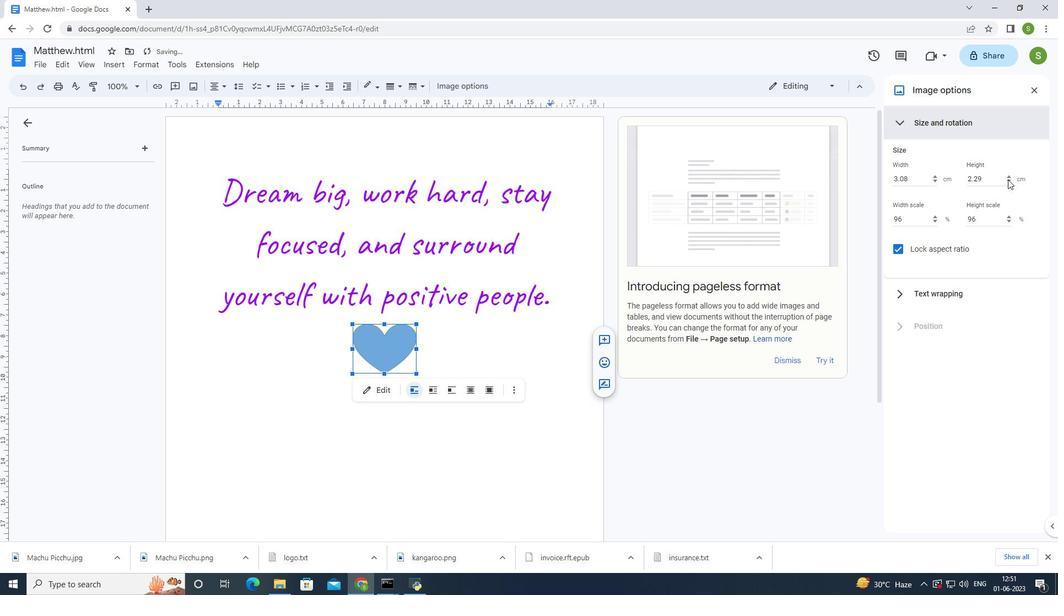 
Action: Mouse pressed left at (1007, 179)
Screenshot: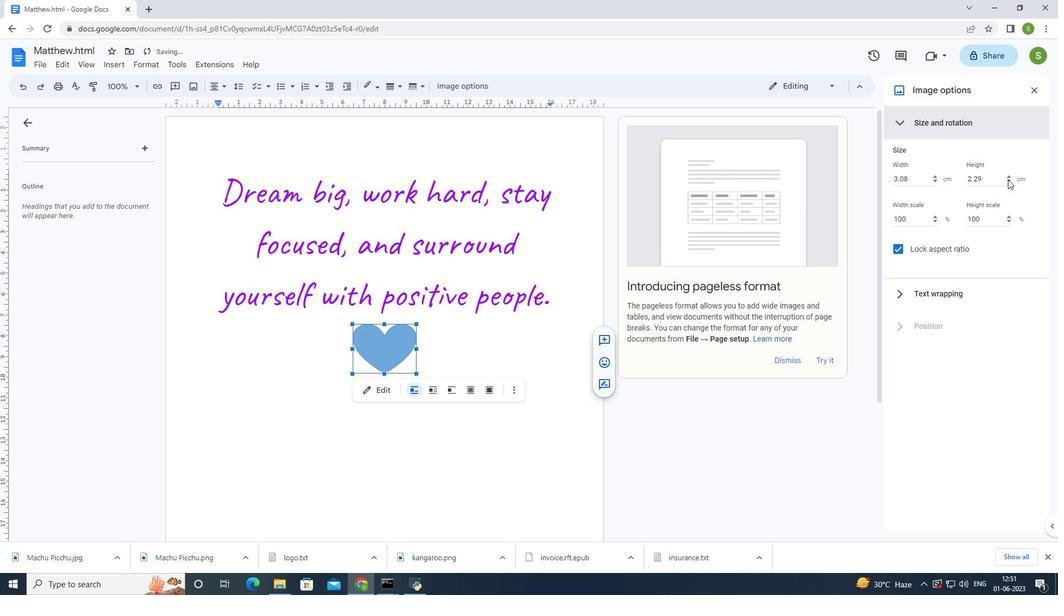 
Action: Mouse pressed left at (1007, 179)
Screenshot: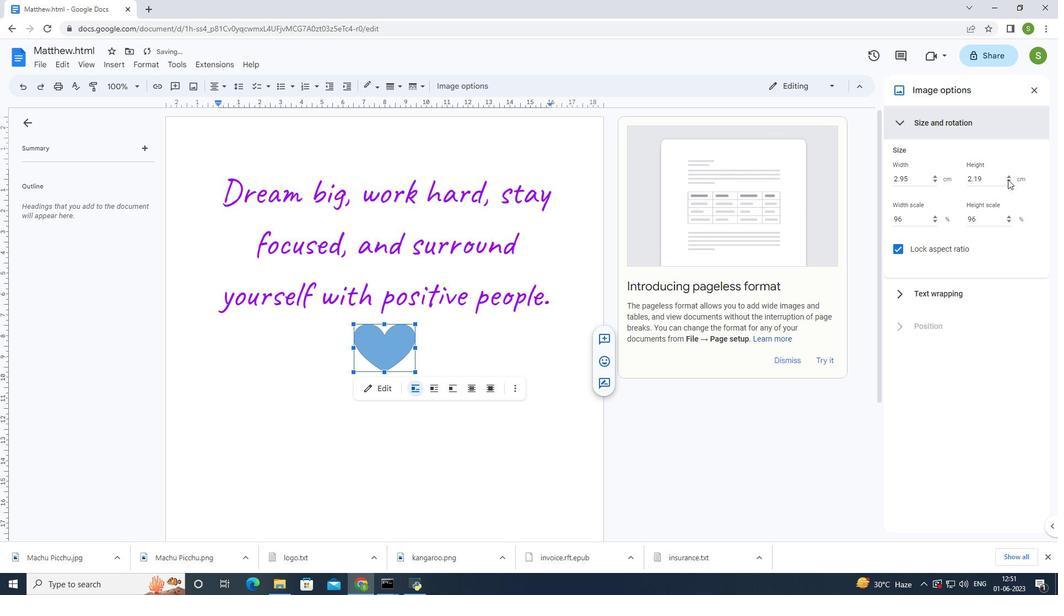 
Action: Mouse pressed left at (1007, 179)
Screenshot: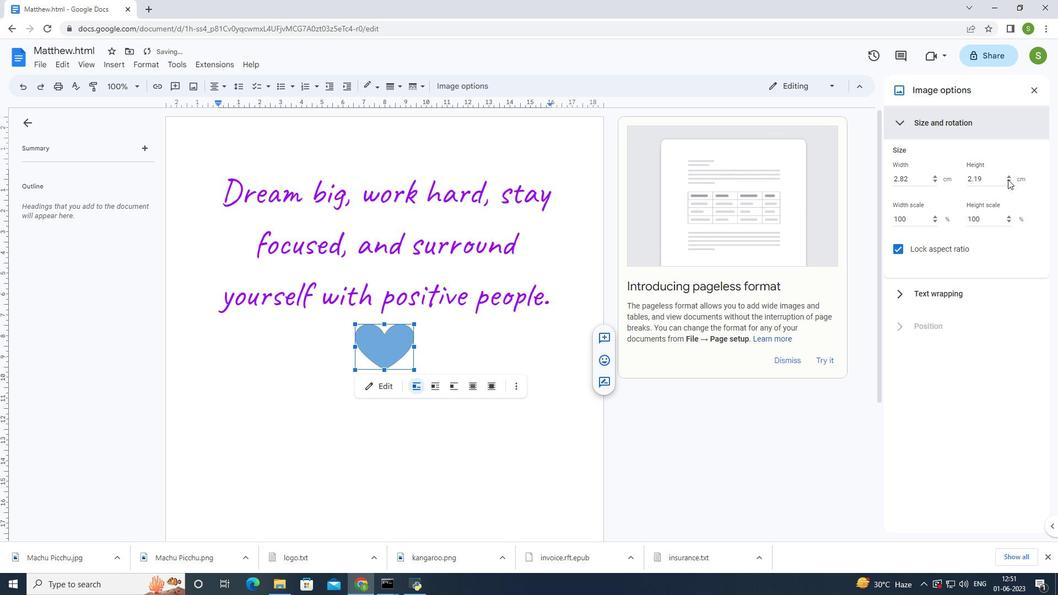 
Action: Mouse pressed left at (1007, 179)
Screenshot: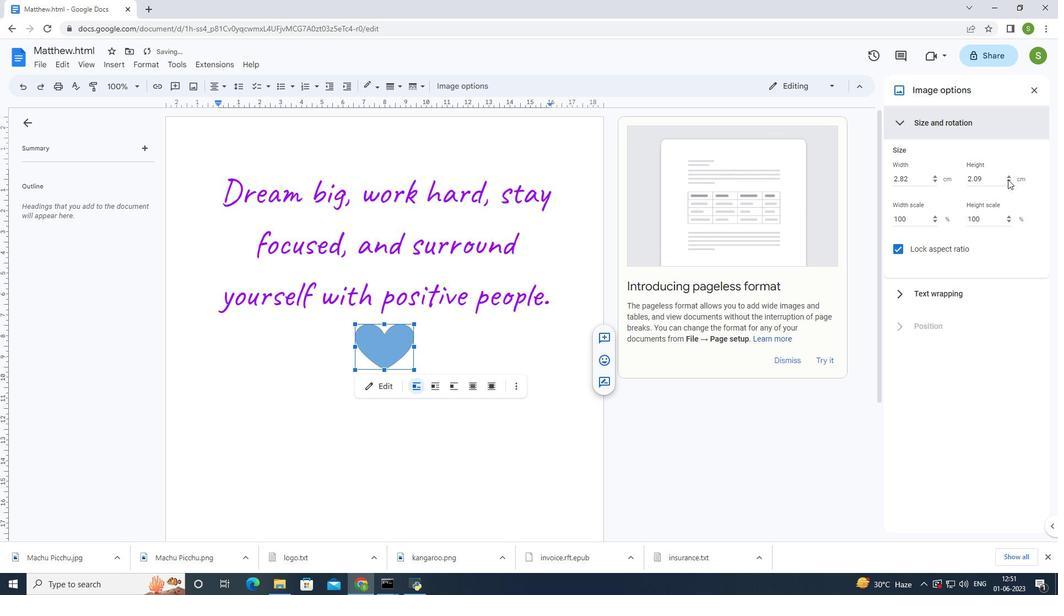 
Action: Mouse pressed left at (1007, 179)
Screenshot: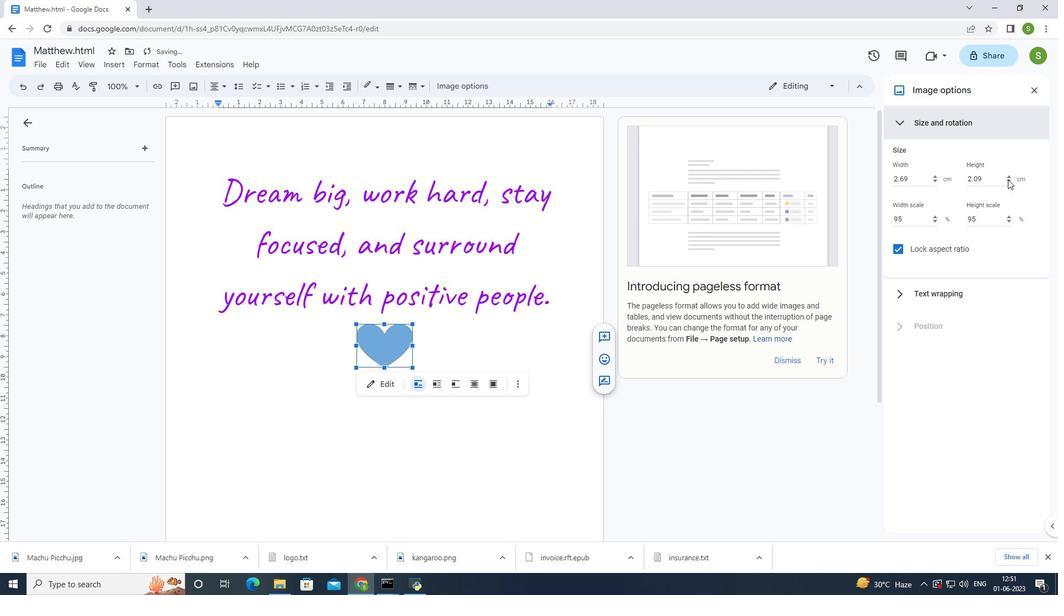 
Action: Mouse pressed left at (1007, 179)
Screenshot: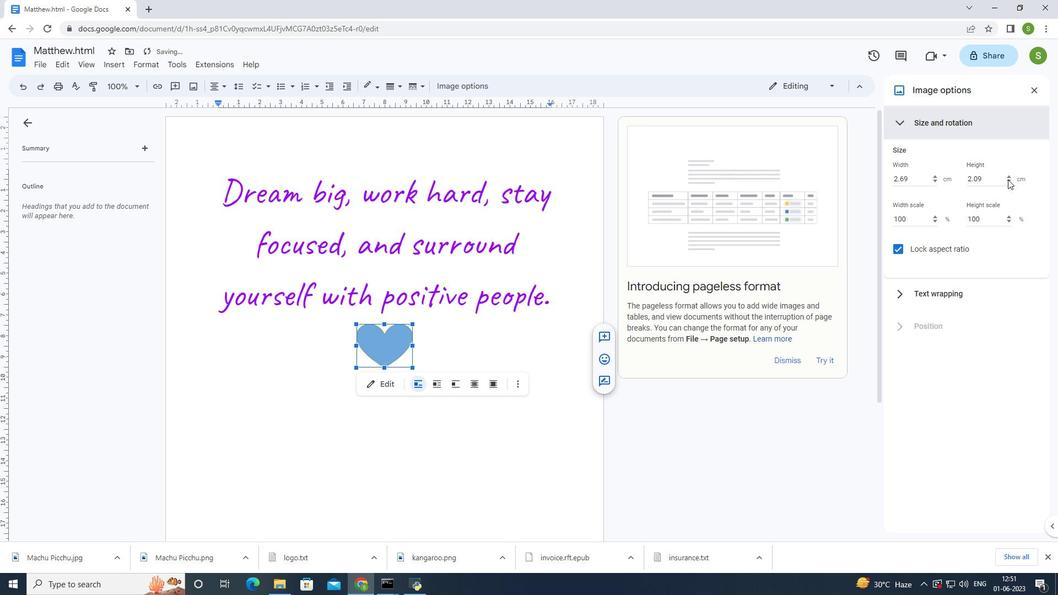 
Action: Mouse pressed left at (1007, 179)
Screenshot: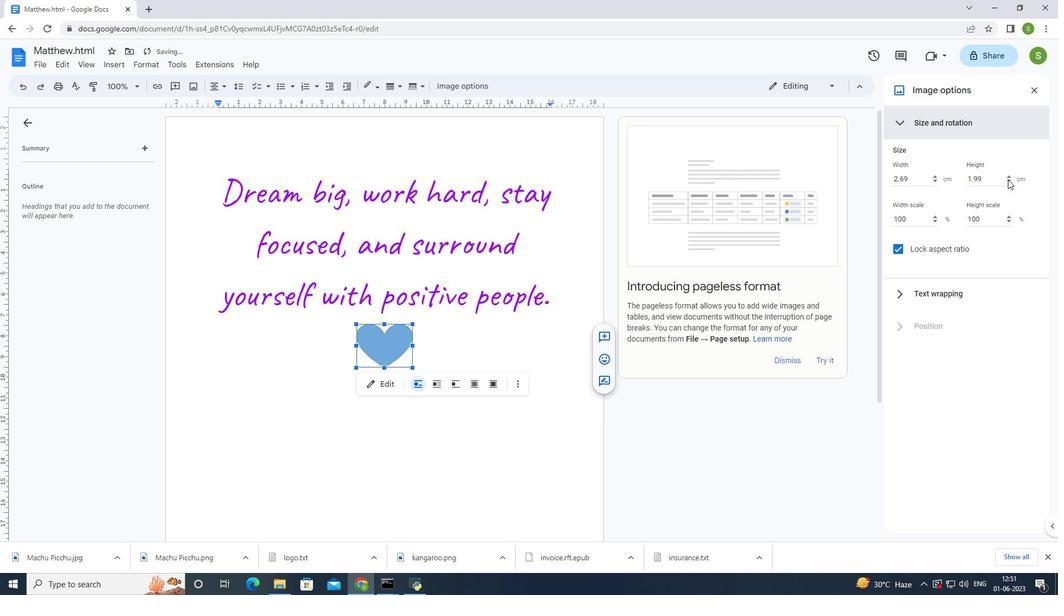 
Action: Mouse pressed left at (1007, 179)
Screenshot: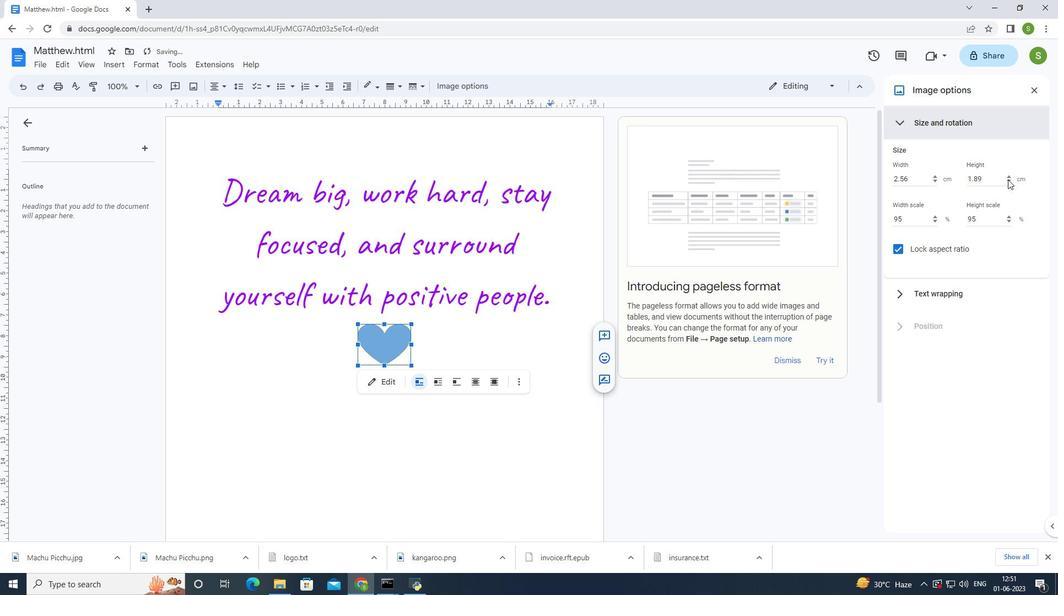 
Action: Mouse pressed left at (1007, 179)
Screenshot: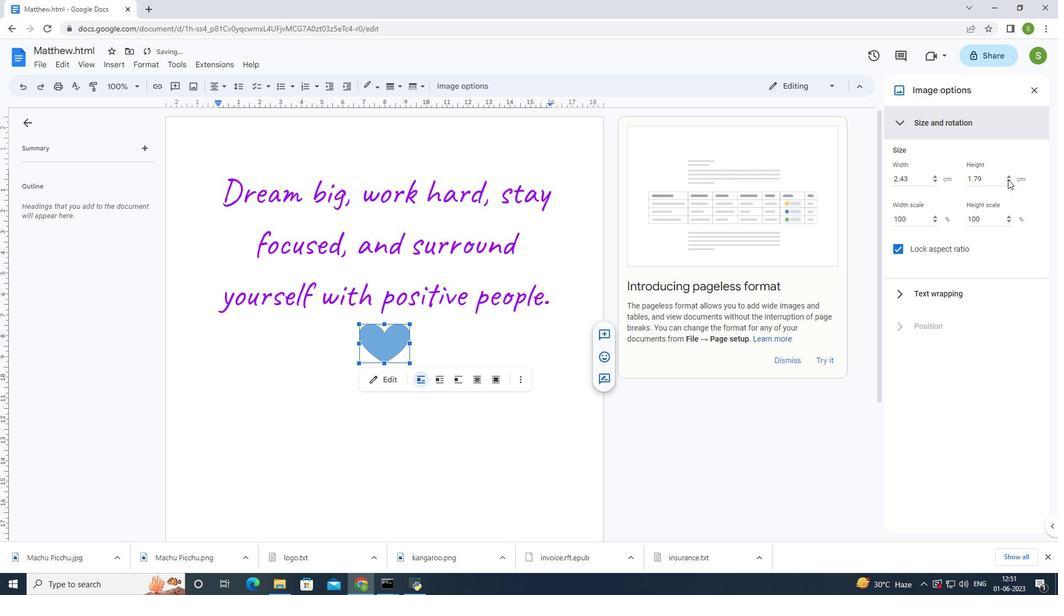
Action: Mouse pressed left at (1007, 179)
Screenshot: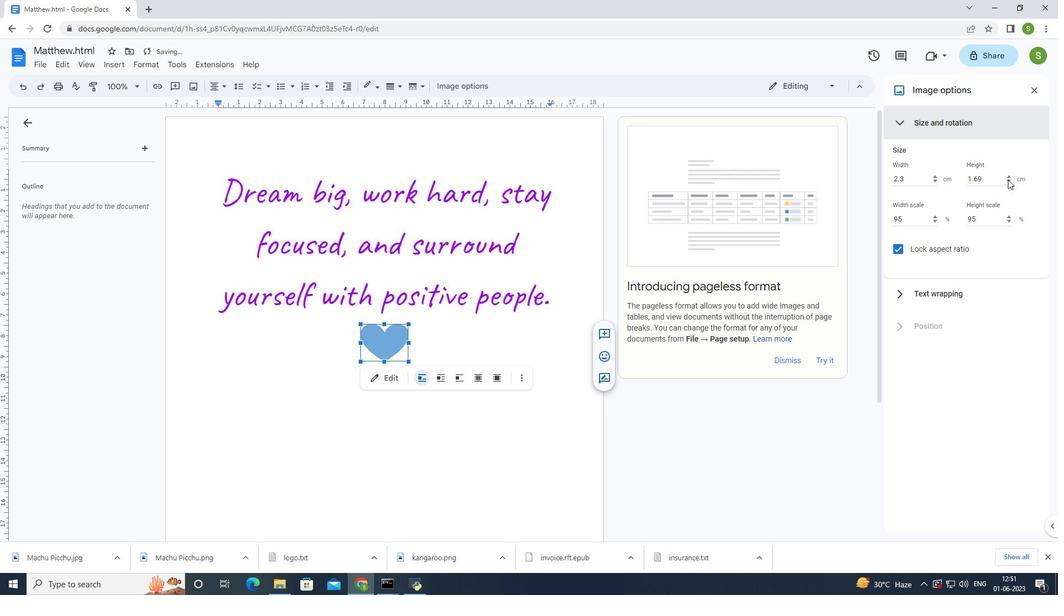 
Action: Mouse pressed left at (1007, 179)
Screenshot: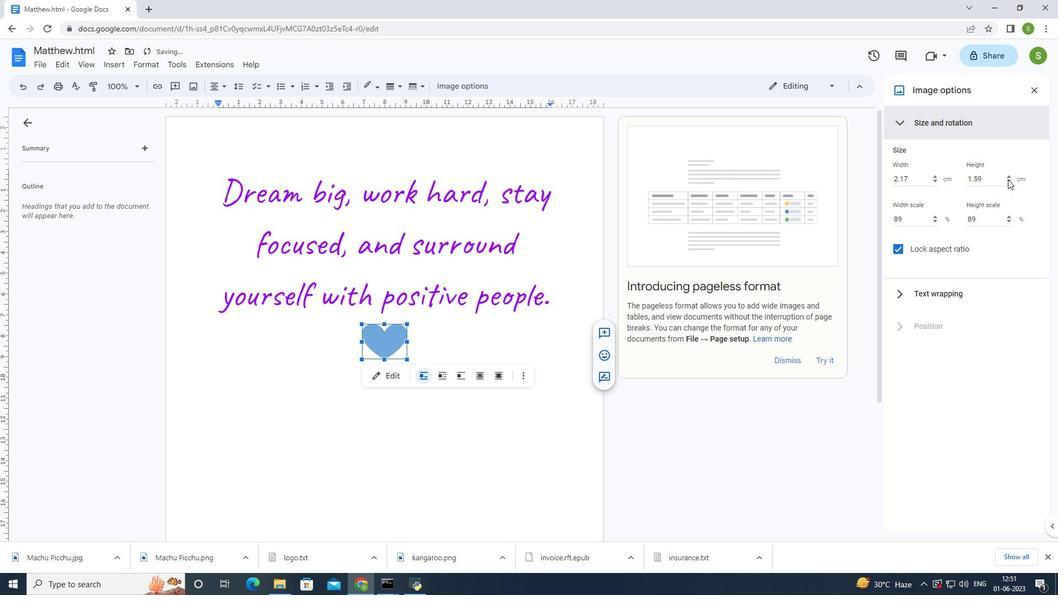 
Action: Mouse pressed left at (1007, 179)
Screenshot: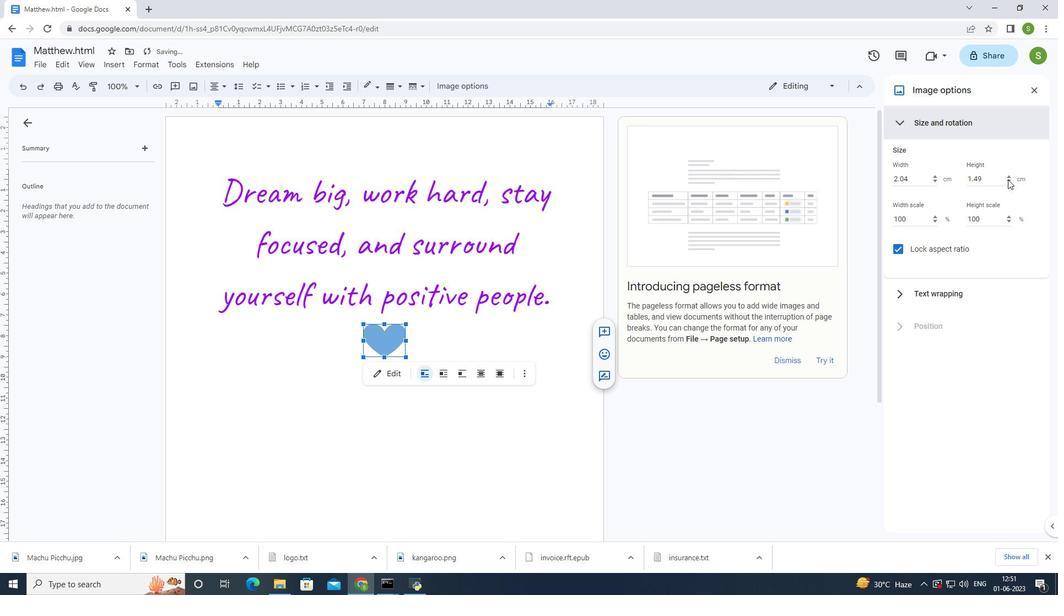 
Action: Mouse pressed left at (1007, 179)
Screenshot: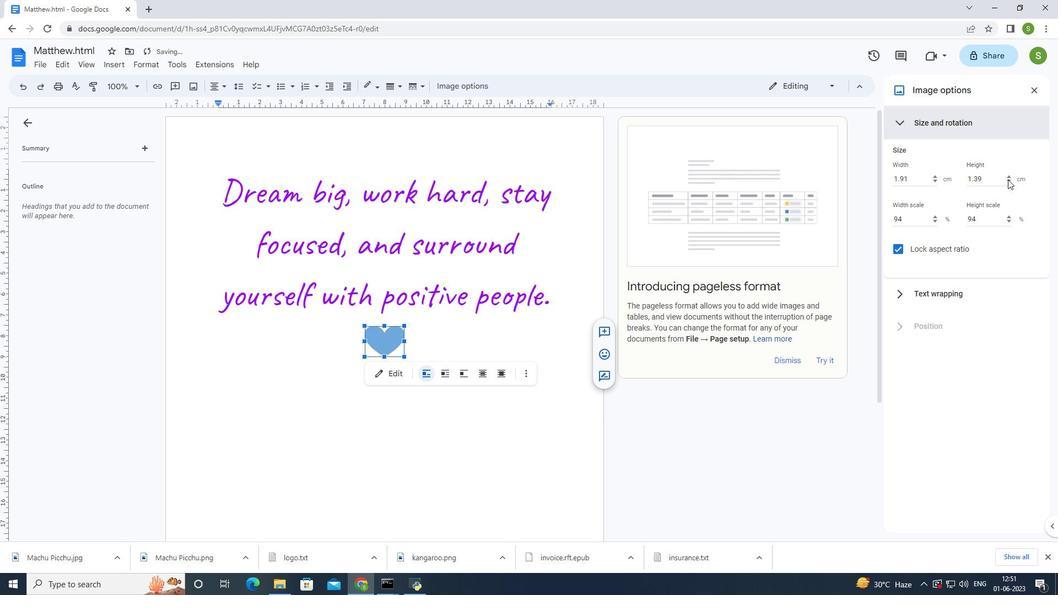 
Action: Mouse pressed left at (1007, 179)
Screenshot: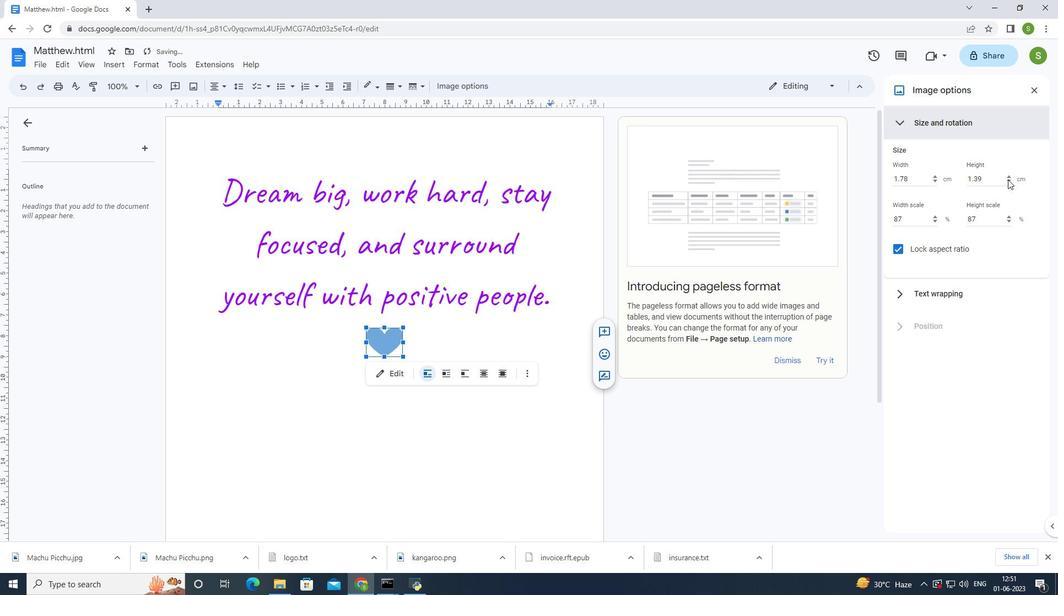 
Action: Mouse pressed left at (1007, 179)
Screenshot: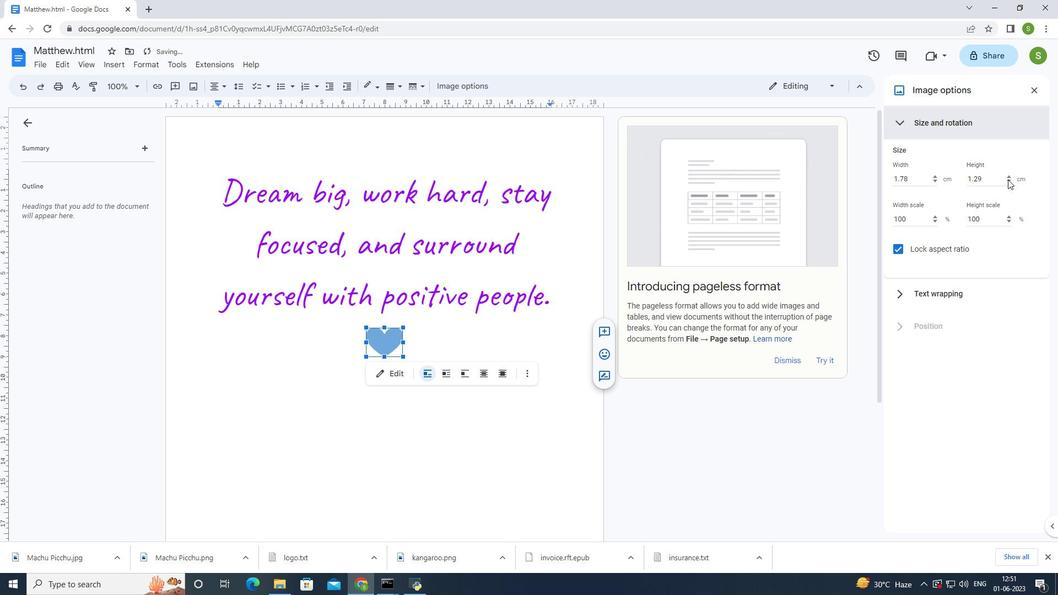
Action: Mouse pressed left at (1007, 179)
Screenshot: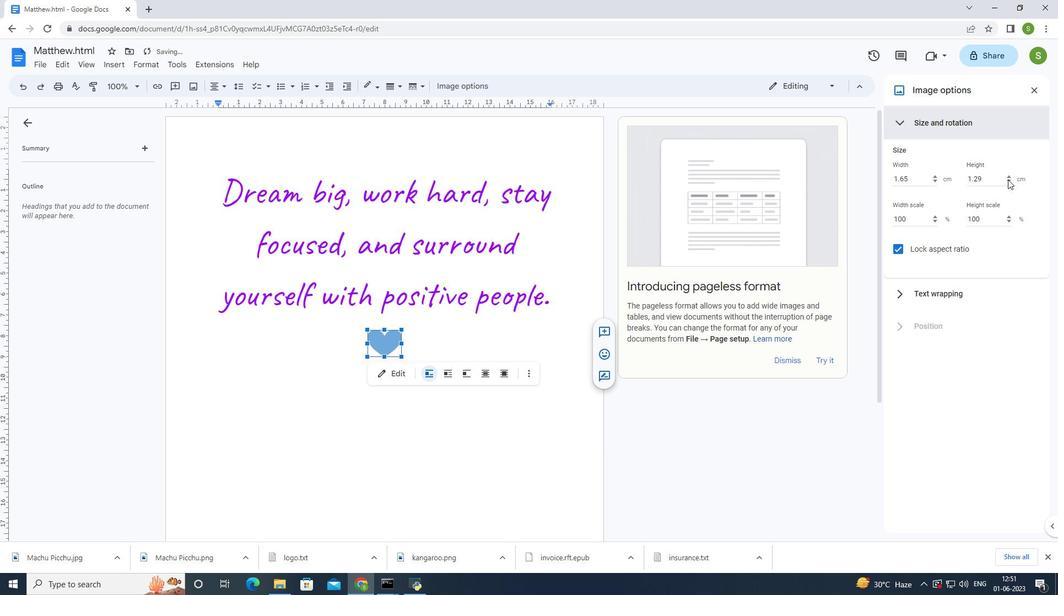 
Action: Mouse pressed left at (1007, 179)
Screenshot: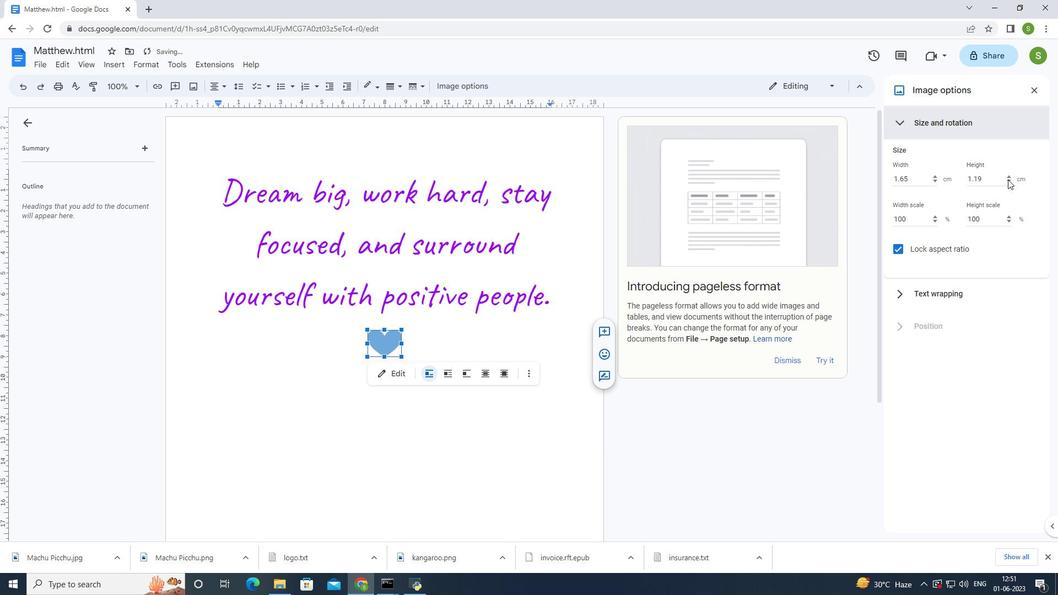 
Action: Mouse pressed left at (1007, 179)
Screenshot: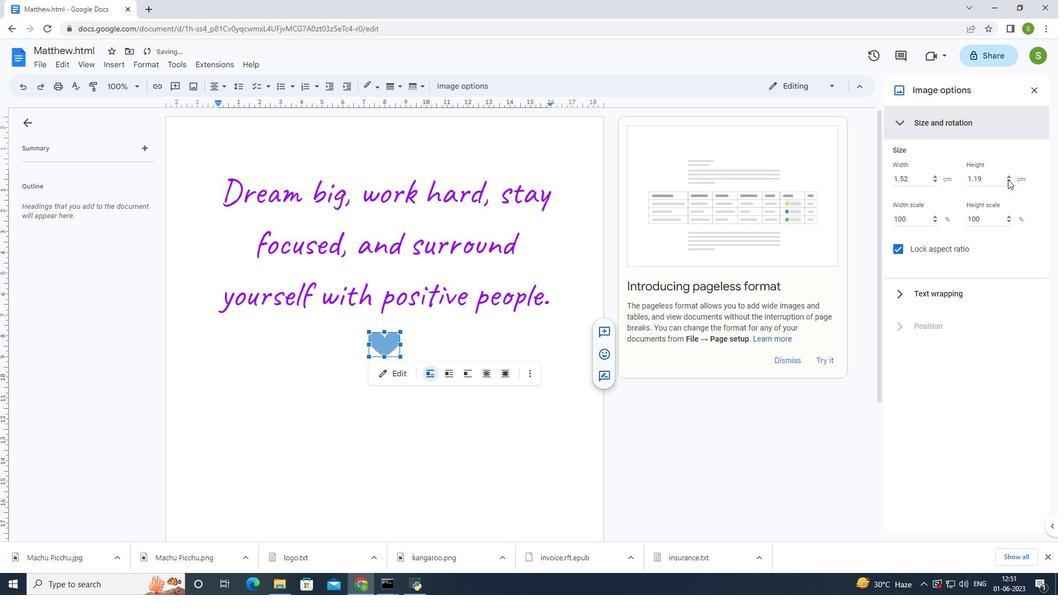 
Action: Mouse pressed left at (1007, 179)
Screenshot: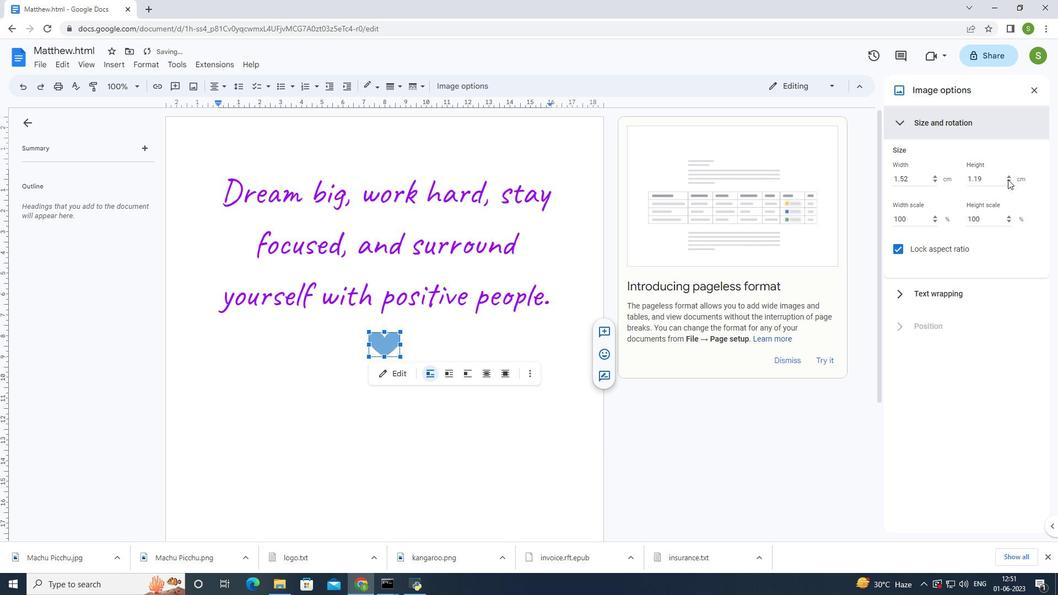 
Action: Mouse pressed left at (1007, 179)
Screenshot: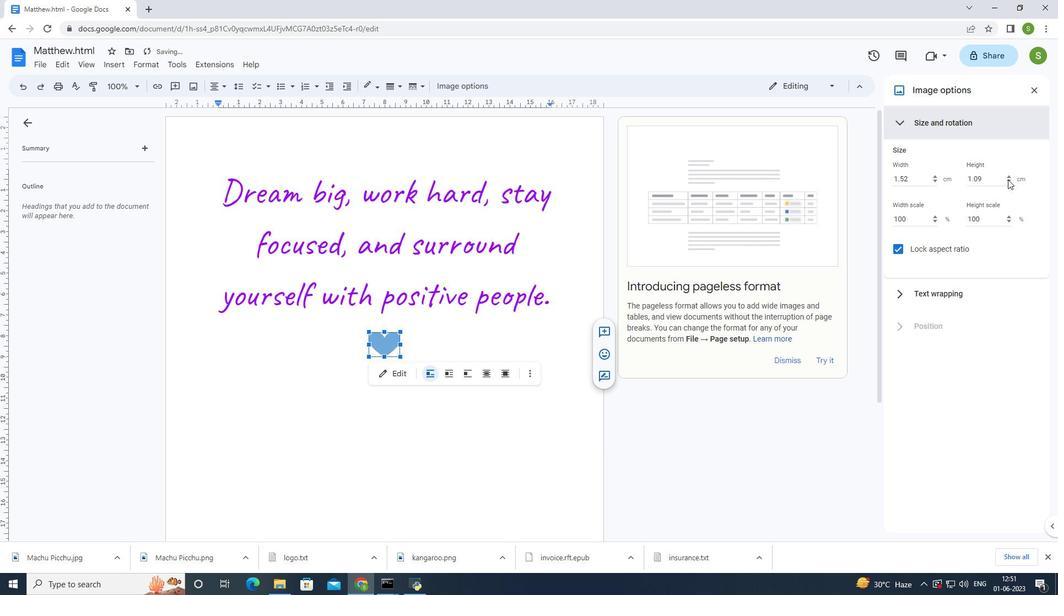 
Action: Mouse pressed left at (1007, 179)
Screenshot: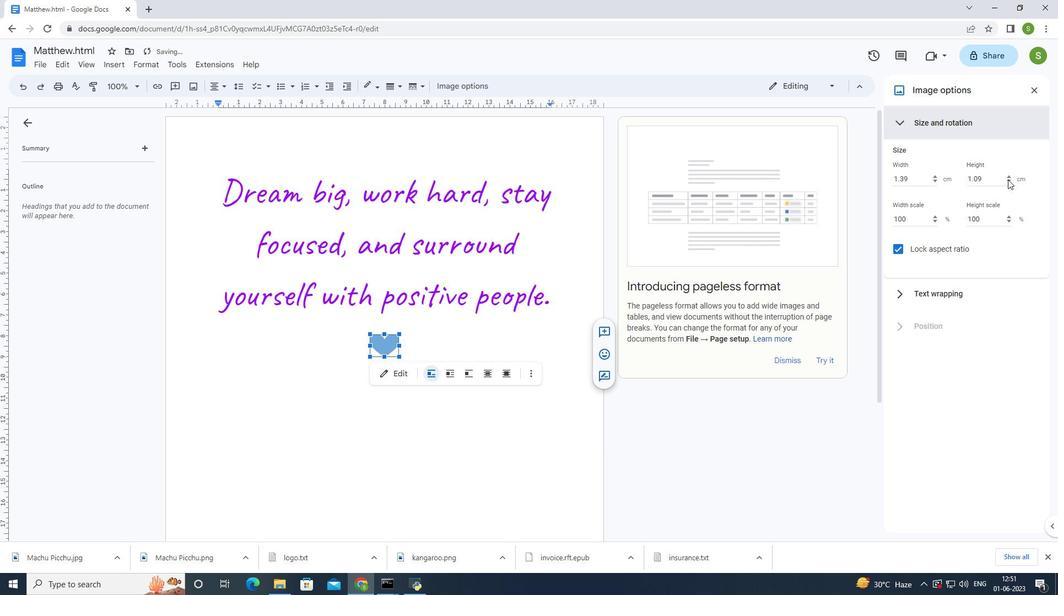 
Action: Mouse pressed left at (1007, 179)
Screenshot: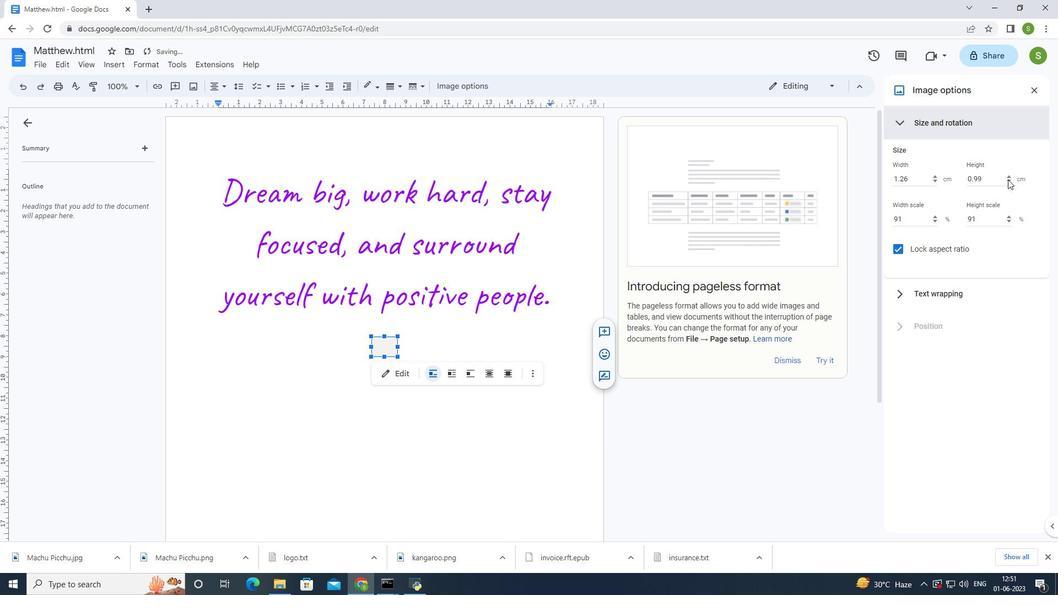 
Action: Mouse pressed left at (1007, 179)
Screenshot: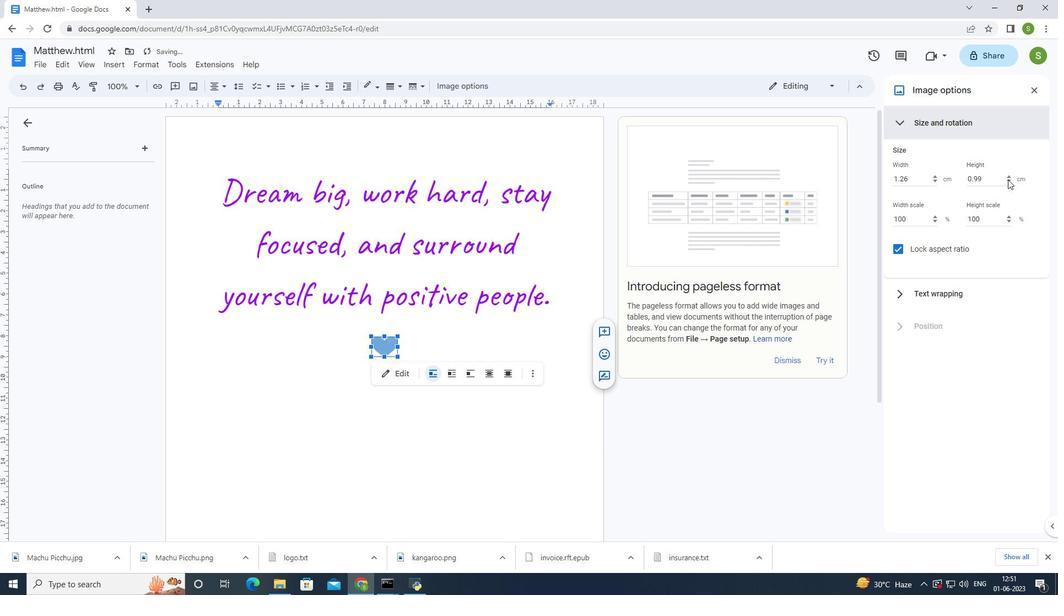 
Action: Mouse pressed left at (1007, 179)
Screenshot: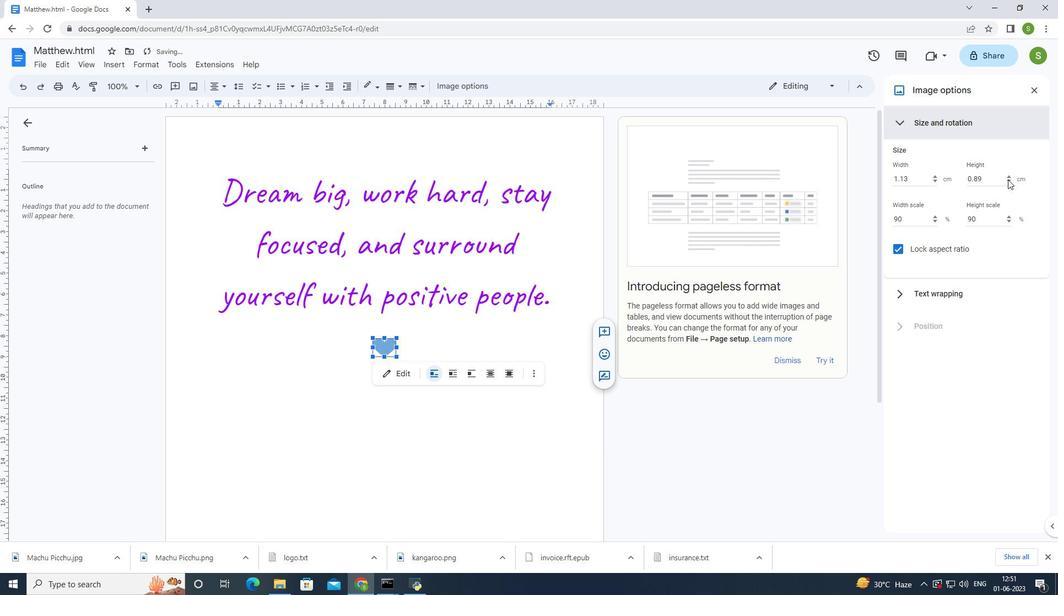 
Action: Mouse pressed left at (1007, 179)
Screenshot: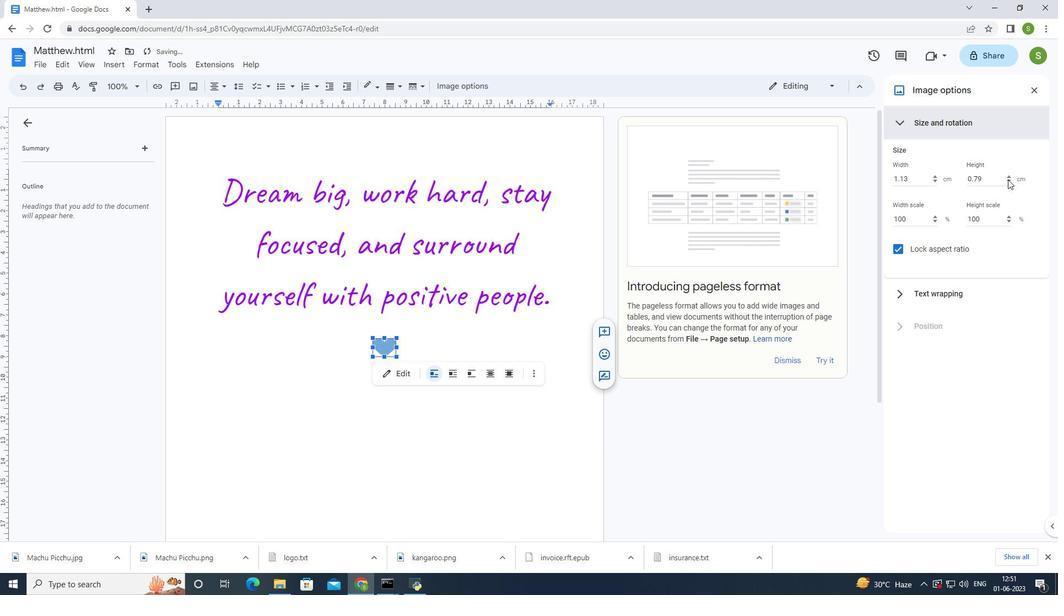 
Action: Mouse pressed left at (1007, 179)
Screenshot: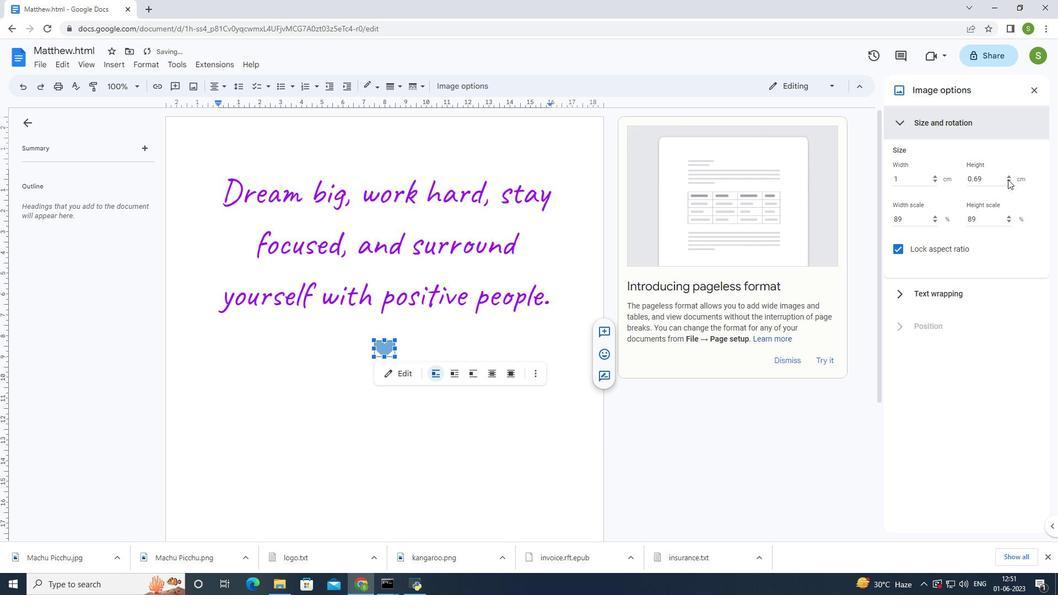 
Action: Mouse pressed left at (1007, 179)
Screenshot: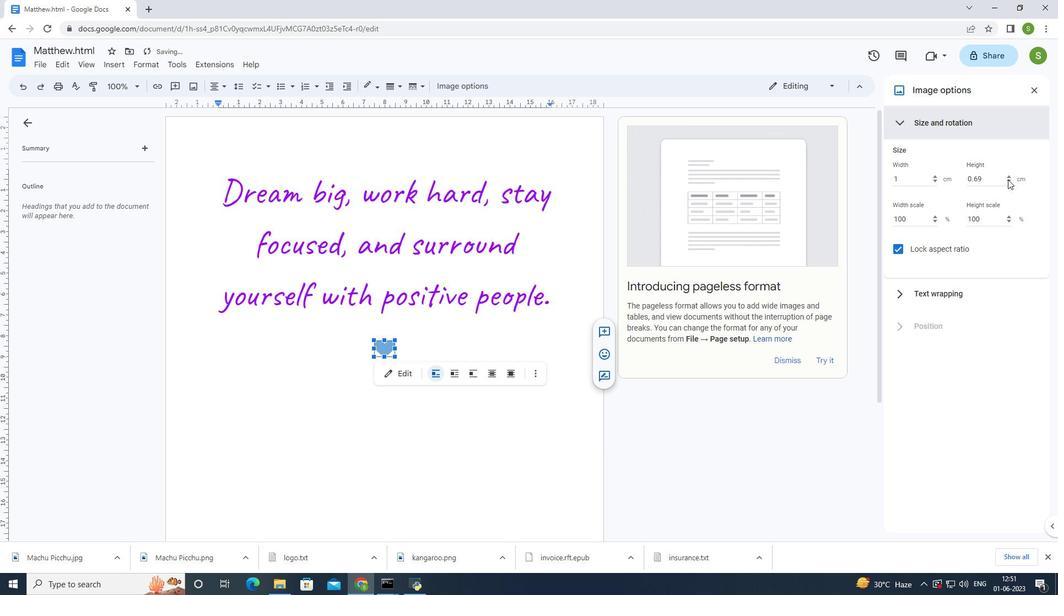 
Action: Mouse pressed left at (1007, 179)
Screenshot: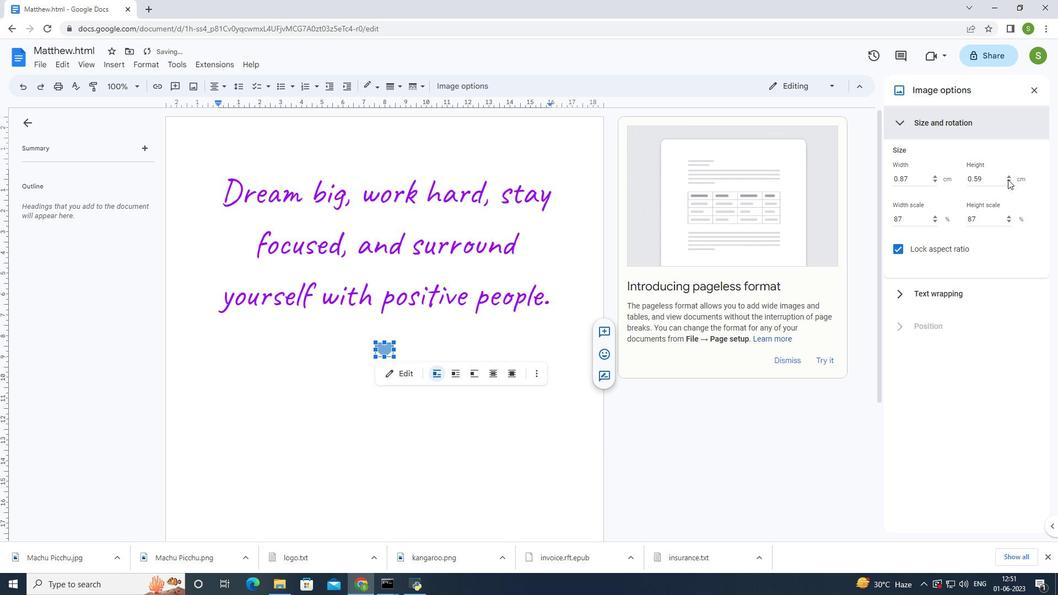 
Action: Mouse pressed left at (1007, 179)
Screenshot: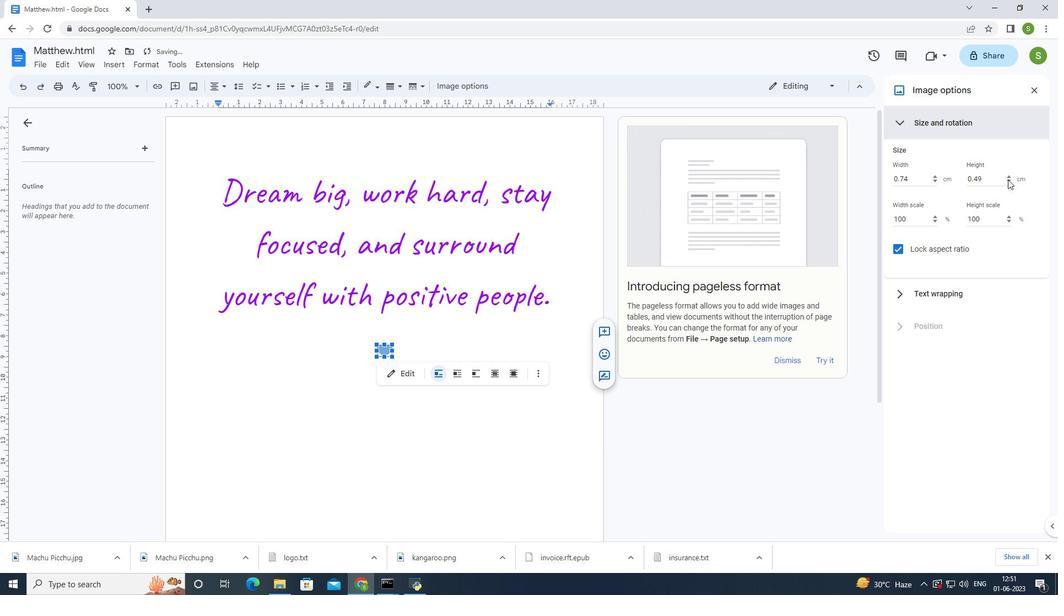 
Action: Mouse pressed left at (1007, 179)
Screenshot: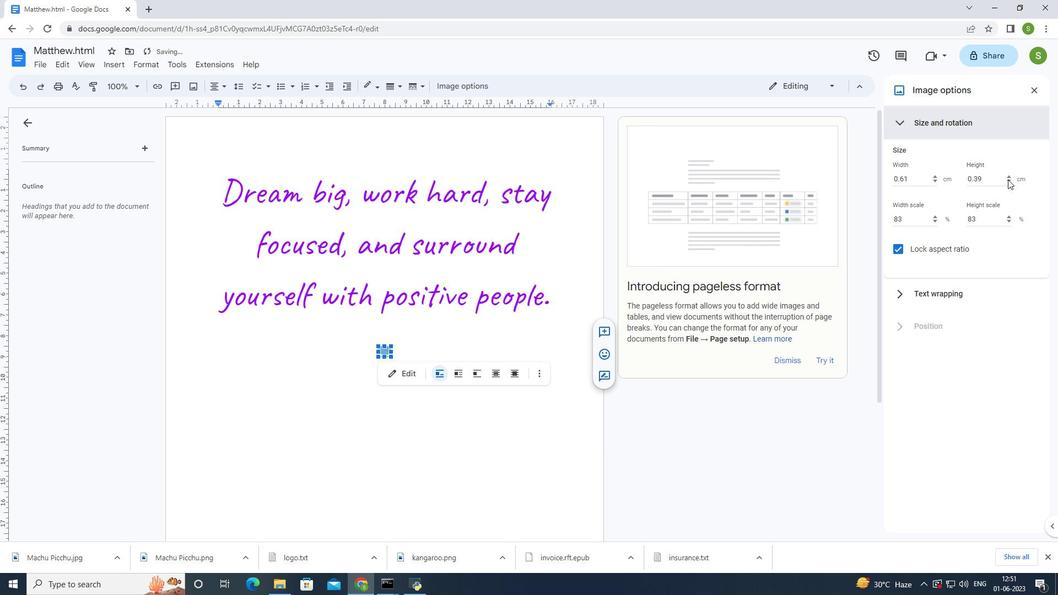 
Action: Mouse pressed left at (1007, 179)
Screenshot: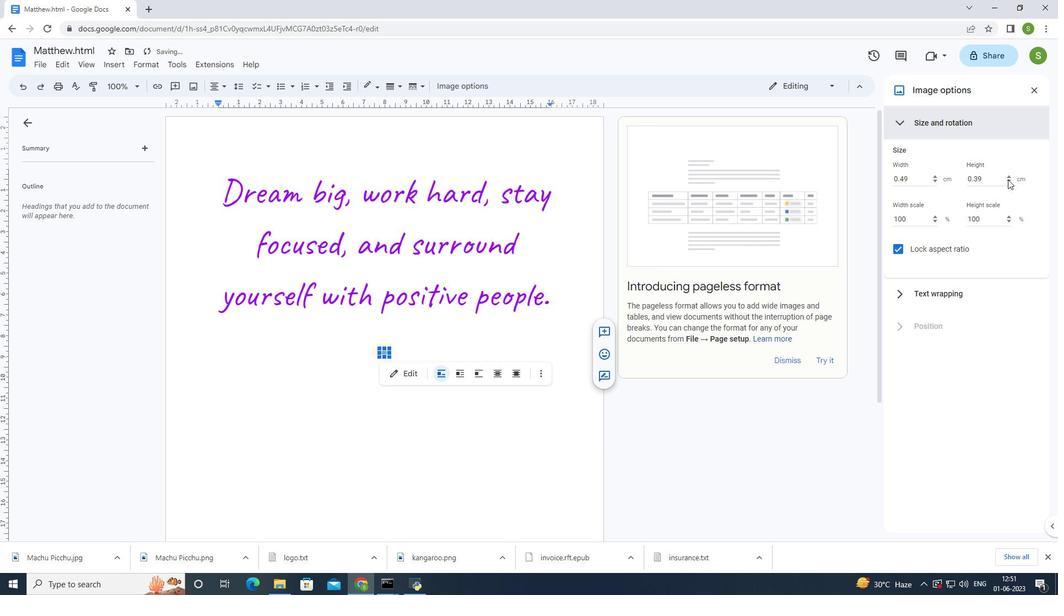 
Action: Mouse pressed left at (1007, 179)
Screenshot: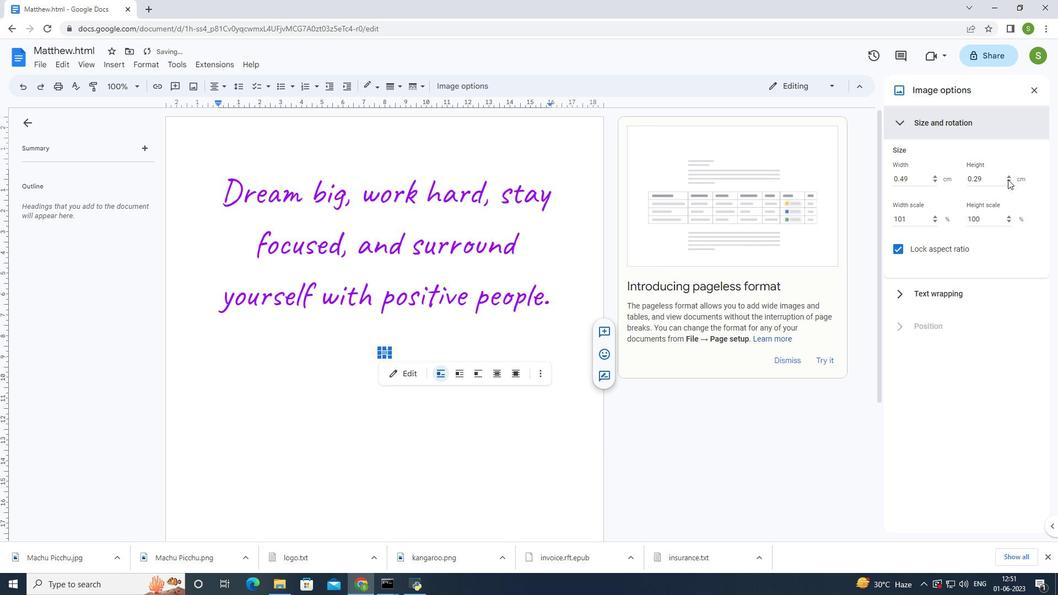 
Action: Mouse pressed left at (1007, 179)
Screenshot: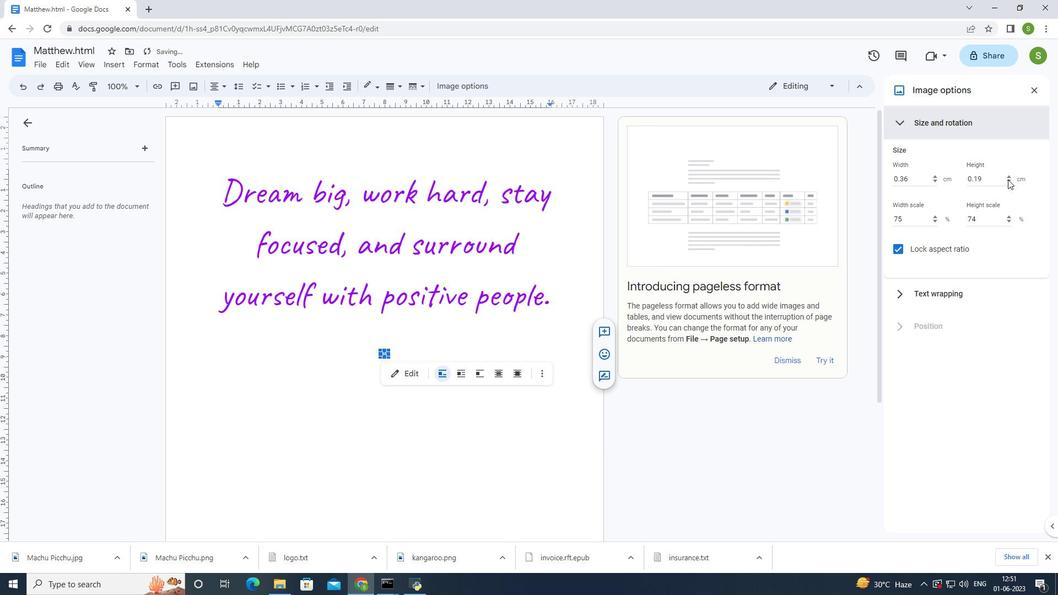 
Action: Mouse pressed left at (1007, 179)
Screenshot: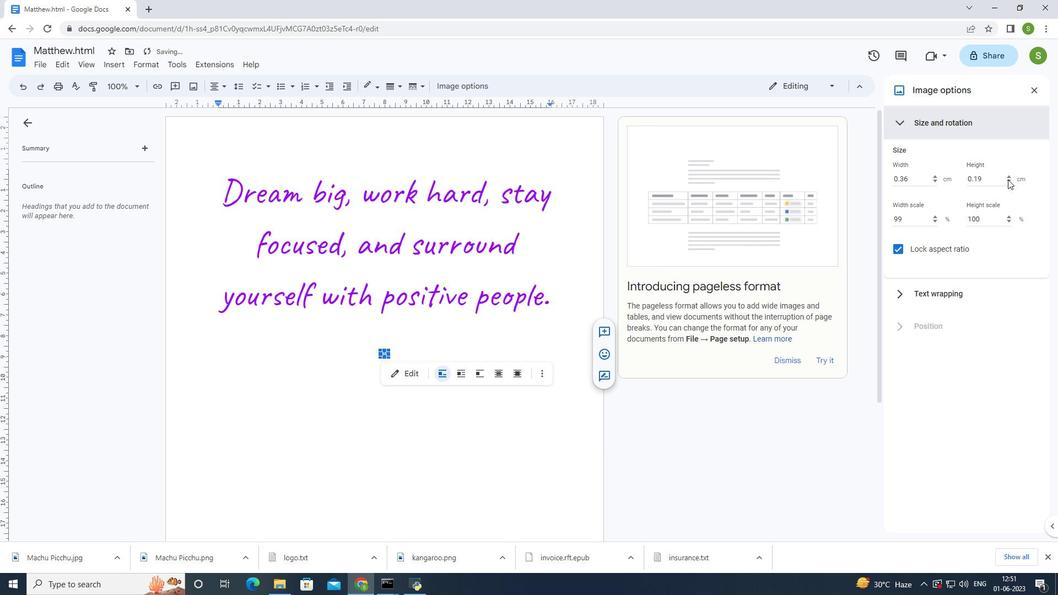 
Action: Mouse pressed left at (1007, 179)
Screenshot: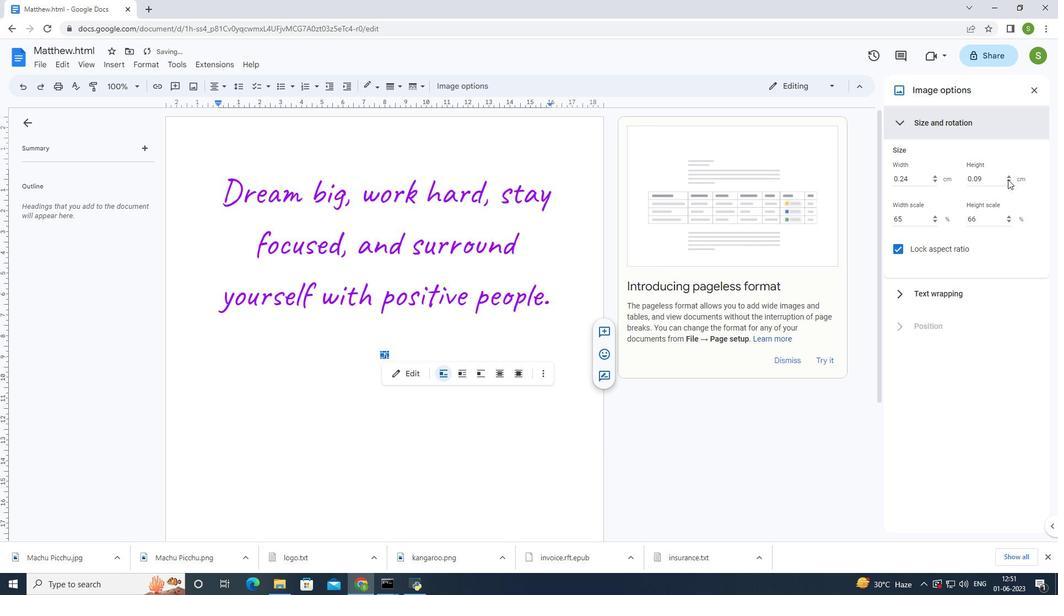
Action: Mouse pressed left at (1007, 179)
Screenshot: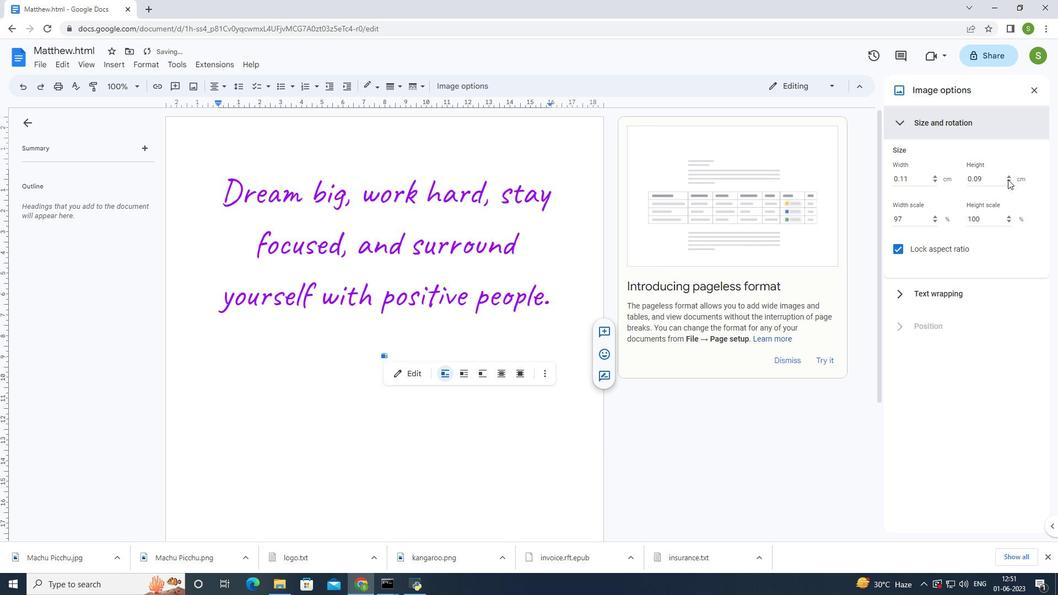 
Action: Mouse pressed left at (1007, 179)
Screenshot: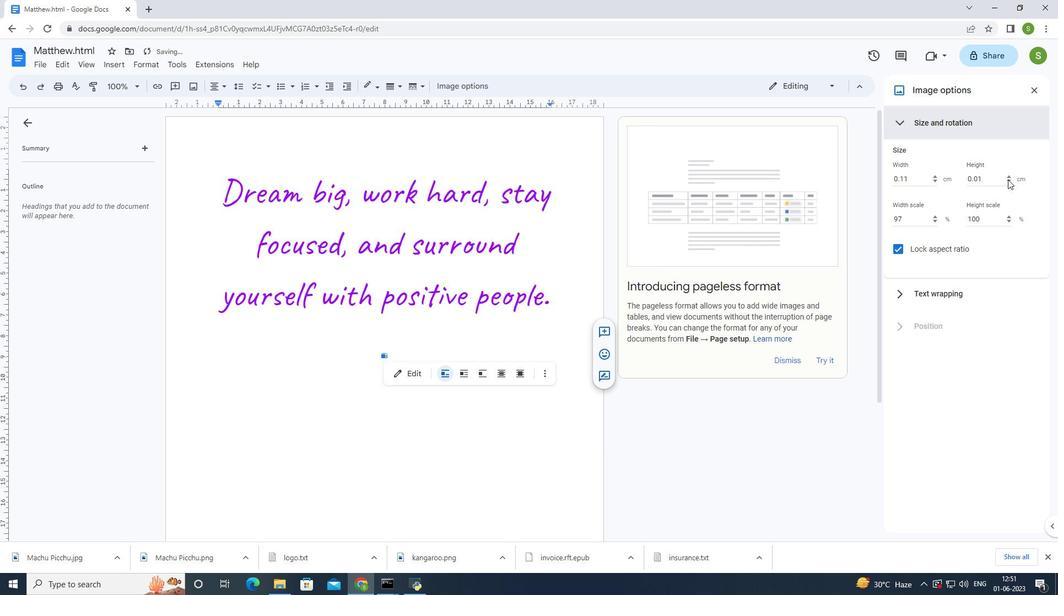 
Action: Mouse pressed left at (1007, 179)
Screenshot: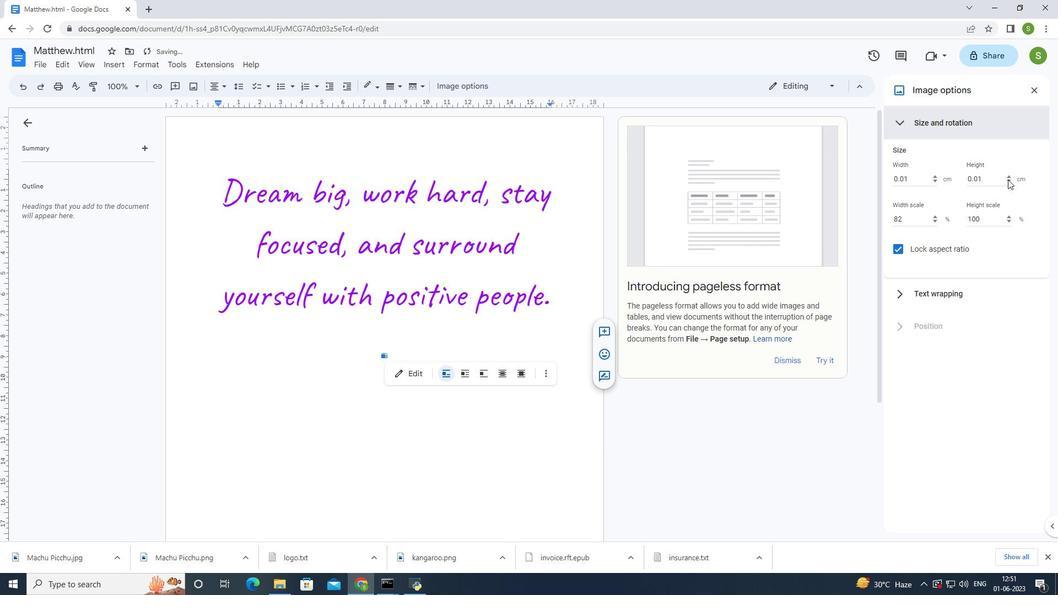 
Action: Mouse moved to (1010, 176)
Screenshot: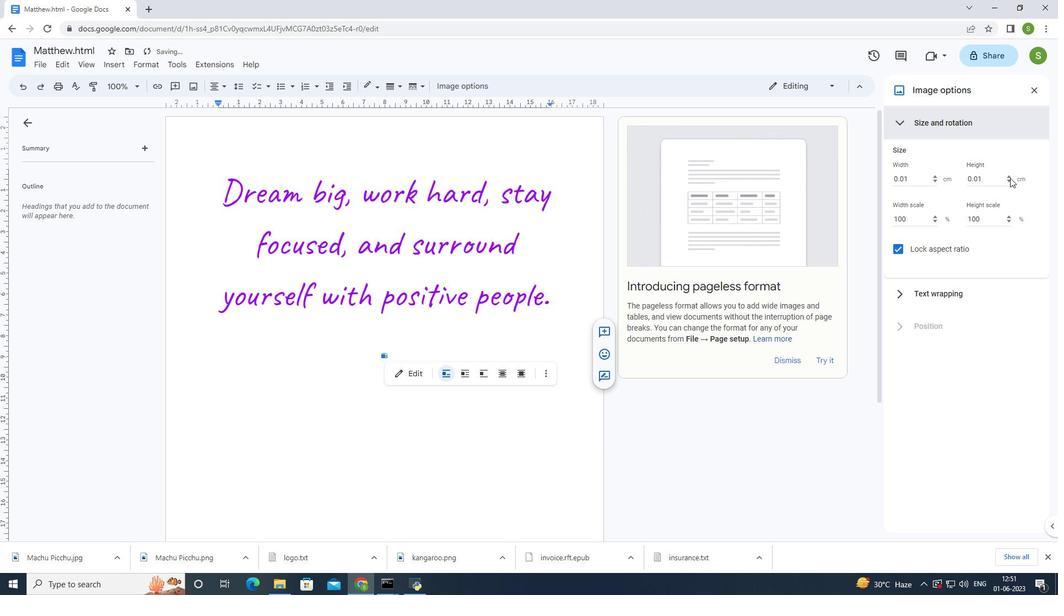 
Action: Mouse pressed left at (1010, 176)
Screenshot: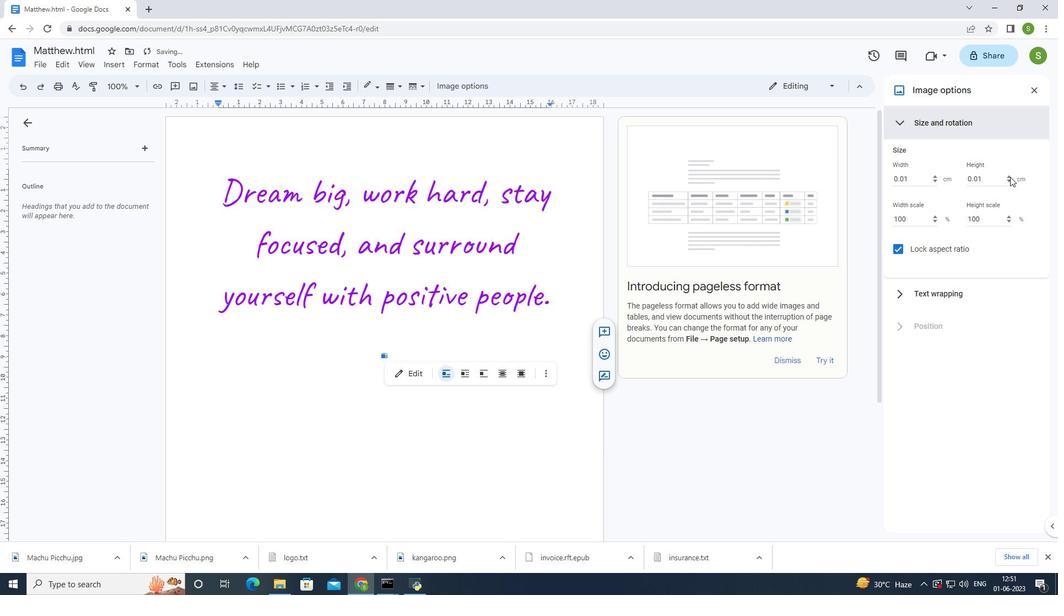 
Action: Mouse pressed left at (1010, 176)
Screenshot: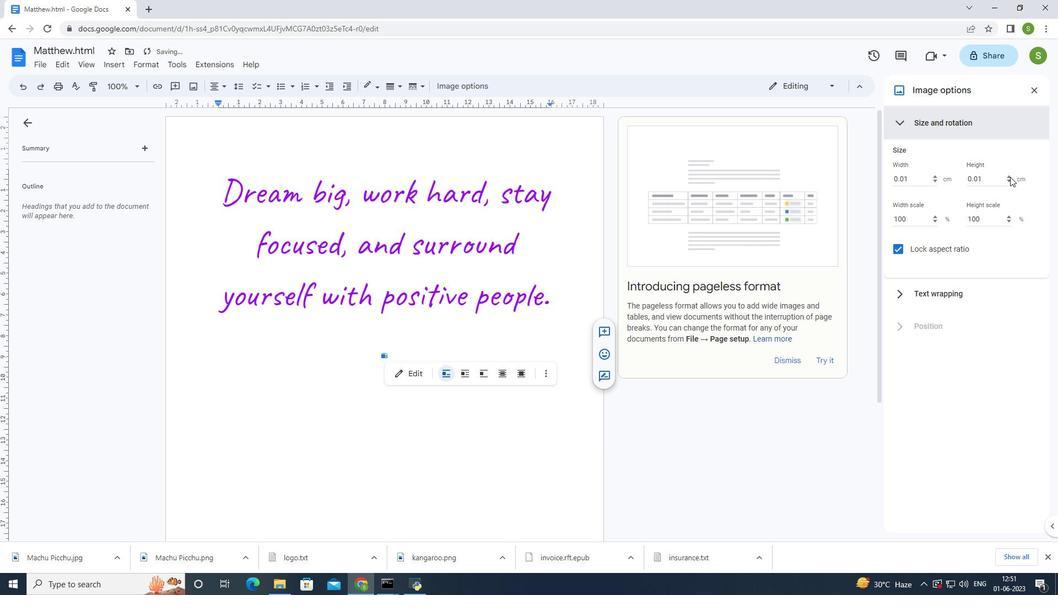 
Action: Mouse pressed left at (1010, 176)
Screenshot: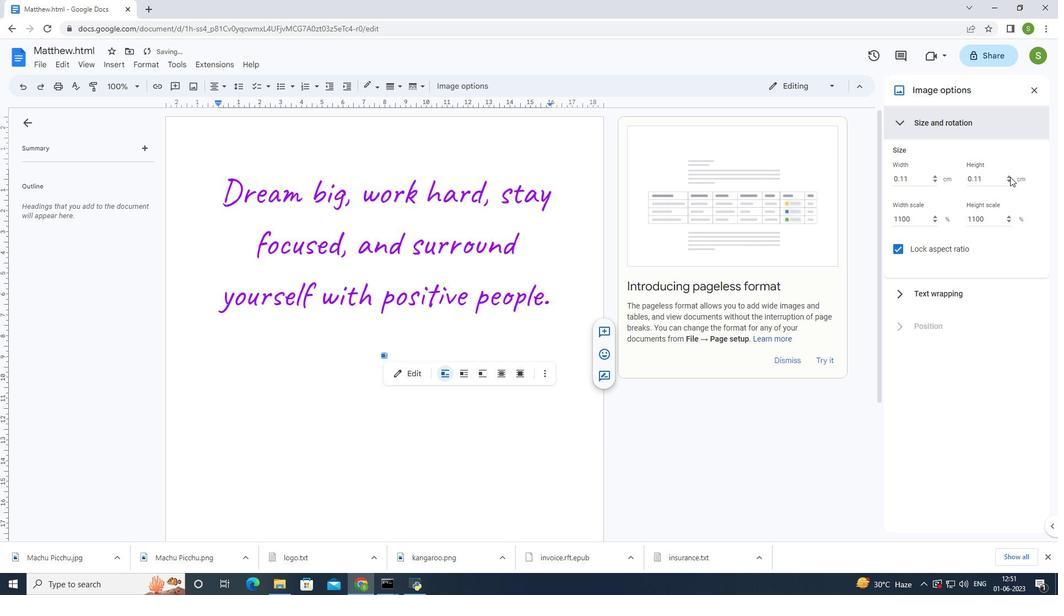 
Action: Mouse pressed left at (1010, 176)
Screenshot: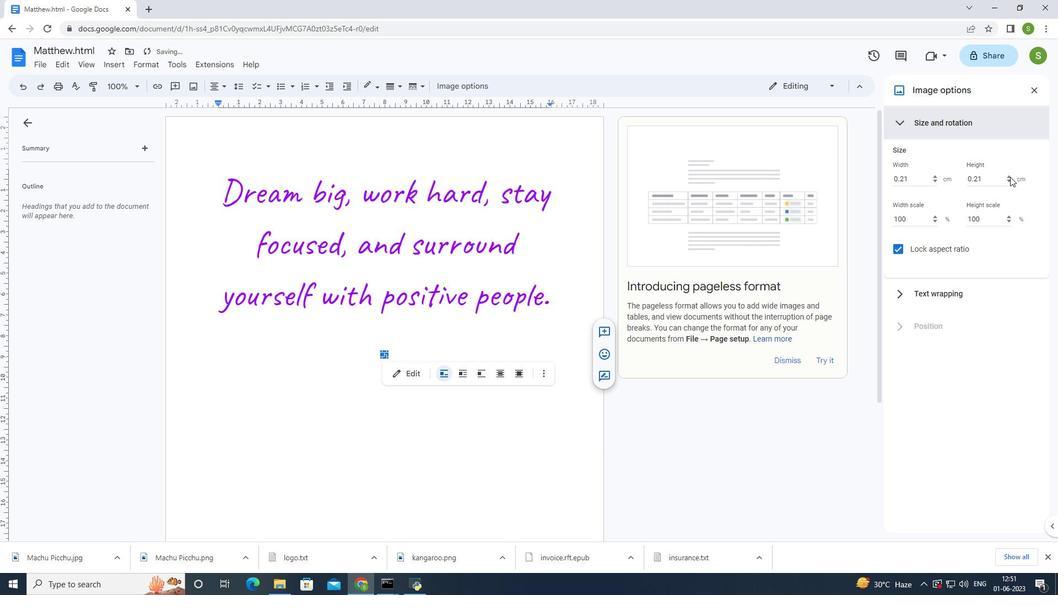 
Action: Mouse moved to (1008, 180)
Screenshot: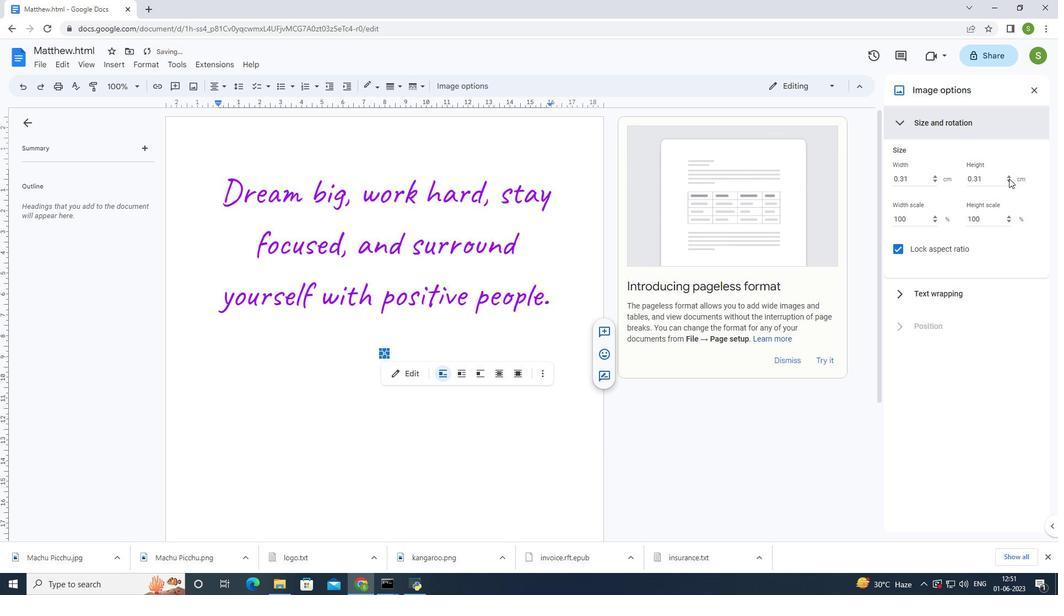 
Action: Mouse pressed left at (1008, 180)
Screenshot: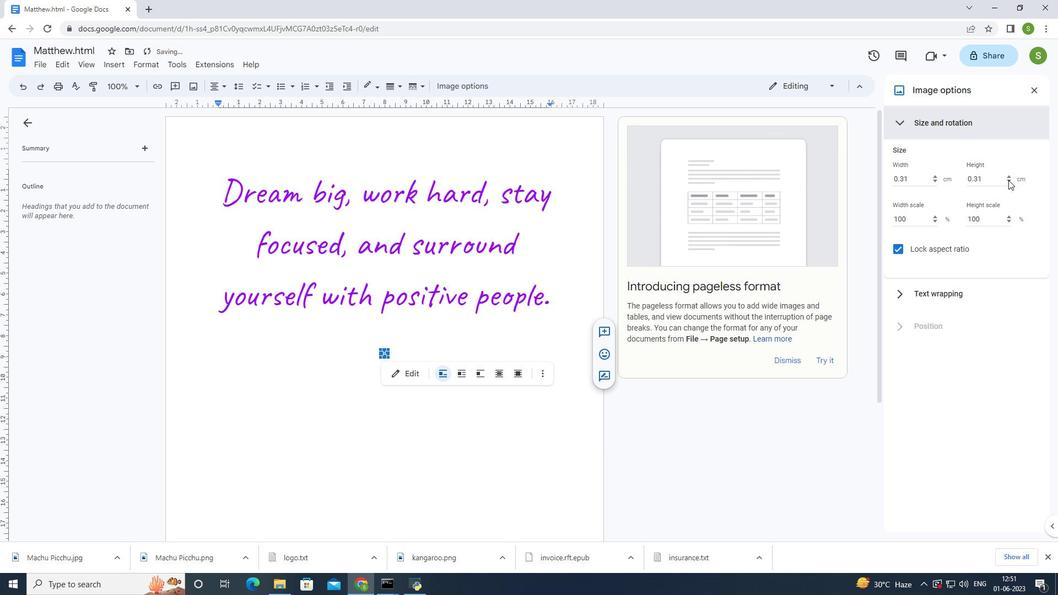 
Action: Mouse pressed left at (1008, 180)
Screenshot: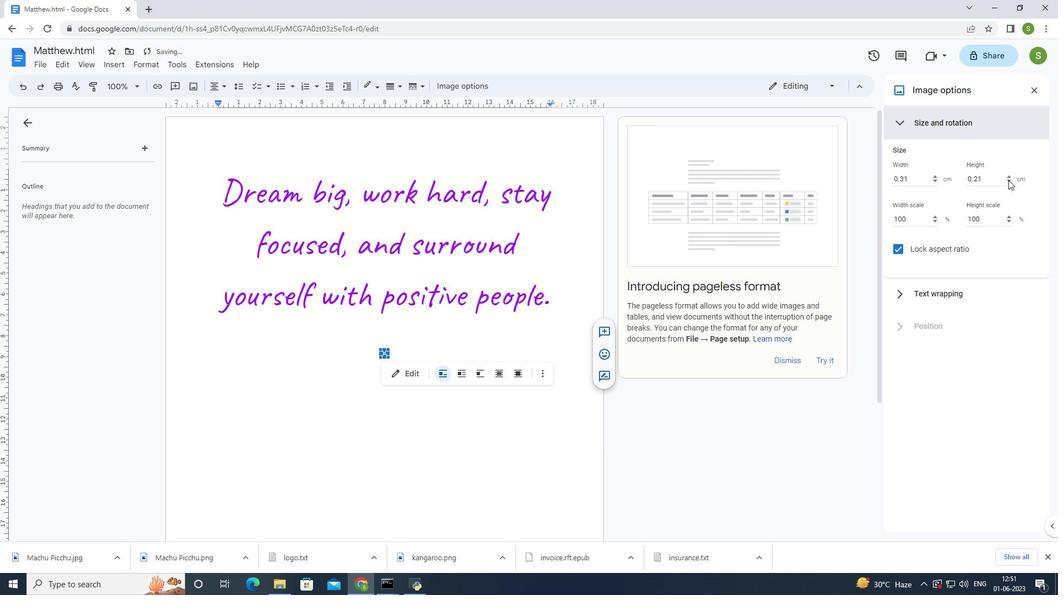 
Action: Mouse pressed left at (1008, 180)
Screenshot: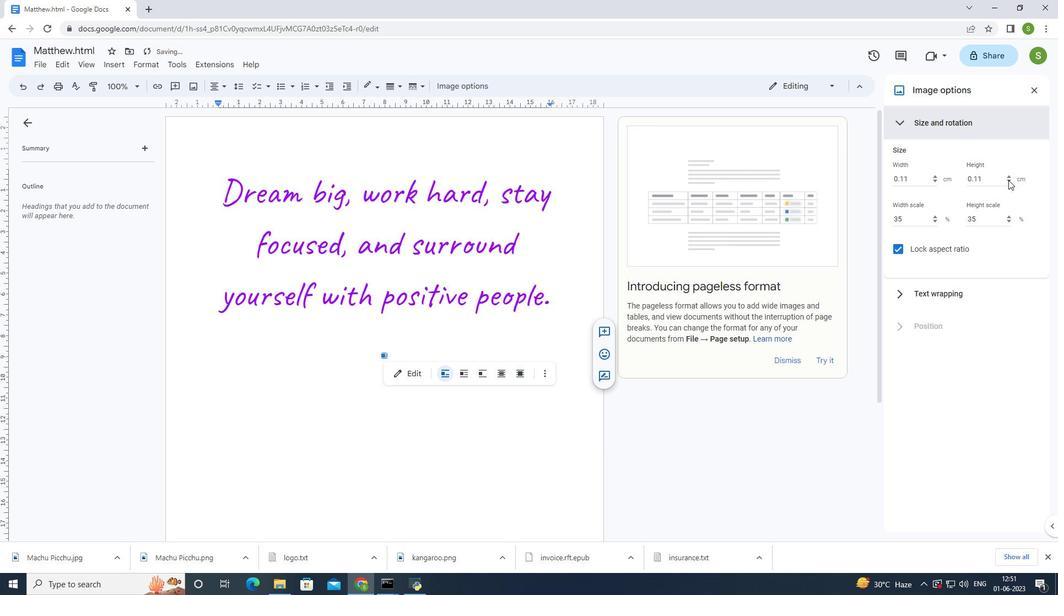 
Action: Mouse moved to (1007, 176)
Screenshot: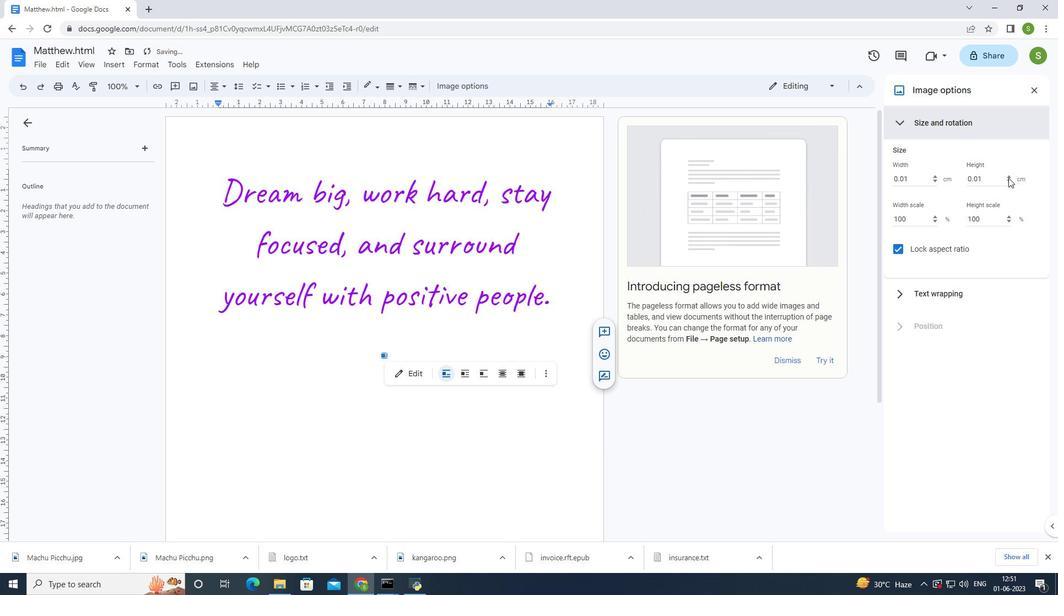 
Action: Mouse pressed left at (1007, 176)
Screenshot: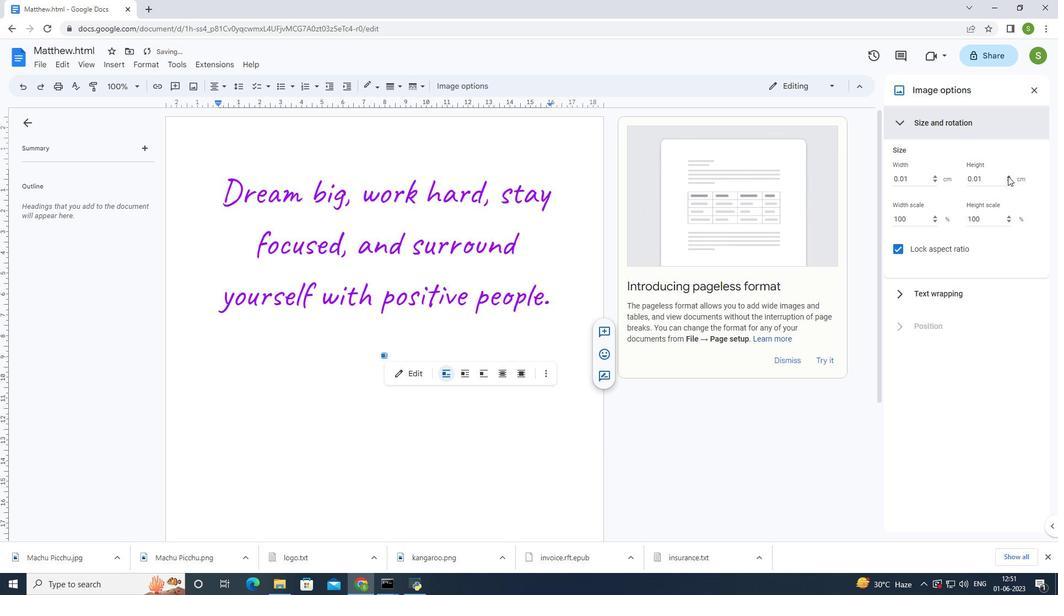 
Action: Mouse moved to (411, 439)
Screenshot: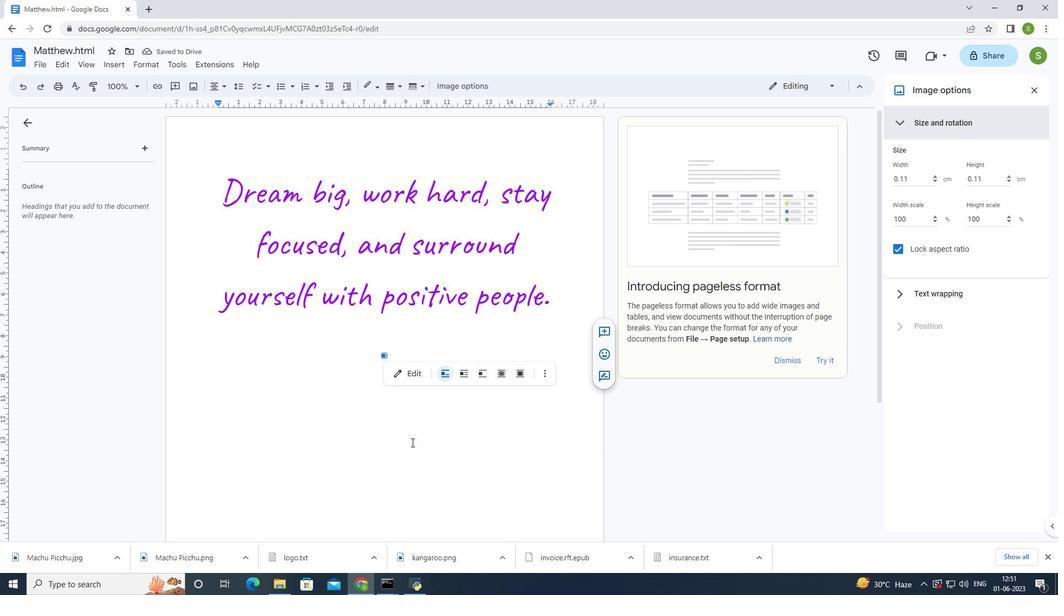 
Action: Mouse pressed left at (411, 439)
Screenshot: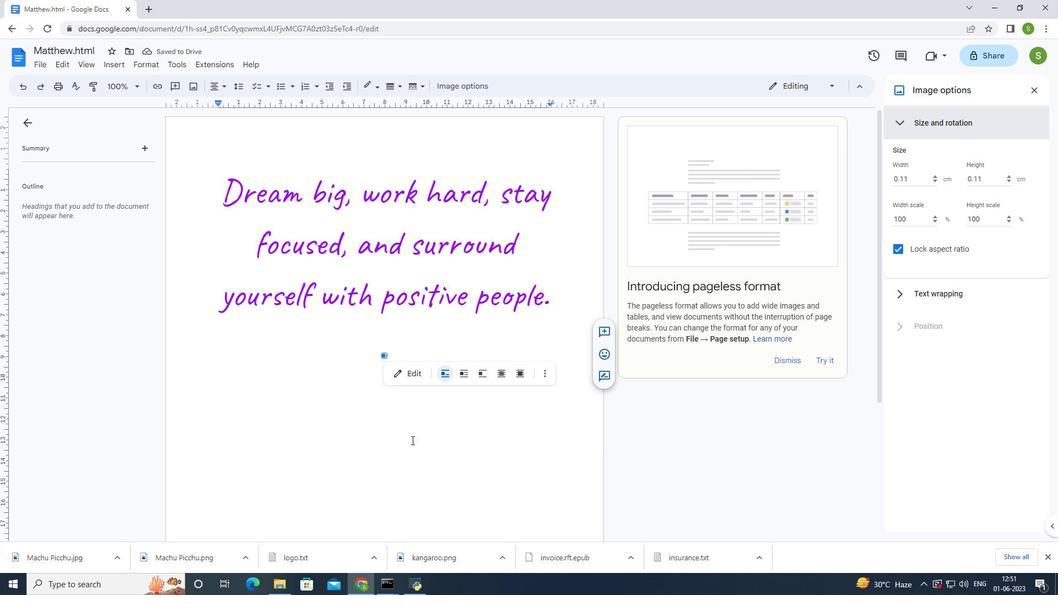 
Action: Mouse moved to (511, 367)
Screenshot: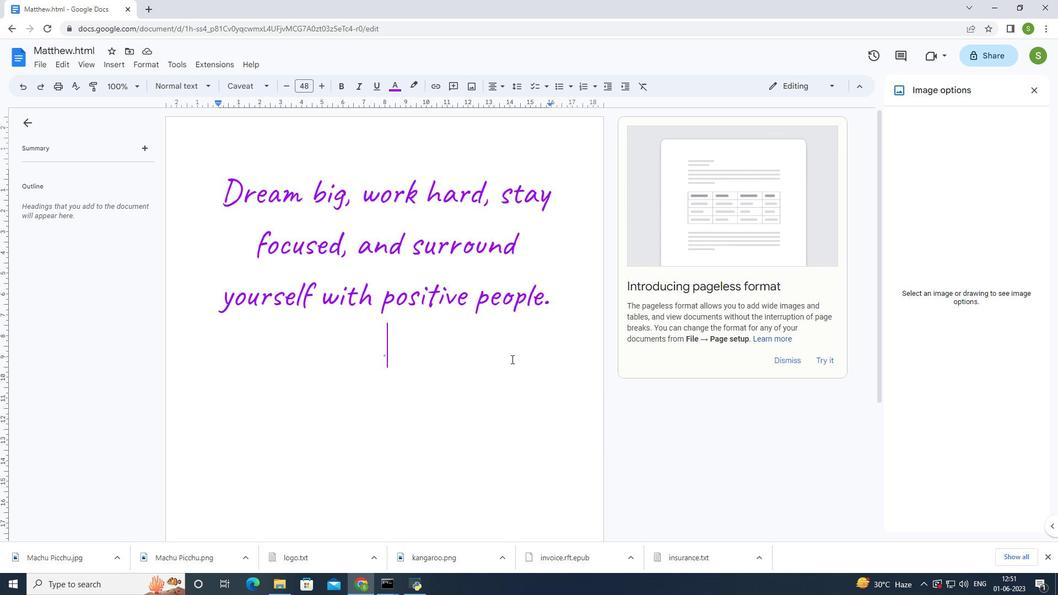 
